 Task: Create new invoice with Date Opened :30-Apr-23, Select Customer: Lonestar Popcorn, Terms: Payment Term 2. Make invoice entry for item-1 with Date: 30-Apr-23, Description: Armour Vienna Sausage_x000D_
, Action: Material, Income Account: Income:Sales, Quantity: 1, Unit Price: 10.6, Discount $: 1.93. Make entry for item-2 with Date: 30-Apr-23, Description: Excedrin Extra Strength Caplets, Action: Material, Income Account: Income:Sales, Quantity: 1, Unit Price: 10.6, Discount $: 2.93. Make entry for item-3 with Date: 30-Apr-23, Description: CoverGirl Exhibitionist Lip Liner 230 Mauvelous, Action: Material, Income Account: Income:Sales, Quantity: 1, Unit Price: 11.6, Discount $: 3.43. Write Notes: 'Looking forward to serving you again.'. Post Invoice with Post Date: 30-Apr-23, Post to Accounts: Assets:Accounts Receivable. Pay / Process Payment with Transaction Date: 15-May-23, Amount: 24.51, Transfer Account: Checking Account. Print Invoice, display notes by going to Option, then go to Display Tab and check 'Invoice Notes'.
Action: Mouse moved to (163, 30)
Screenshot: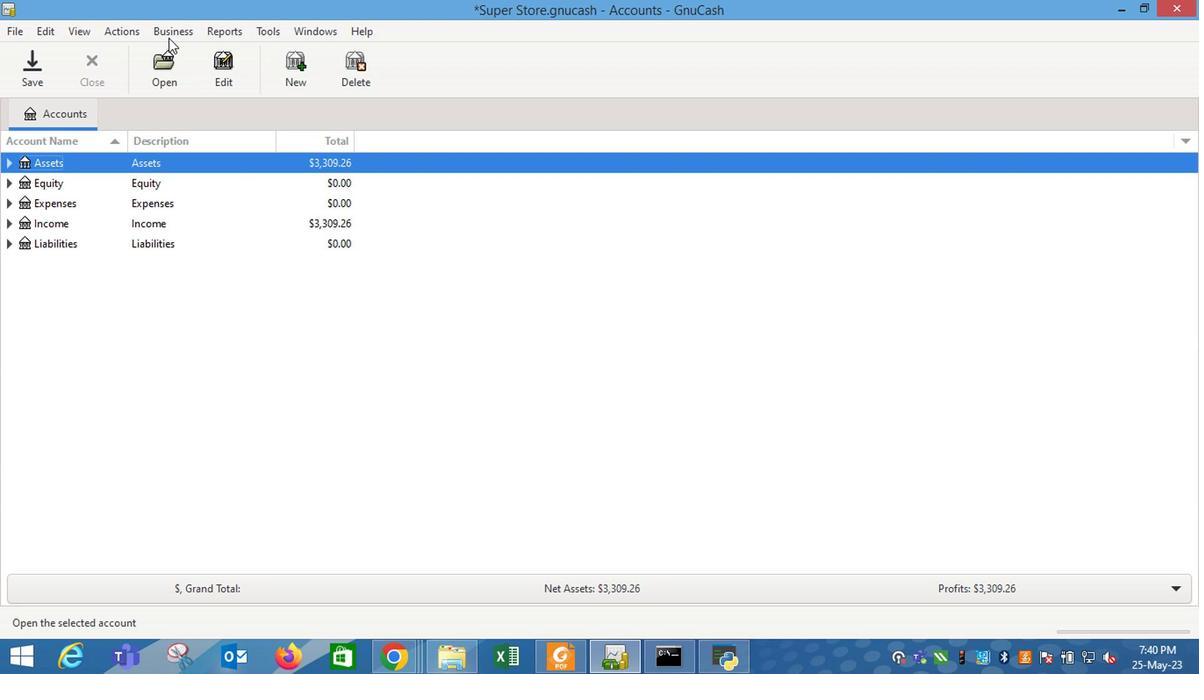 
Action: Mouse pressed left at (163, 30)
Screenshot: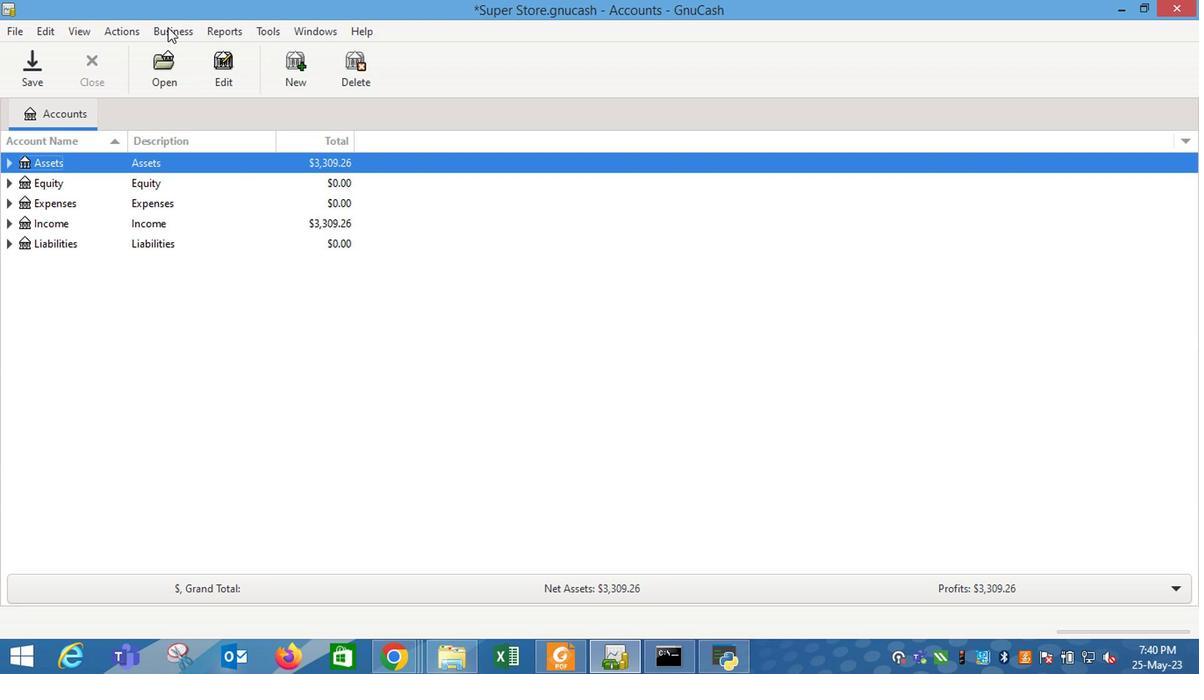 
Action: Mouse moved to (364, 123)
Screenshot: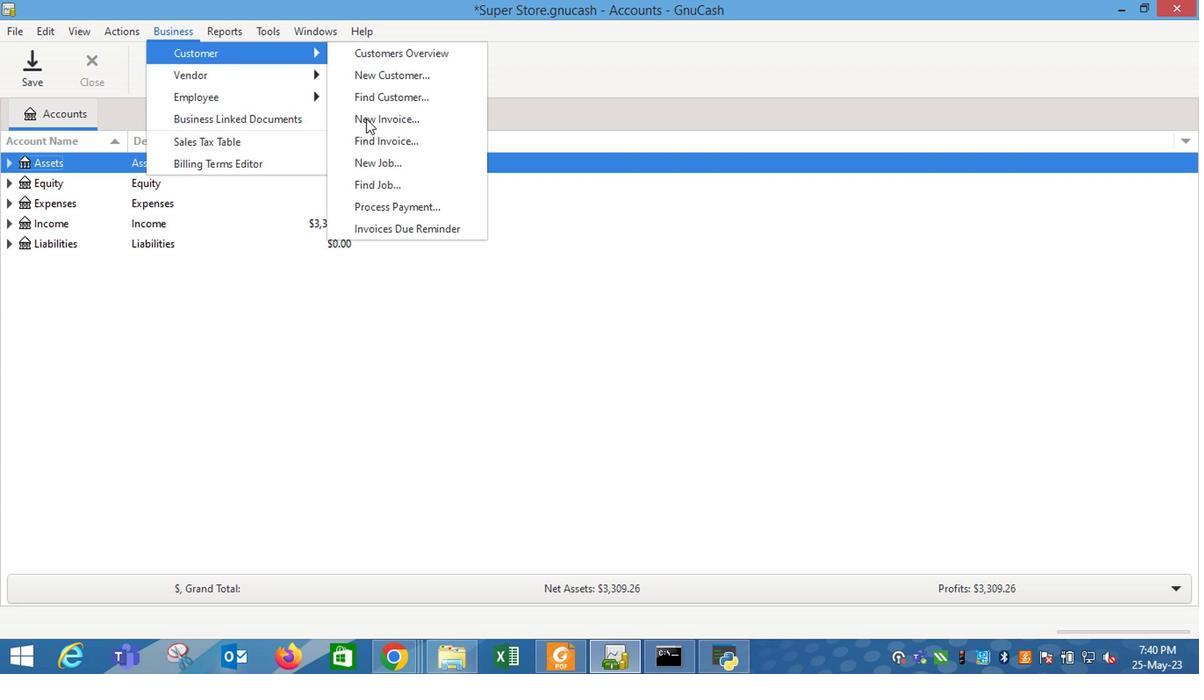 
Action: Mouse pressed left at (364, 123)
Screenshot: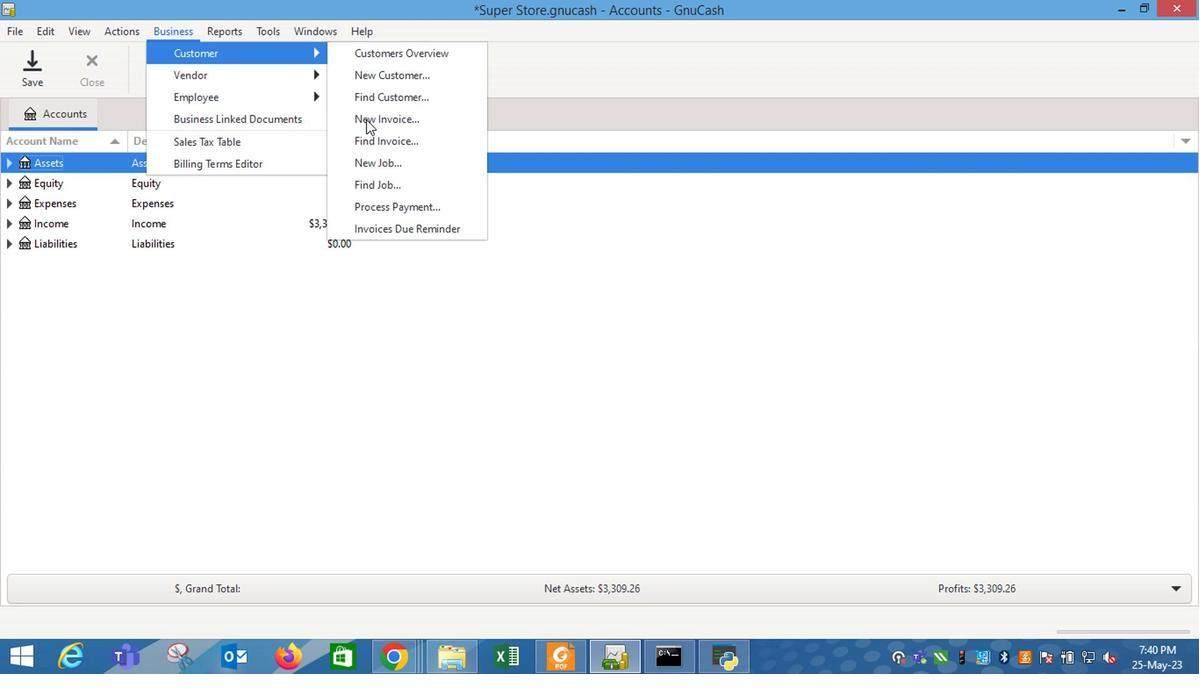 
Action: Mouse moved to (720, 264)
Screenshot: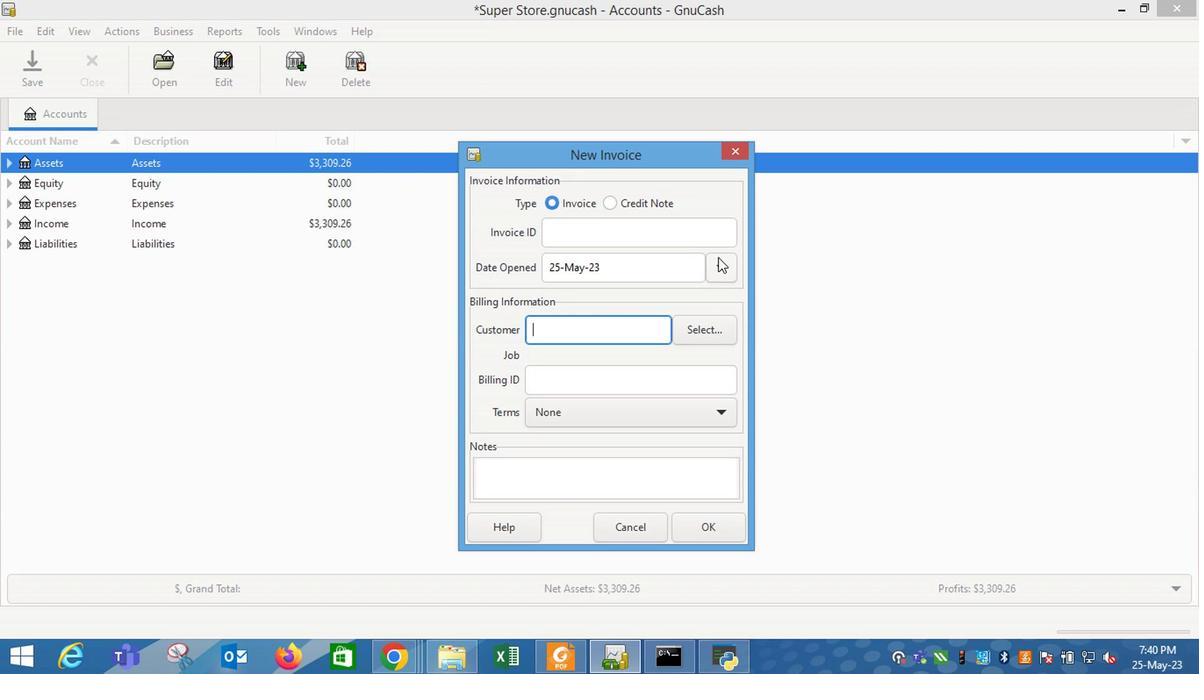 
Action: Mouse pressed left at (720, 264)
Screenshot: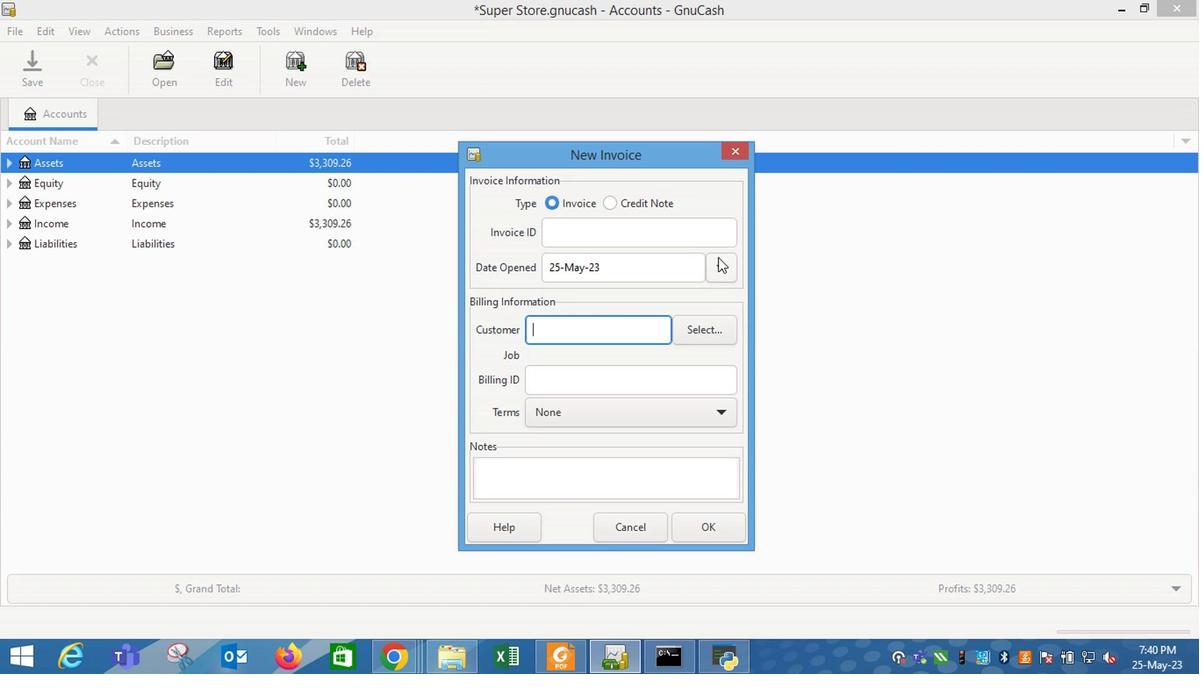
Action: Mouse moved to (587, 296)
Screenshot: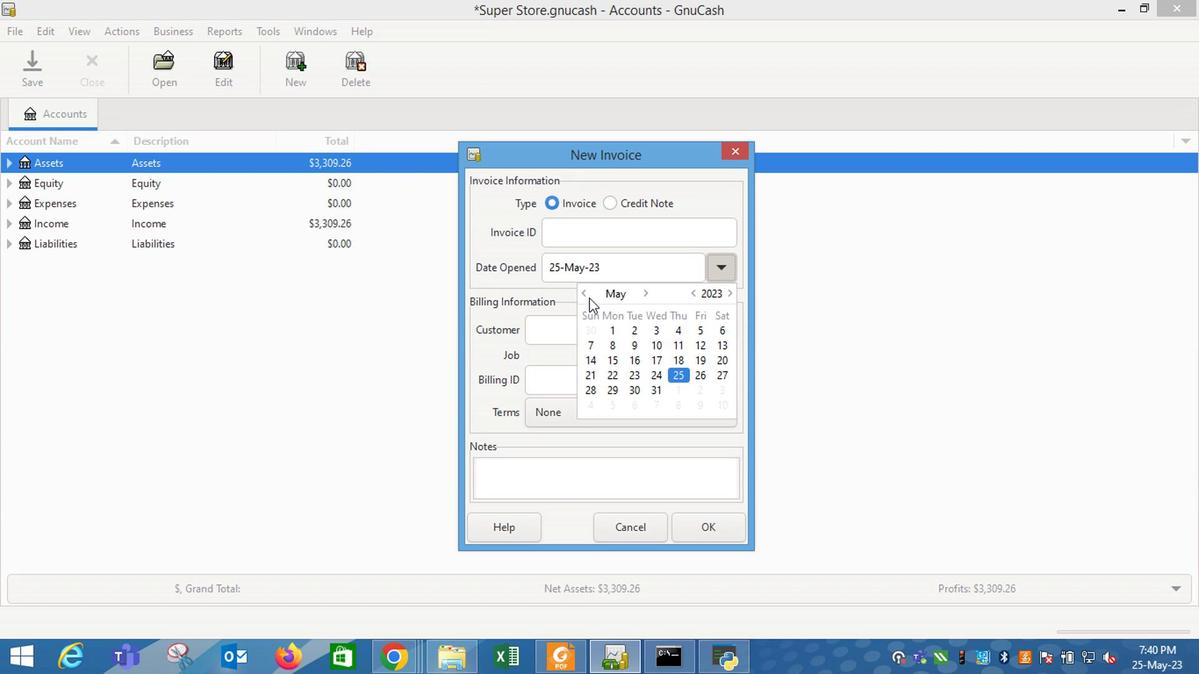 
Action: Mouse pressed left at (587, 296)
Screenshot: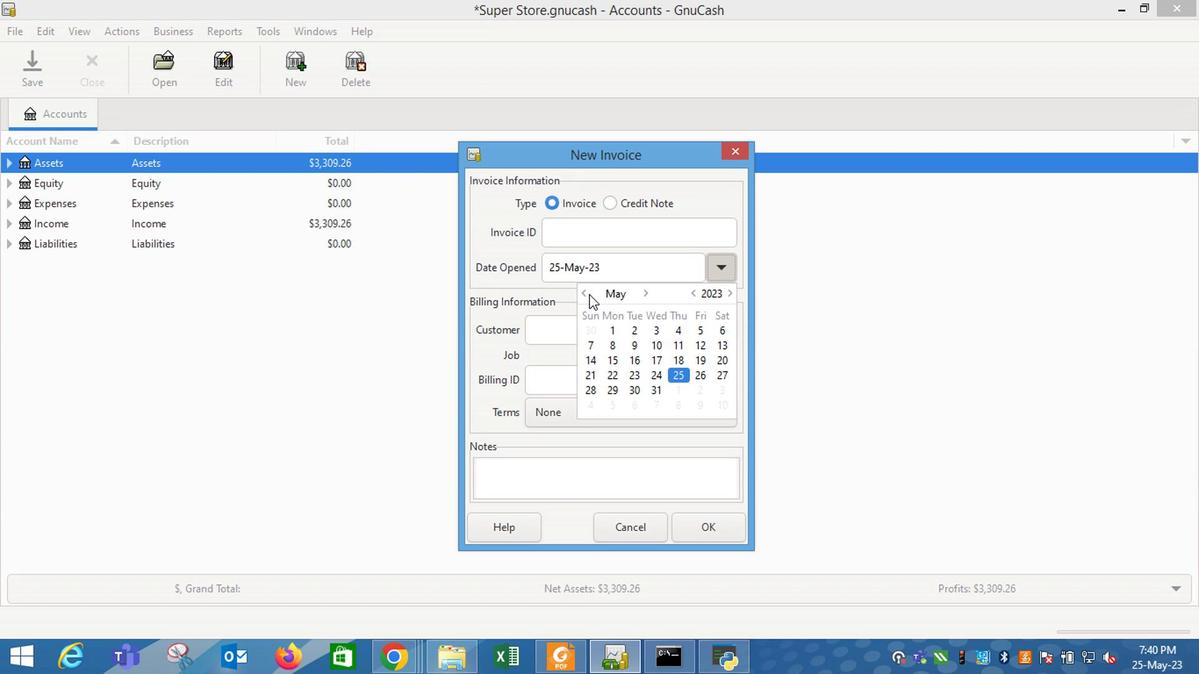 
Action: Mouse moved to (712, 269)
Screenshot: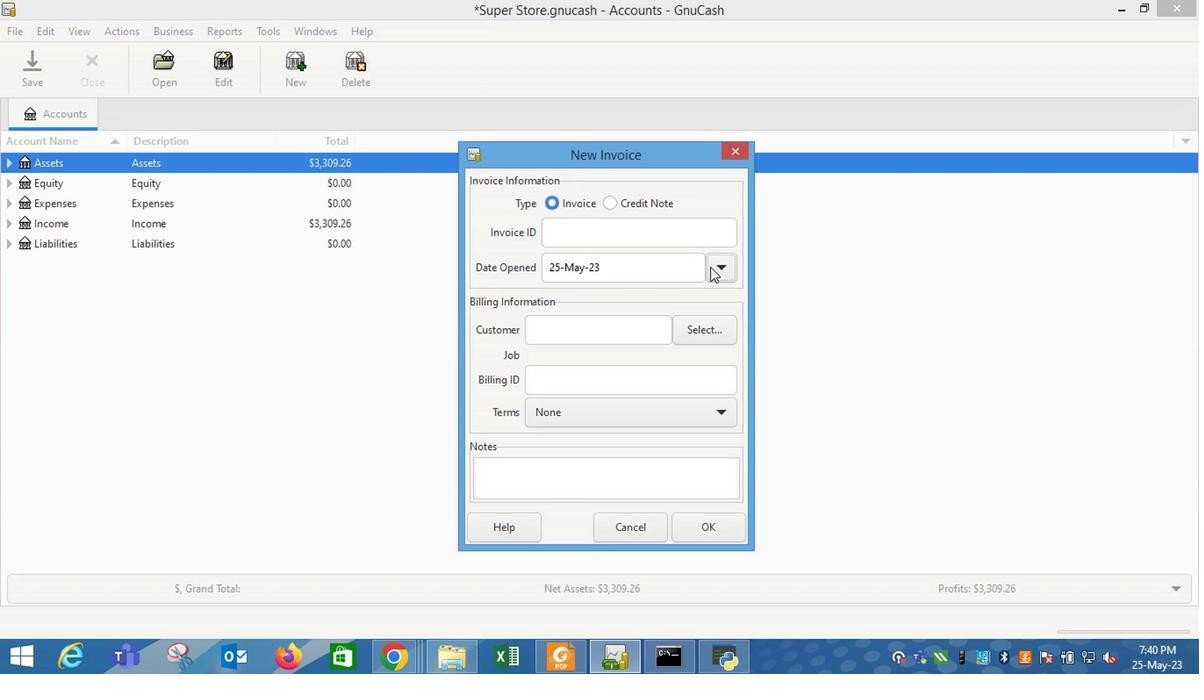 
Action: Mouse pressed left at (712, 269)
Screenshot: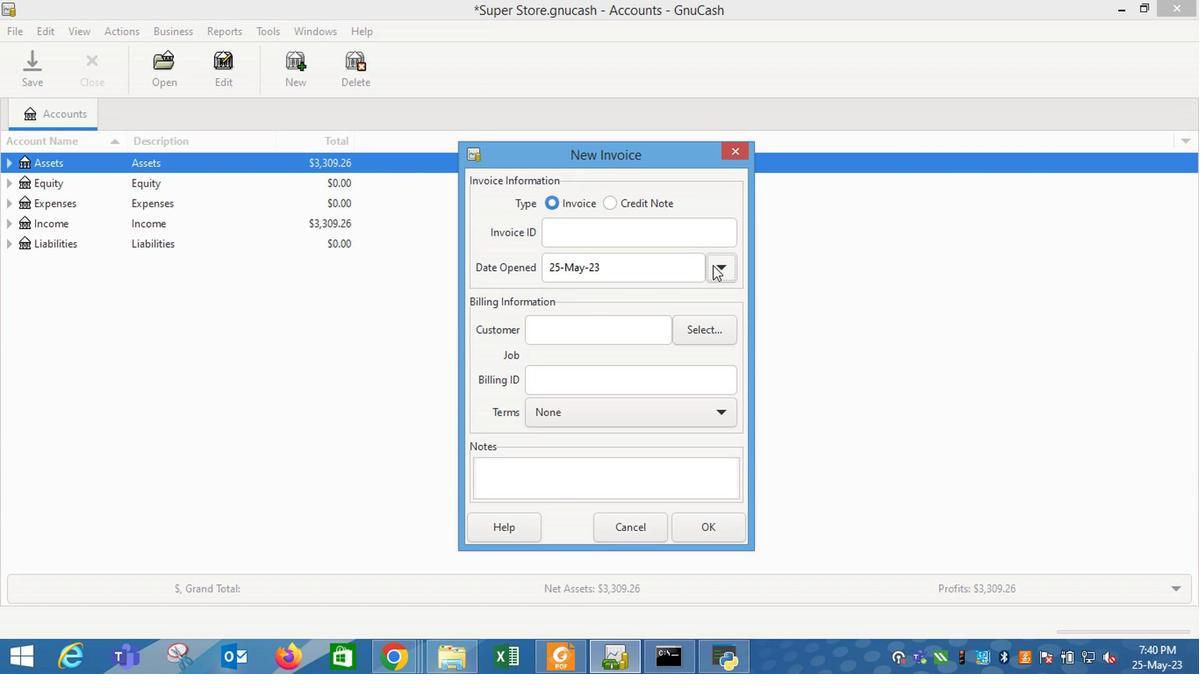 
Action: Mouse moved to (579, 296)
Screenshot: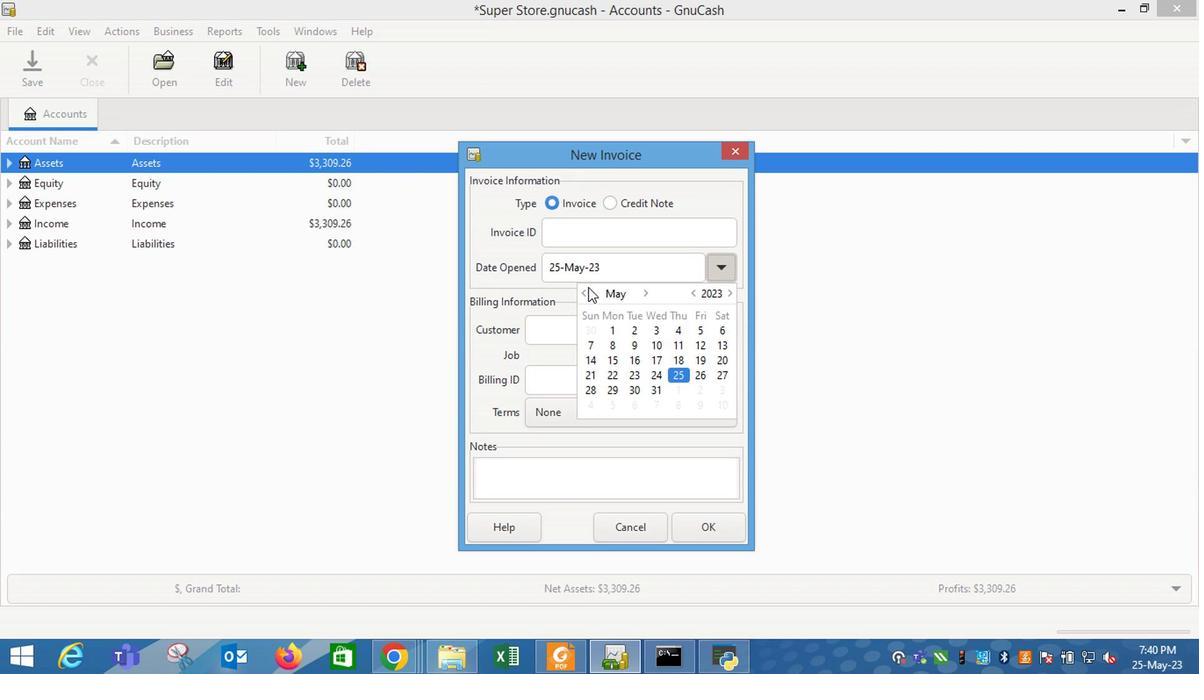 
Action: Mouse pressed left at (579, 296)
Screenshot: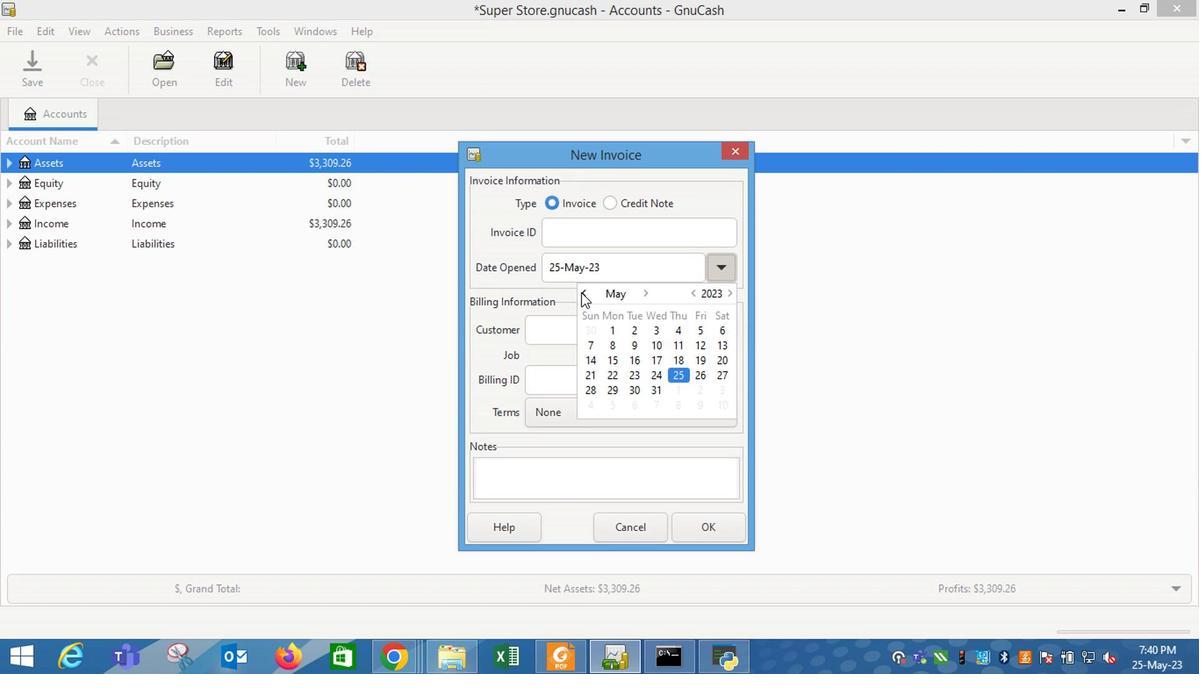 
Action: Mouse moved to (591, 415)
Screenshot: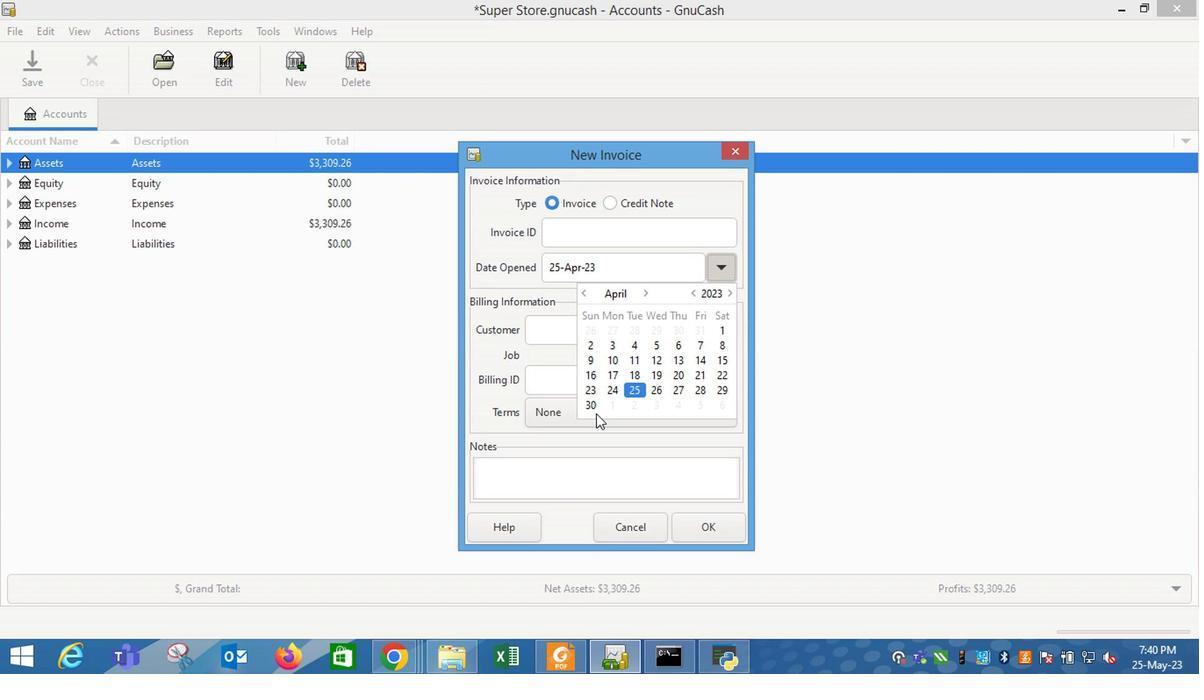 
Action: Mouse pressed left at (591, 415)
Screenshot: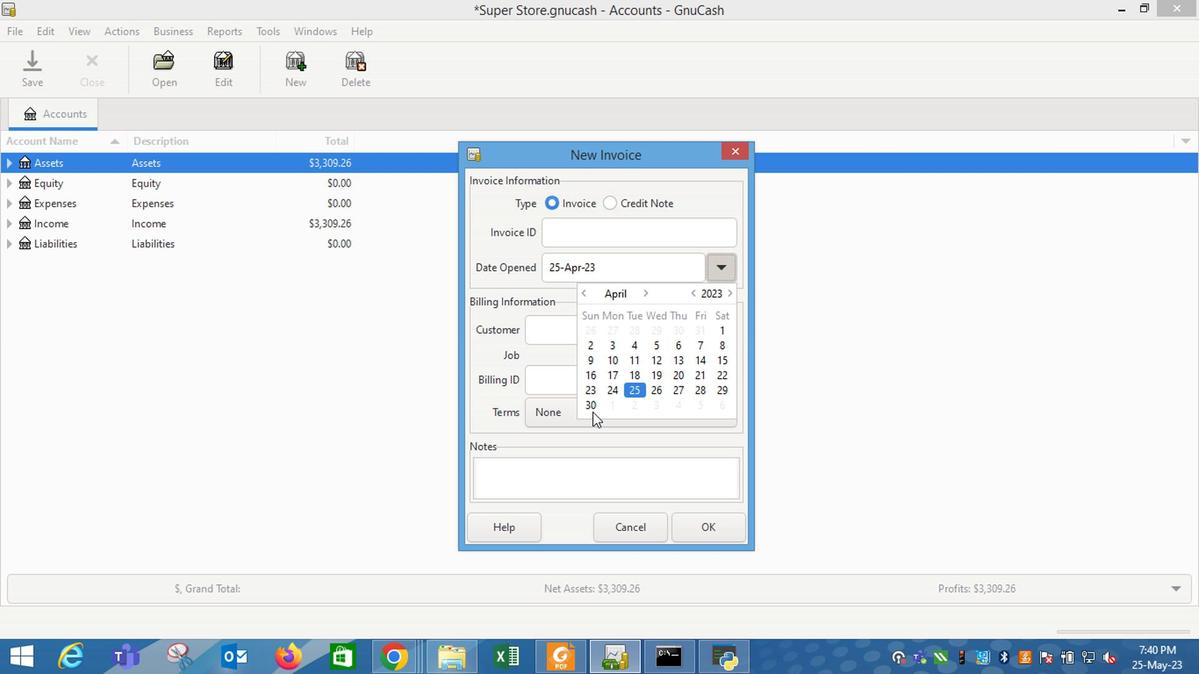 
Action: Mouse moved to (542, 344)
Screenshot: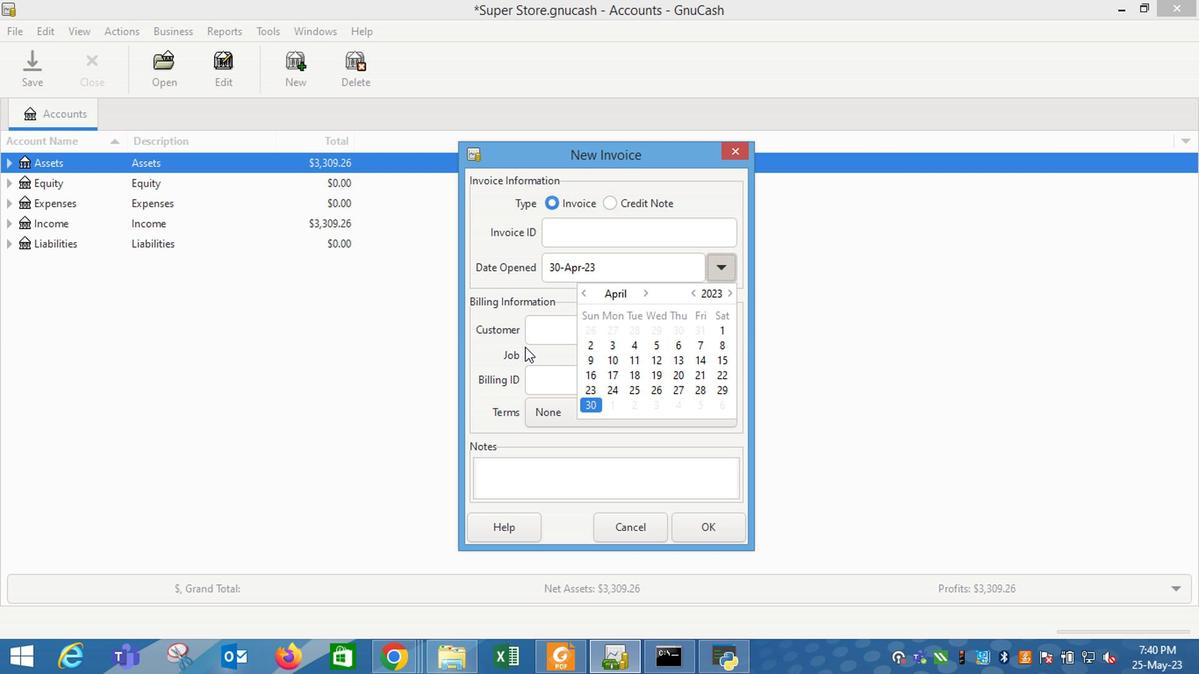 
Action: Mouse pressed left at (542, 344)
Screenshot: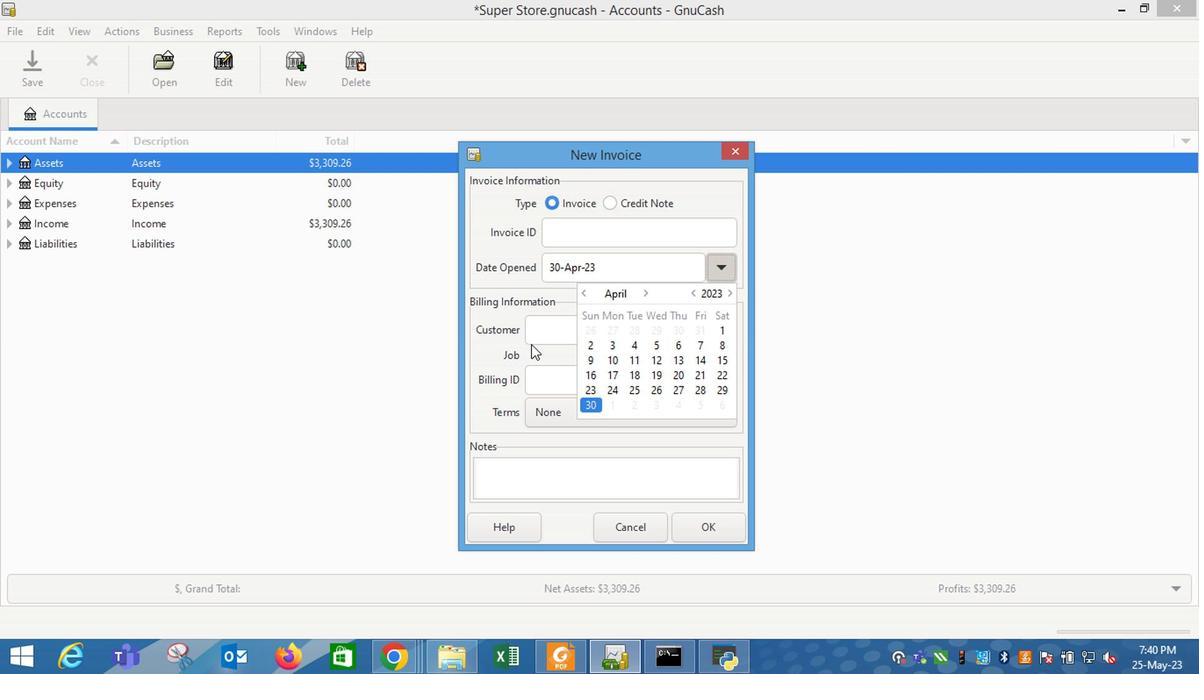 
Action: Mouse moved to (562, 338)
Screenshot: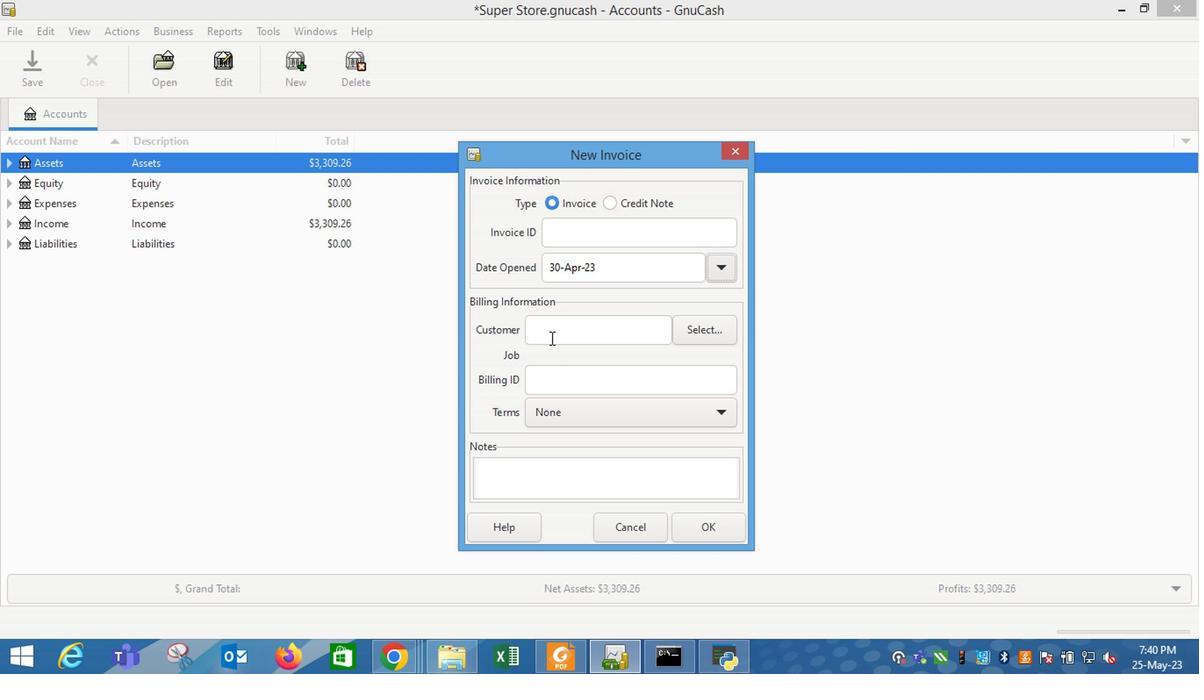 
Action: Mouse pressed left at (562, 338)
Screenshot: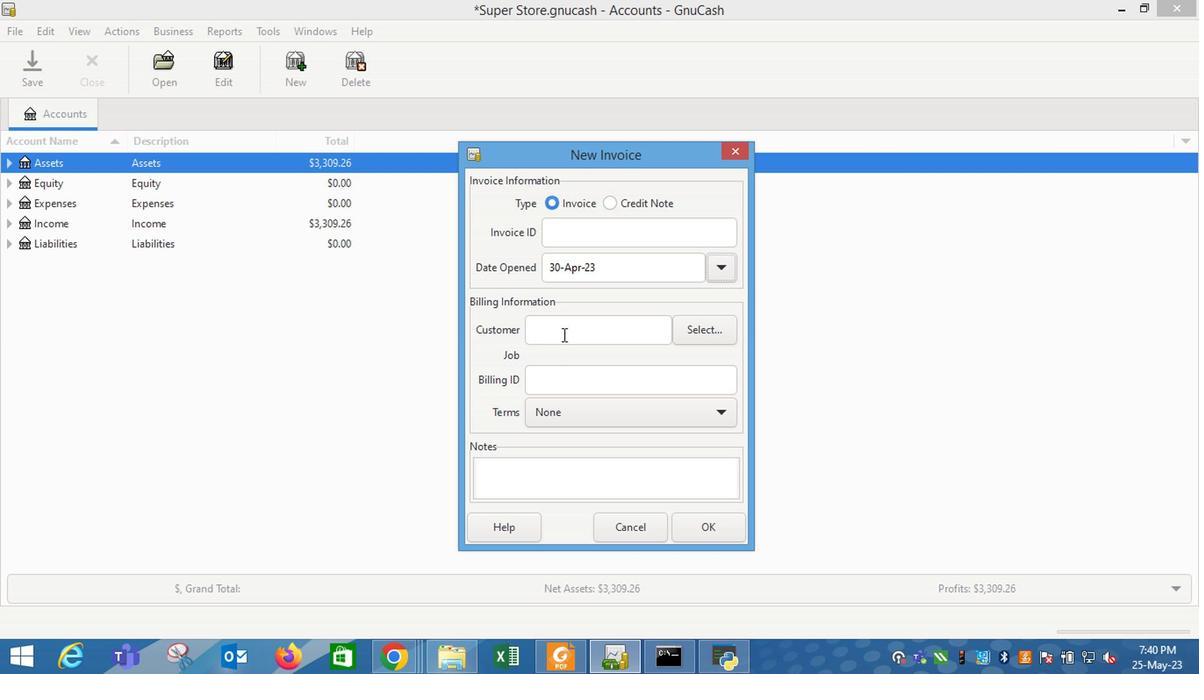 
Action: Key pressed lon
Screenshot: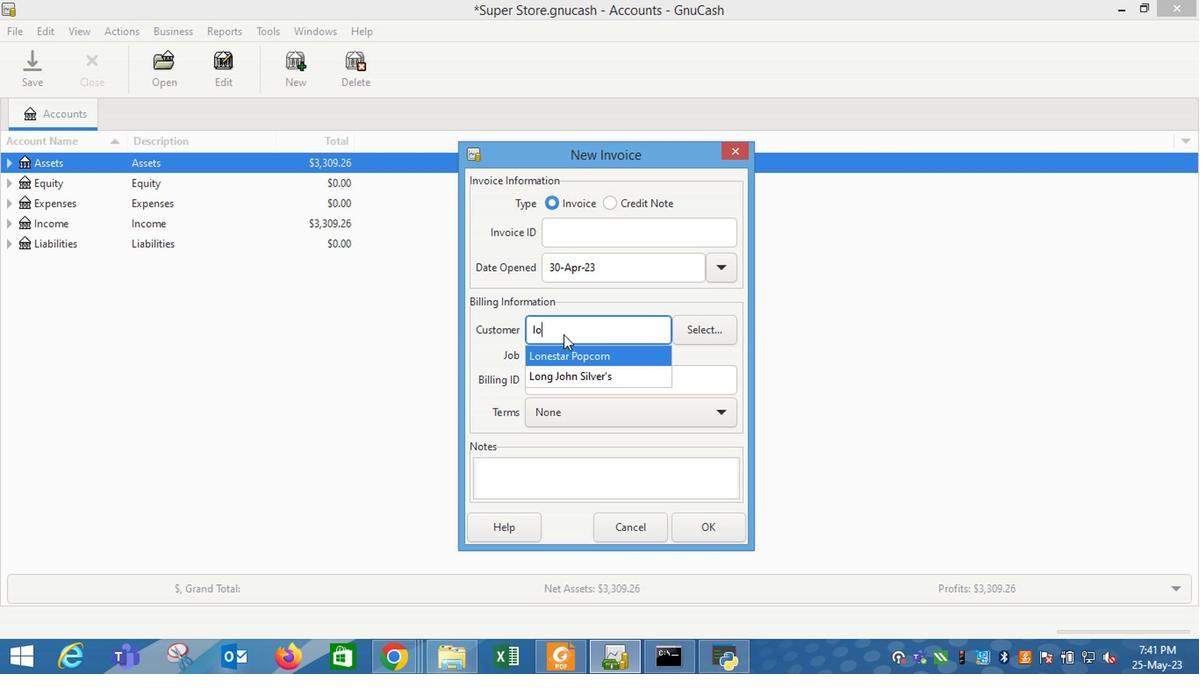 
Action: Mouse moved to (557, 366)
Screenshot: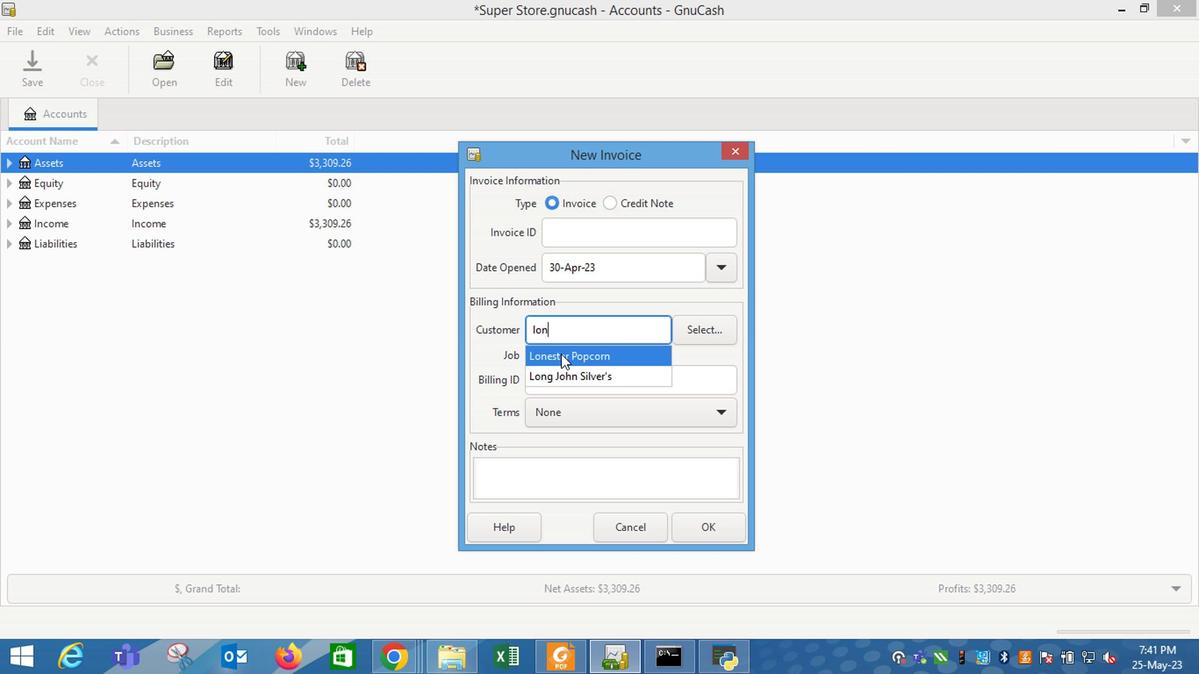
Action: Mouse pressed left at (557, 366)
Screenshot: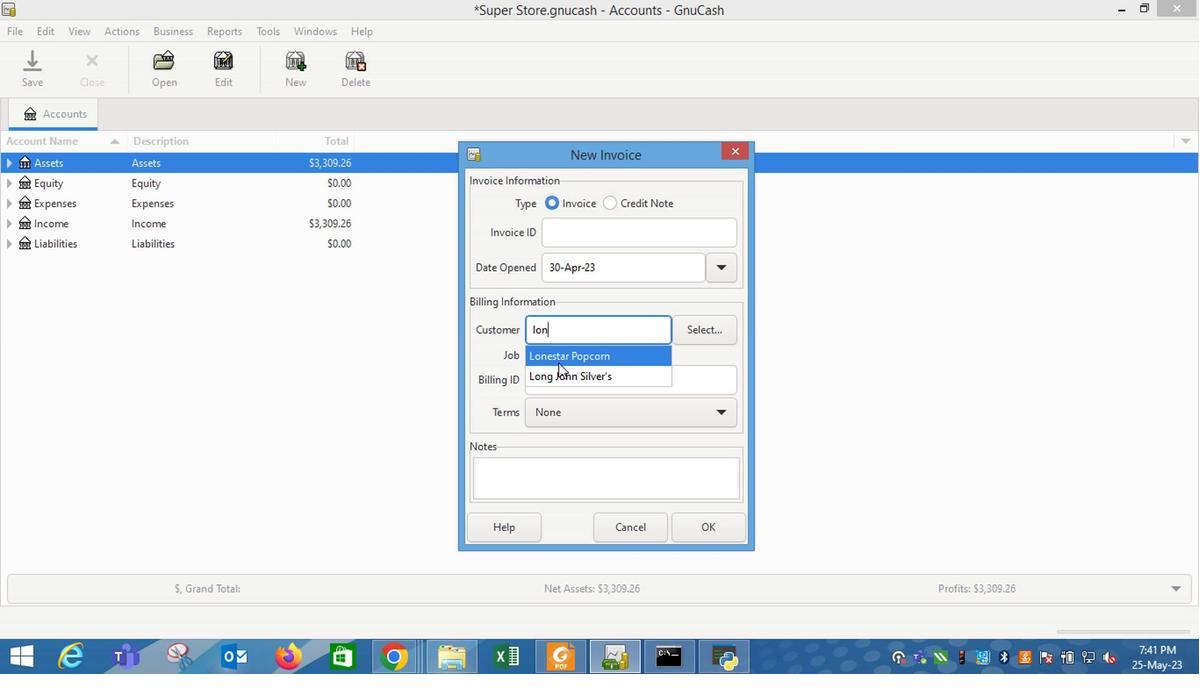 
Action: Mouse moved to (545, 422)
Screenshot: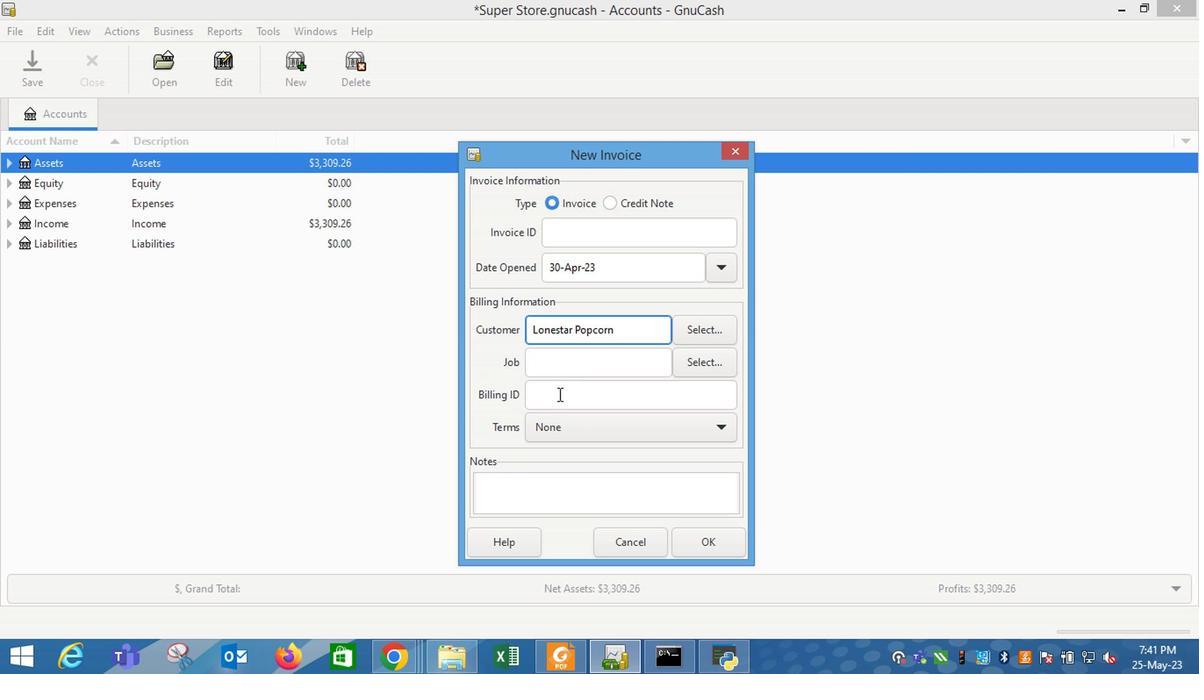 
Action: Mouse pressed left at (545, 422)
Screenshot: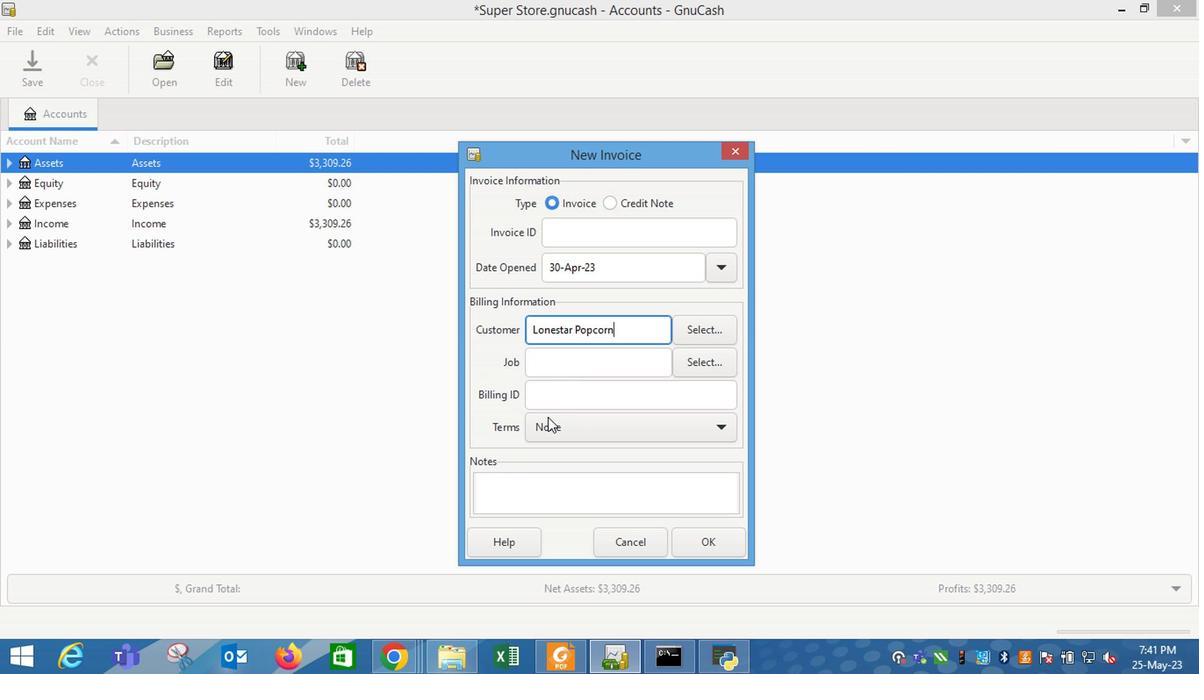 
Action: Mouse moved to (564, 480)
Screenshot: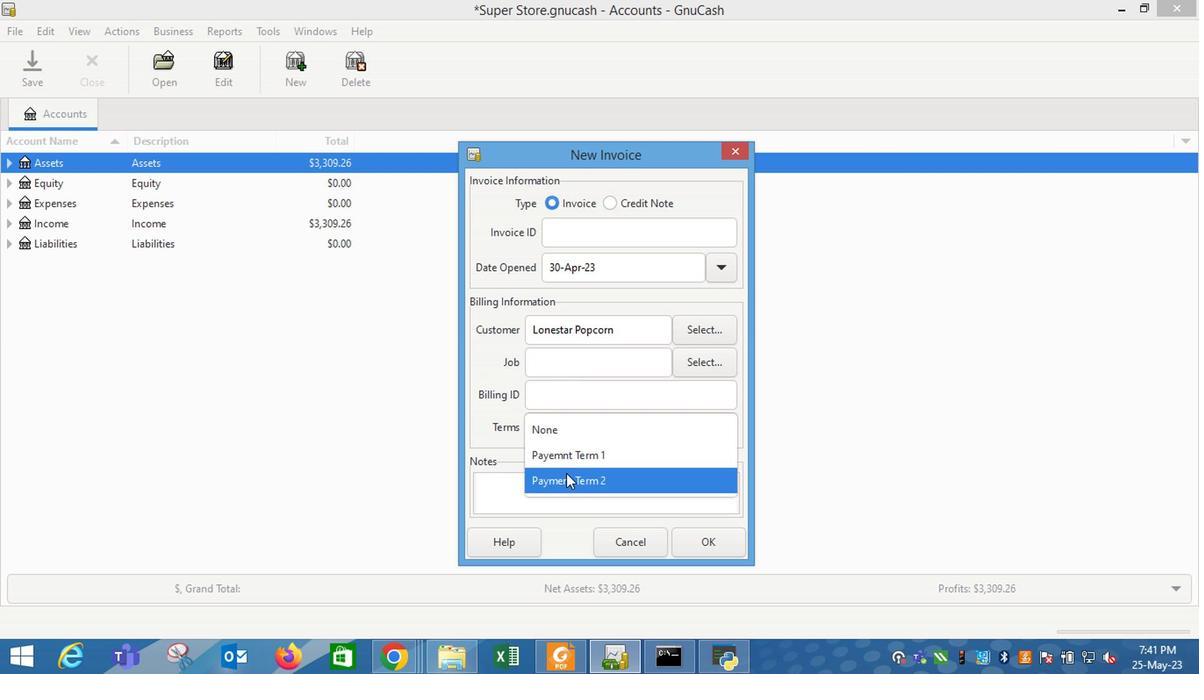 
Action: Mouse pressed left at (564, 480)
Screenshot: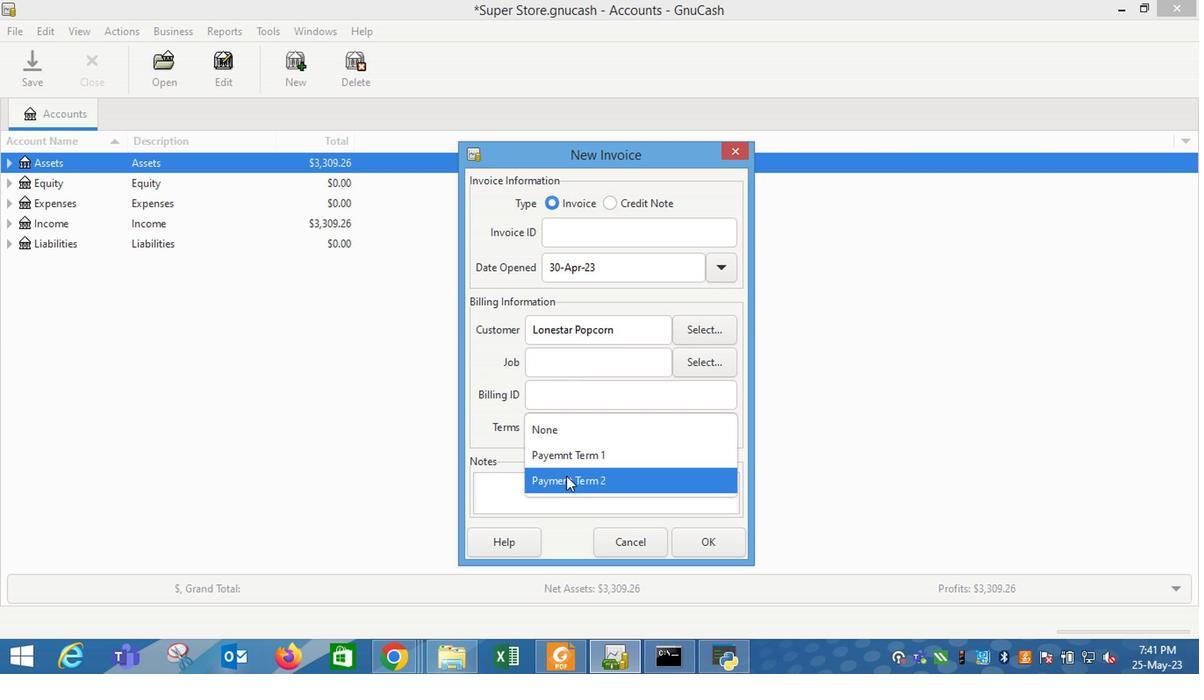 
Action: Mouse moved to (710, 541)
Screenshot: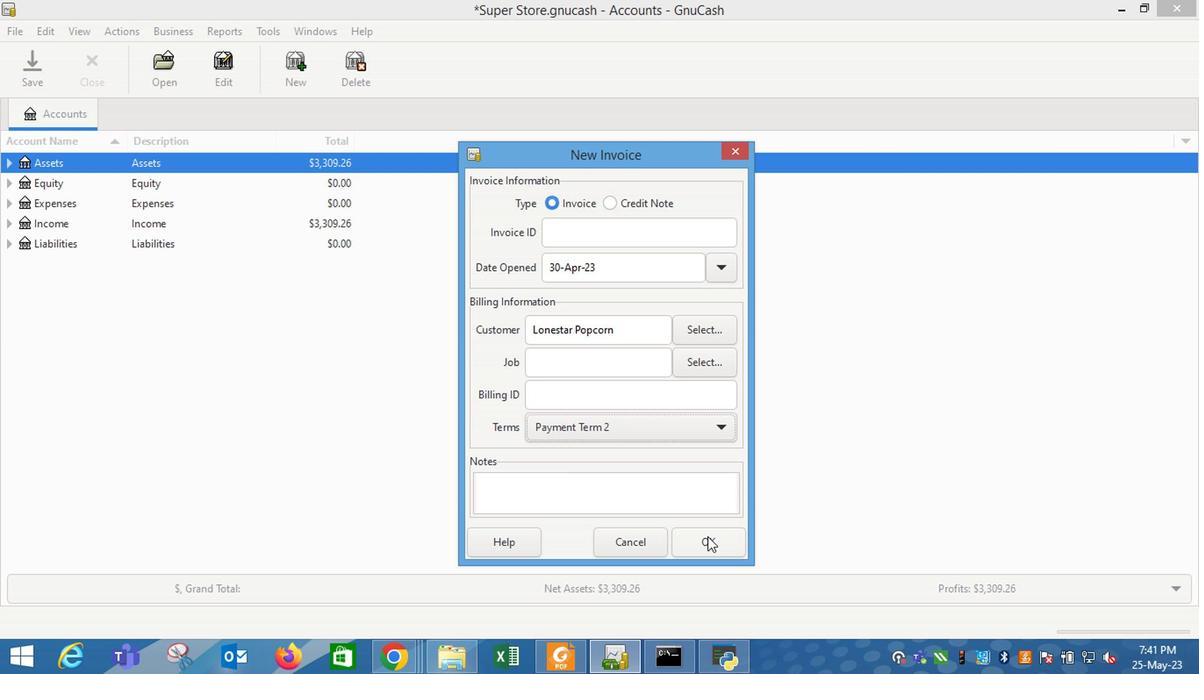 
Action: Mouse pressed left at (710, 541)
Screenshot: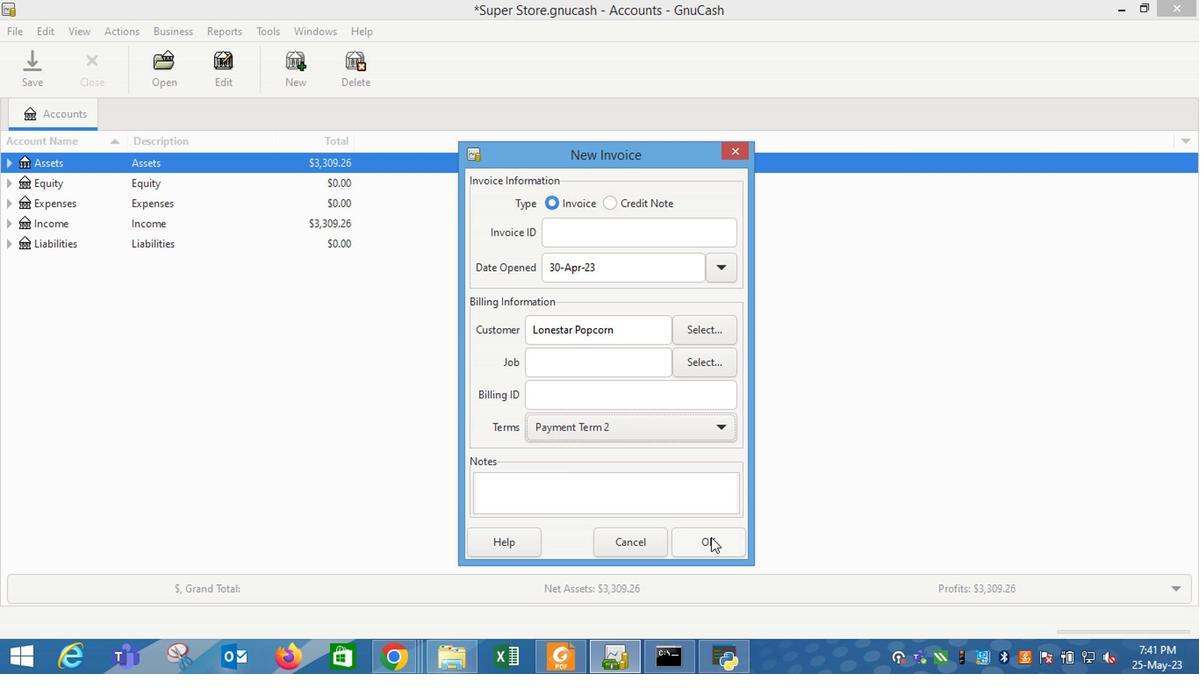
Action: Mouse moved to (73, 347)
Screenshot: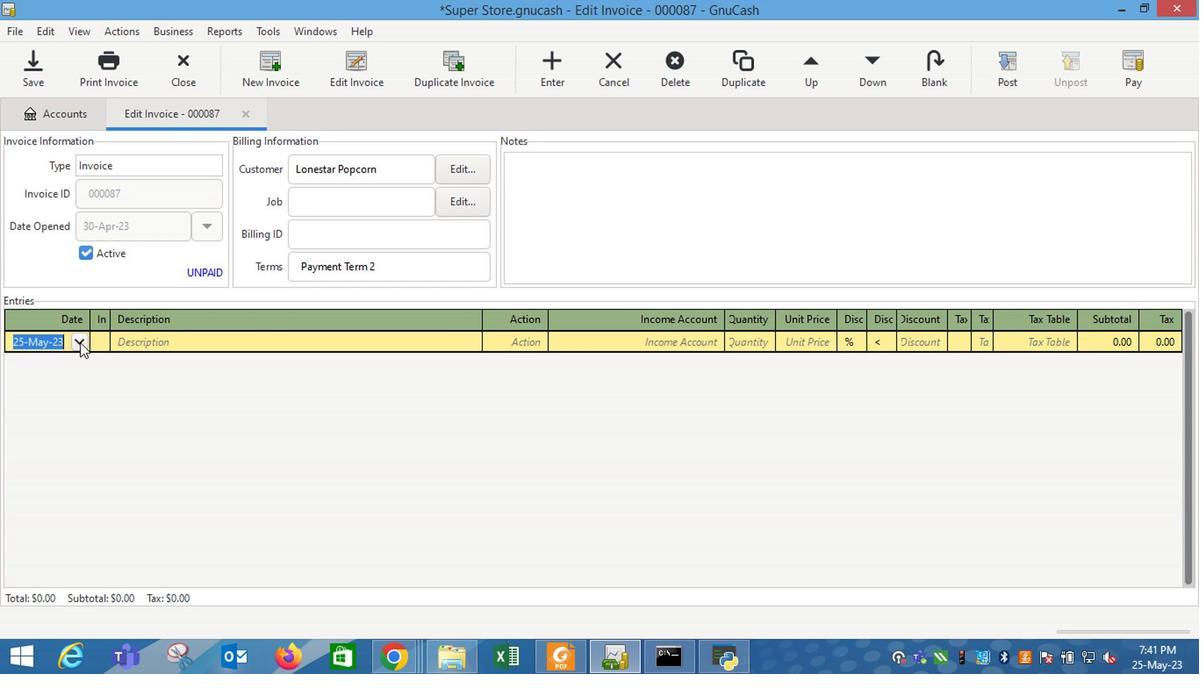 
Action: Mouse pressed left at (73, 347)
Screenshot: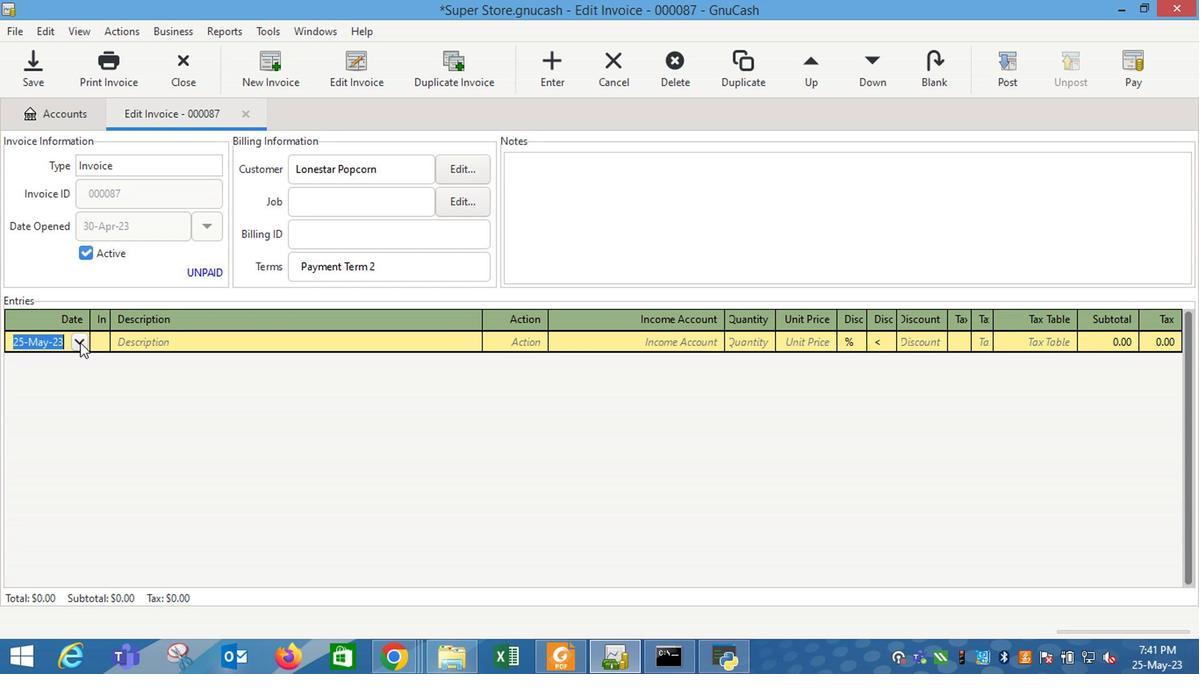 
Action: Mouse moved to (8, 369)
Screenshot: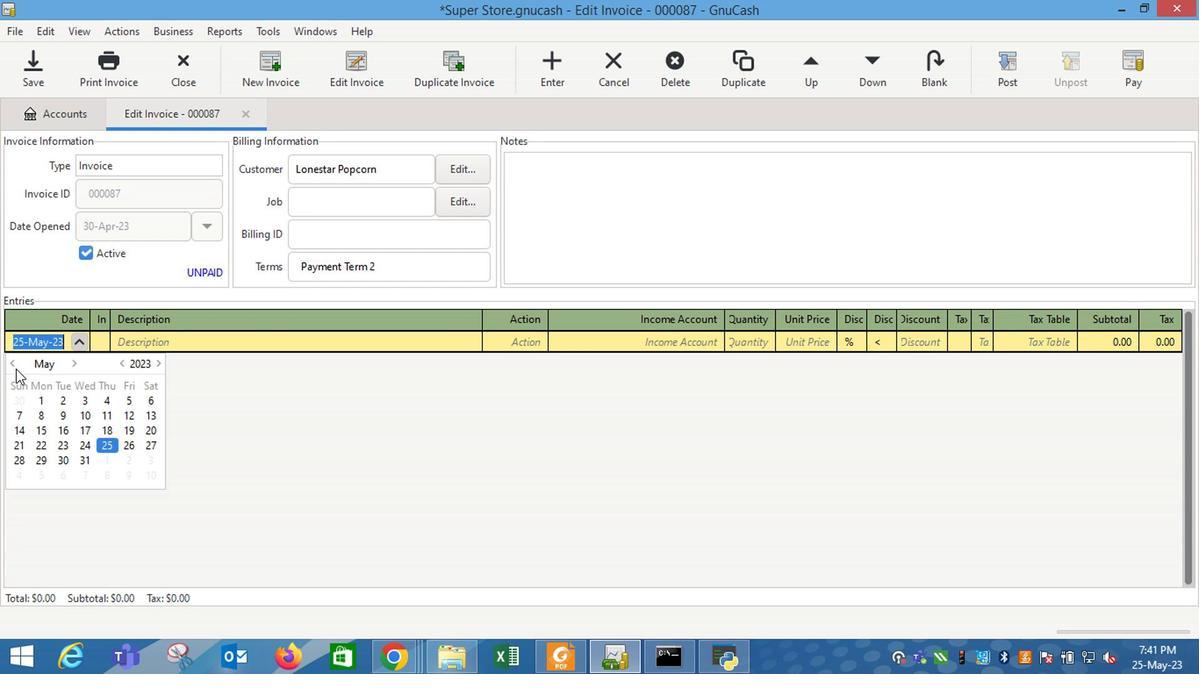 
Action: Mouse pressed left at (8, 369)
Screenshot: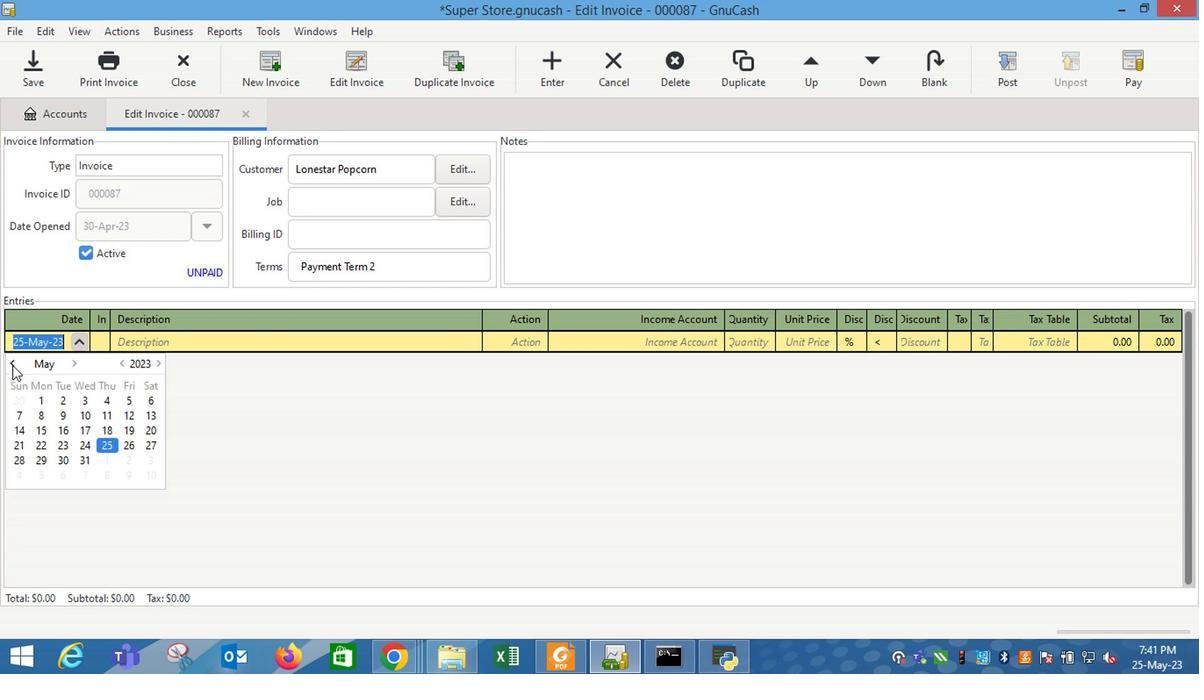 
Action: Mouse moved to (13, 477)
Screenshot: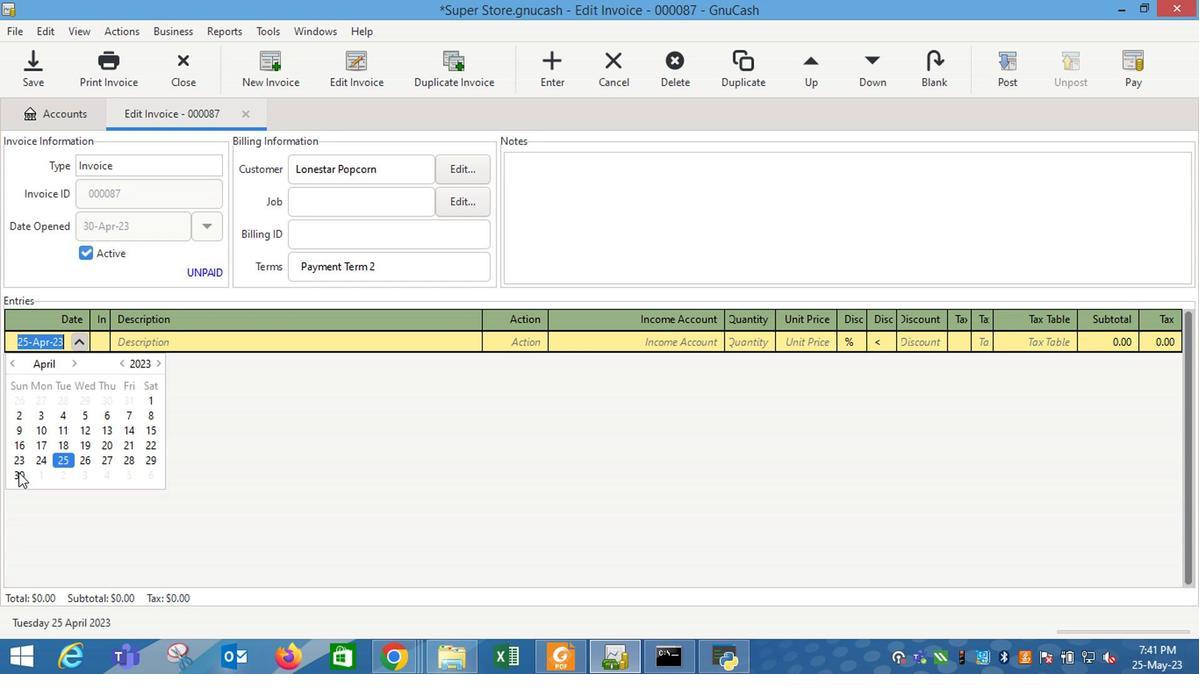 
Action: Mouse pressed left at (13, 477)
Screenshot: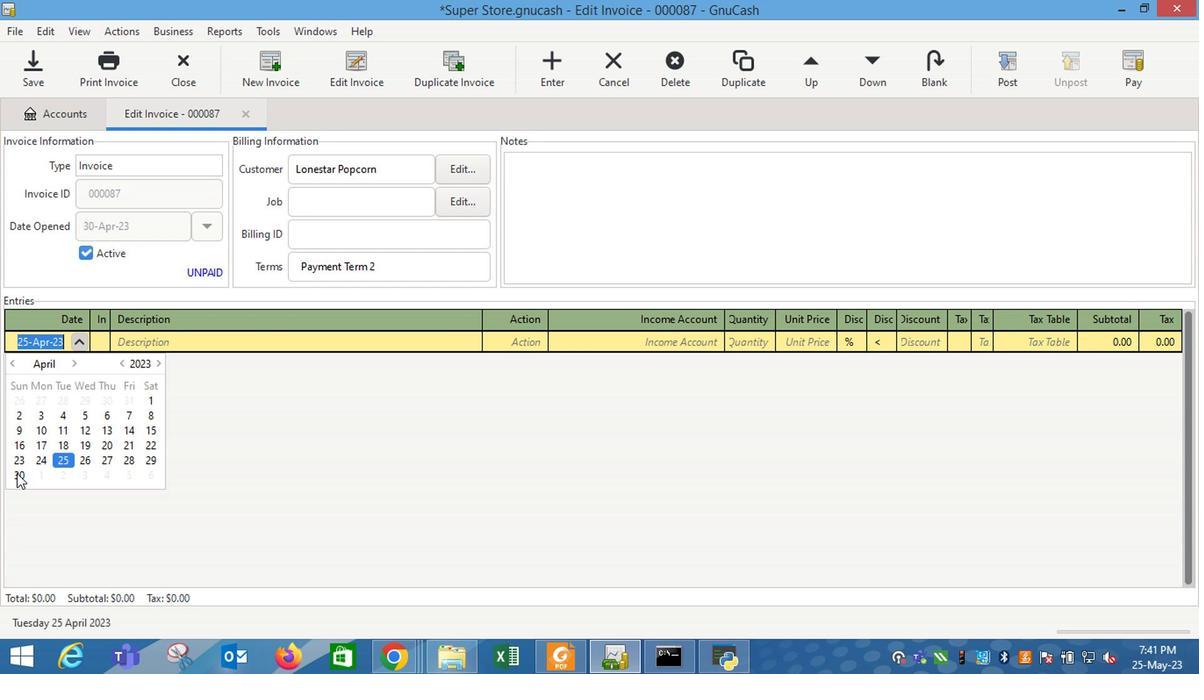 
Action: Mouse moved to (79, 430)
Screenshot: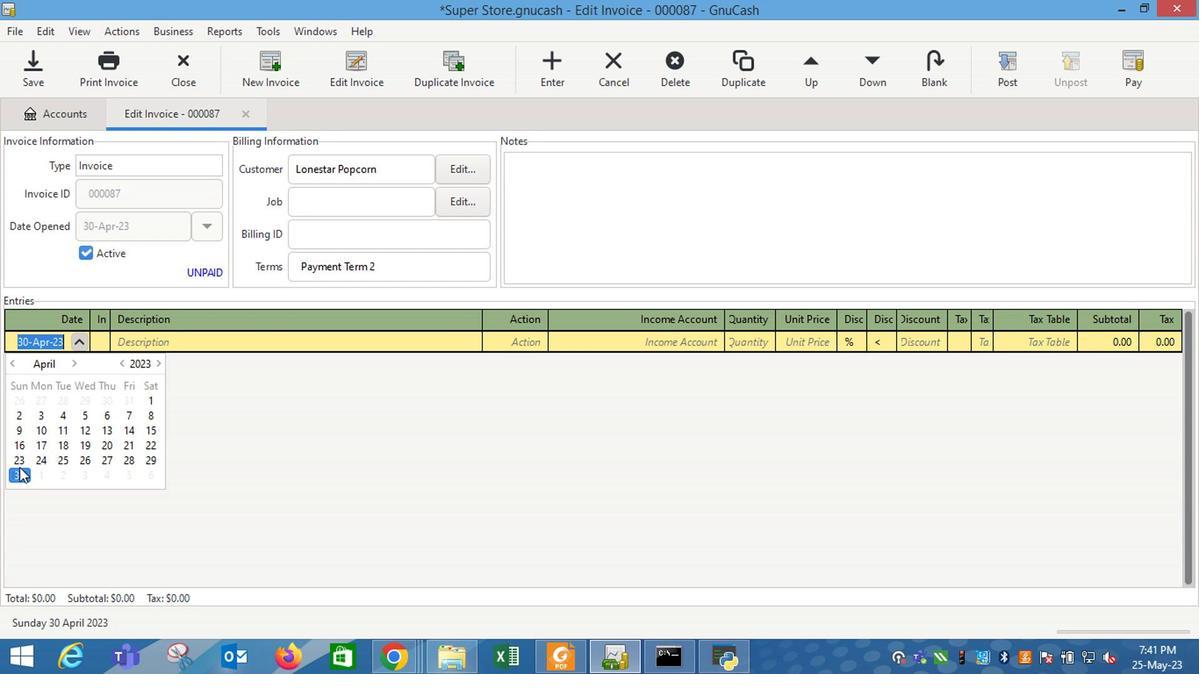 
Action: Key pressed <Key.tab><Key.shift_r>Excedrin<Key.space><Key.shift_r>Extra<Key.space><Key.shift_r>Strength<Key.space><Key.shift_r>Caplets
Screenshot: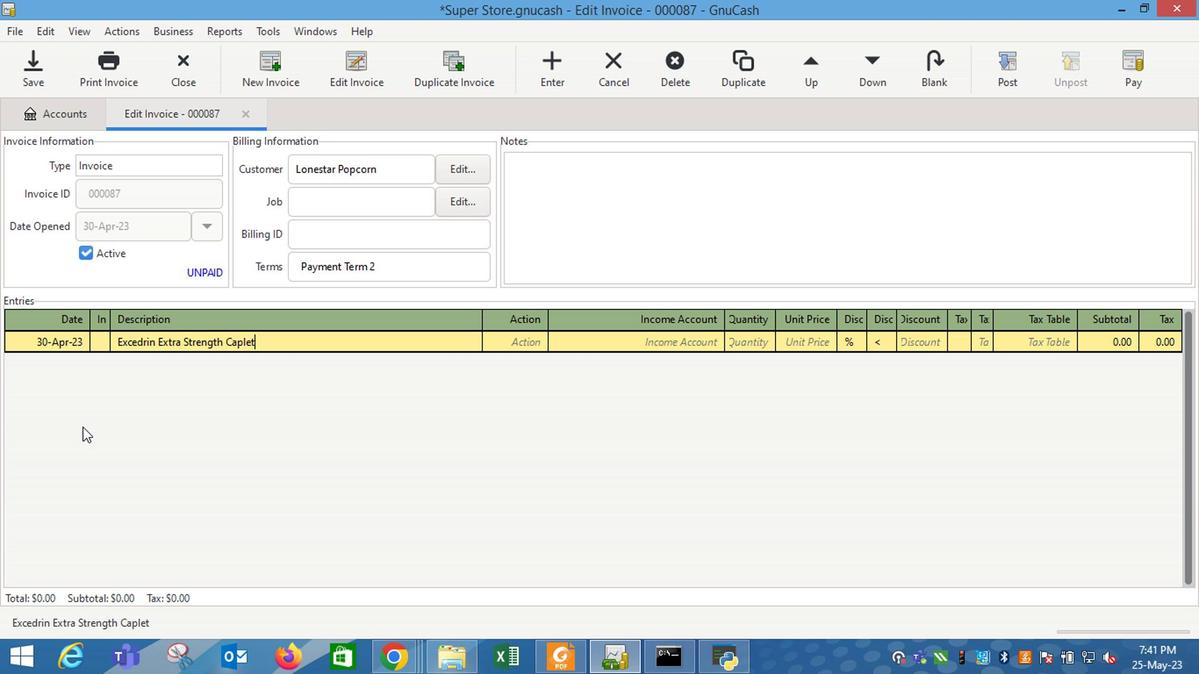 
Action: Mouse moved to (357, 402)
Screenshot: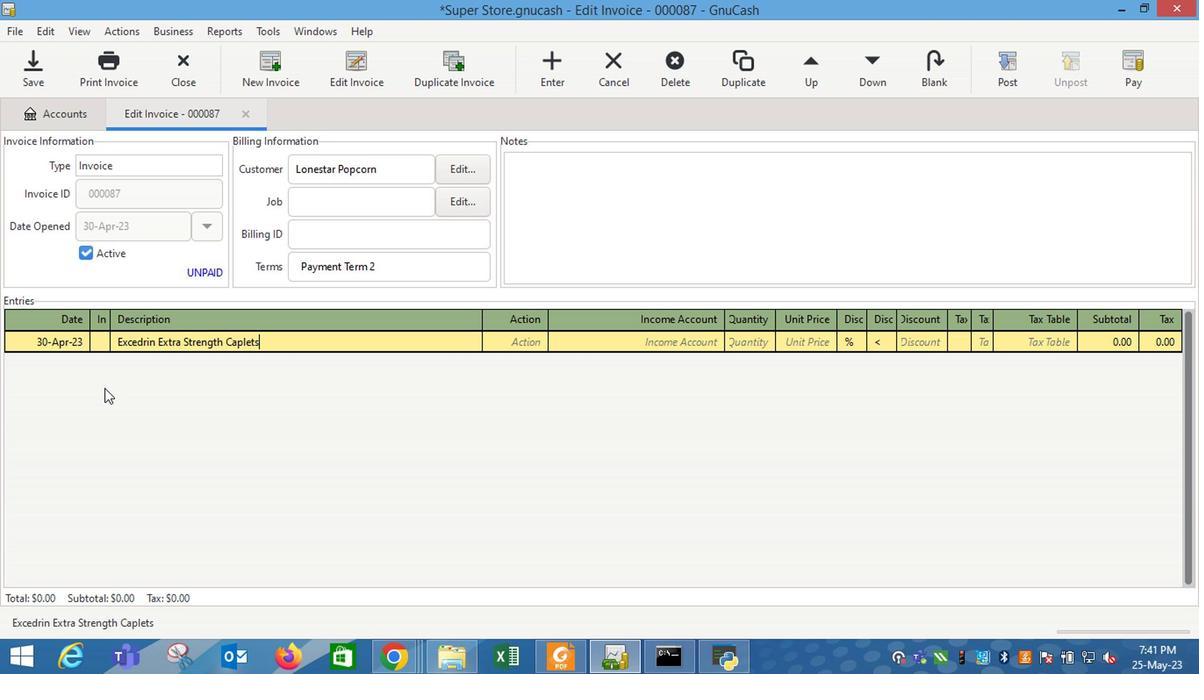 
Action: Key pressed <Key.tab>
Screenshot: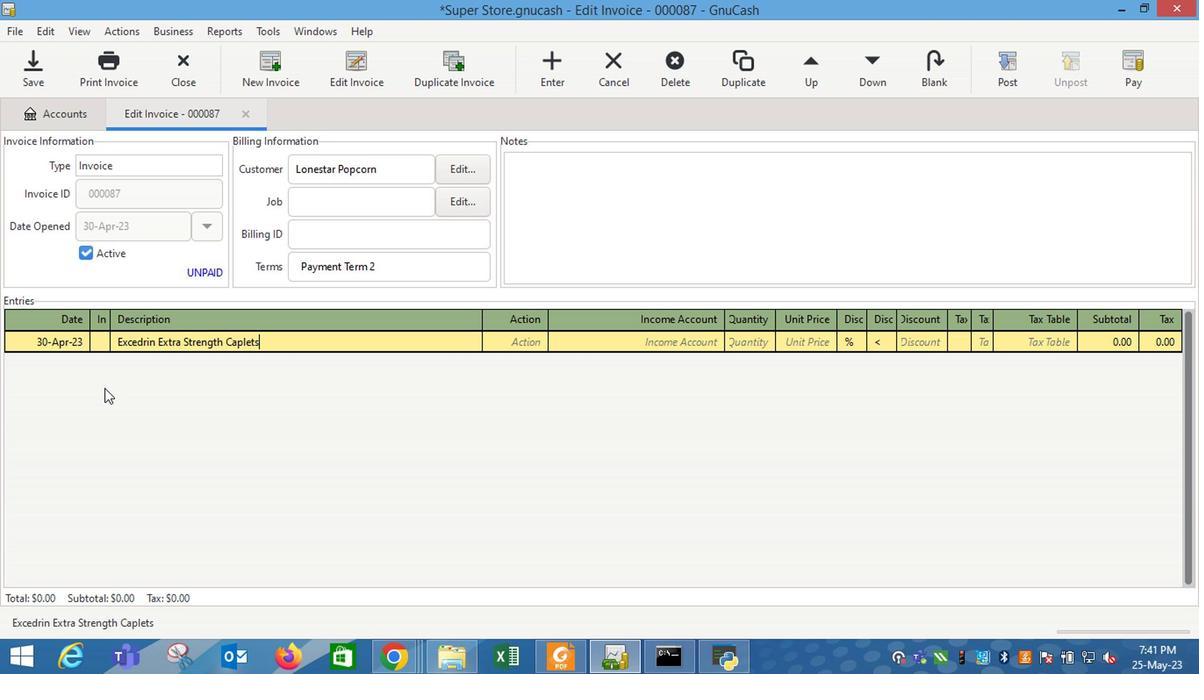 
Action: Mouse moved to (543, 344)
Screenshot: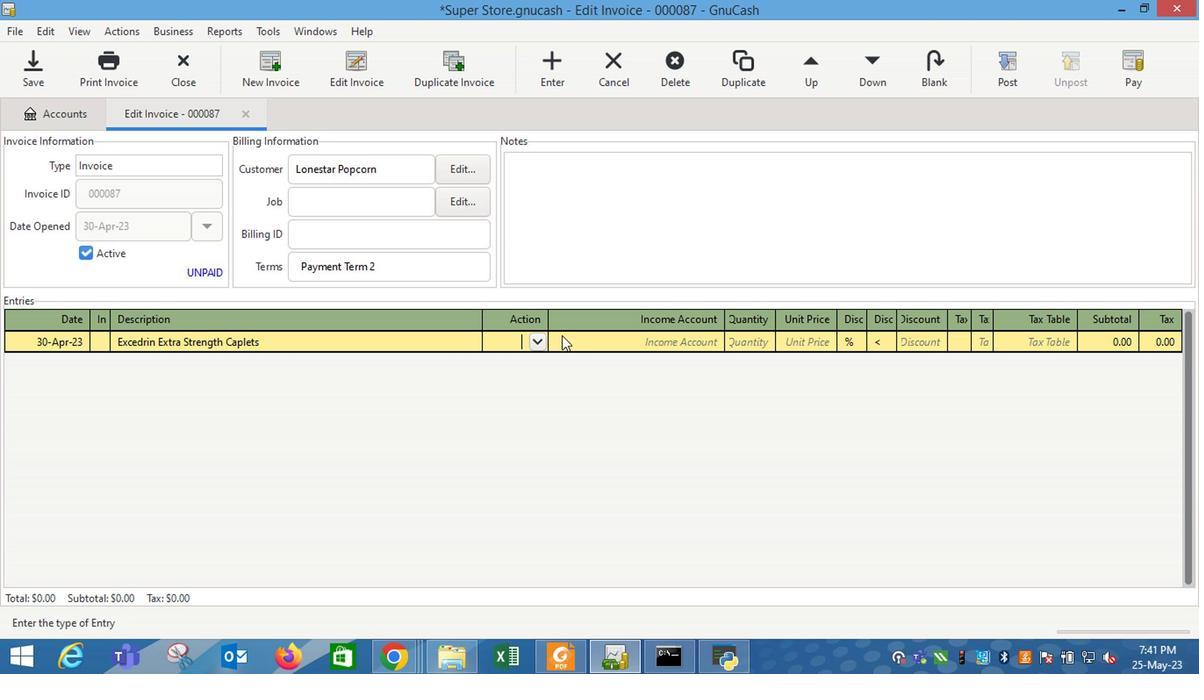 
Action: Mouse pressed left at (543, 344)
Screenshot: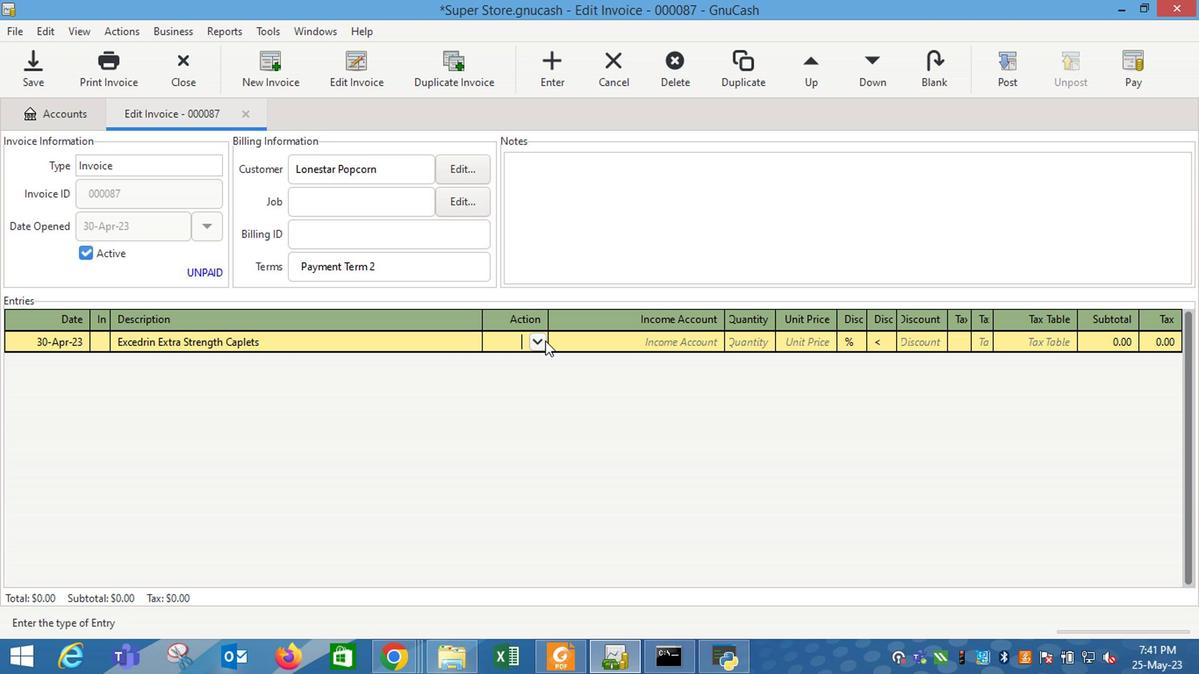 
Action: Mouse moved to (509, 390)
Screenshot: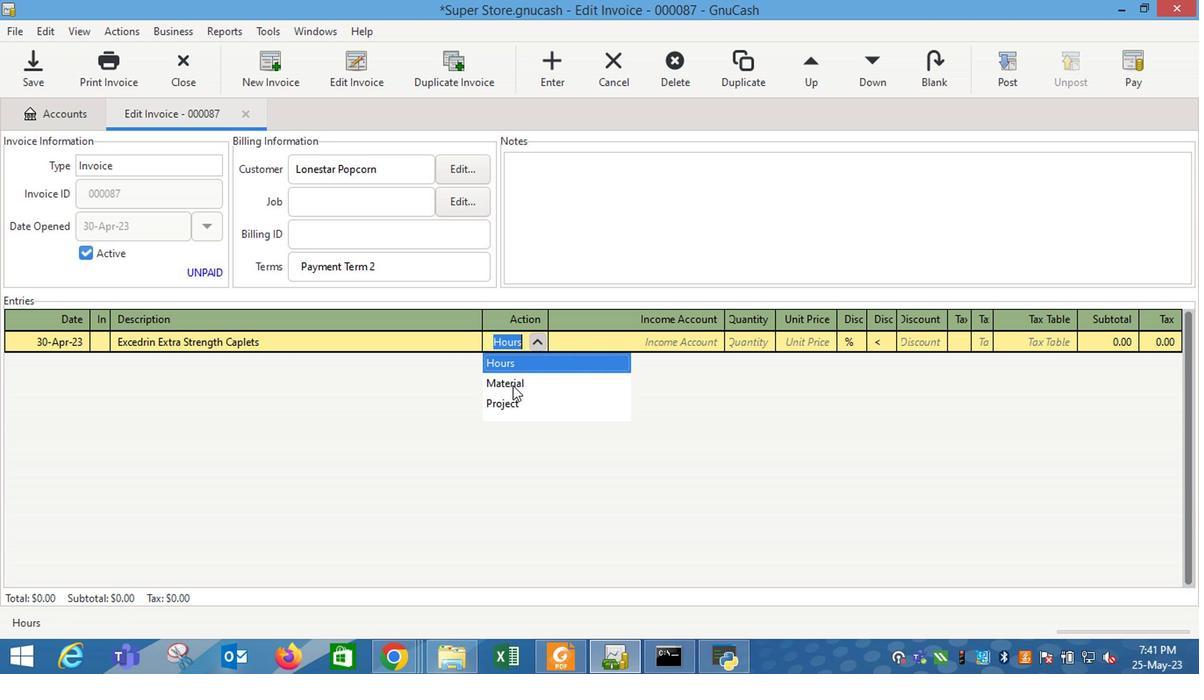 
Action: Mouse pressed left at (509, 390)
Screenshot: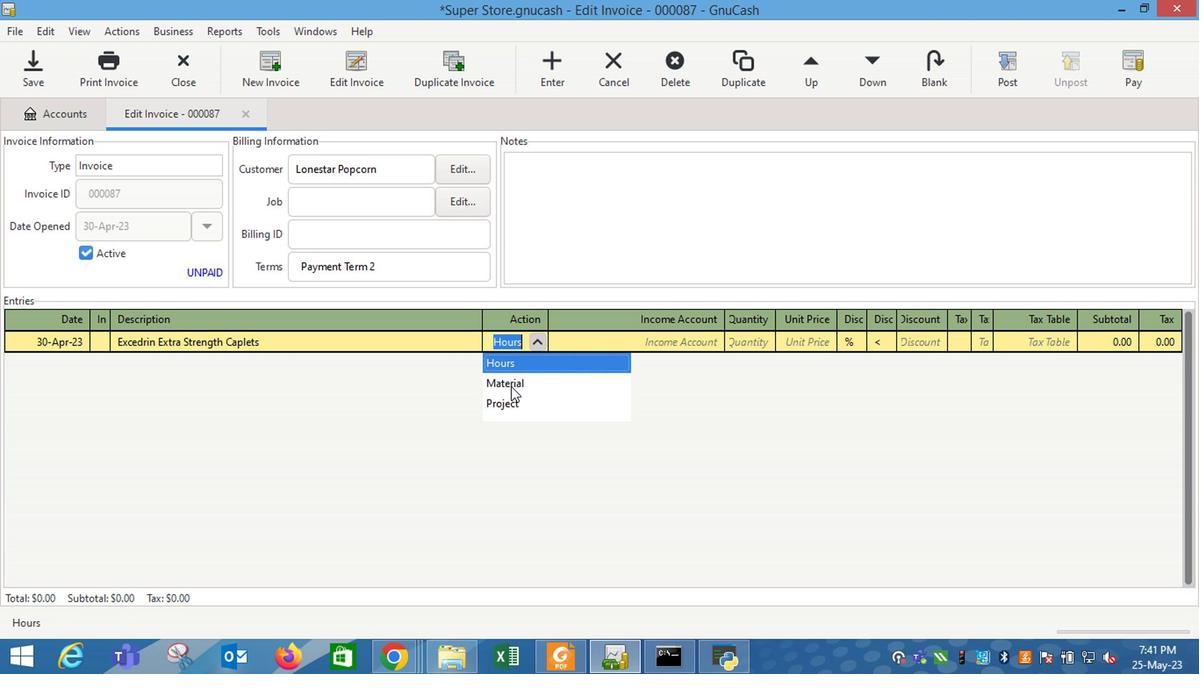
Action: Mouse moved to (570, 390)
Screenshot: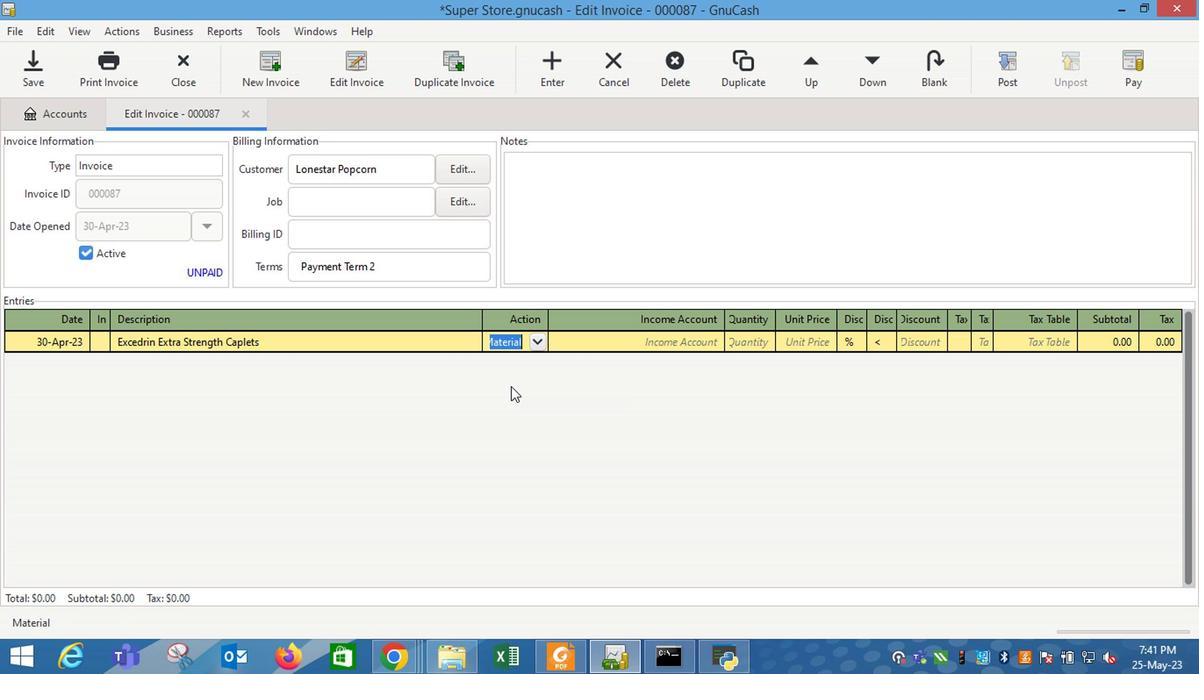 
Action: Key pressed <Key.tab>
Screenshot: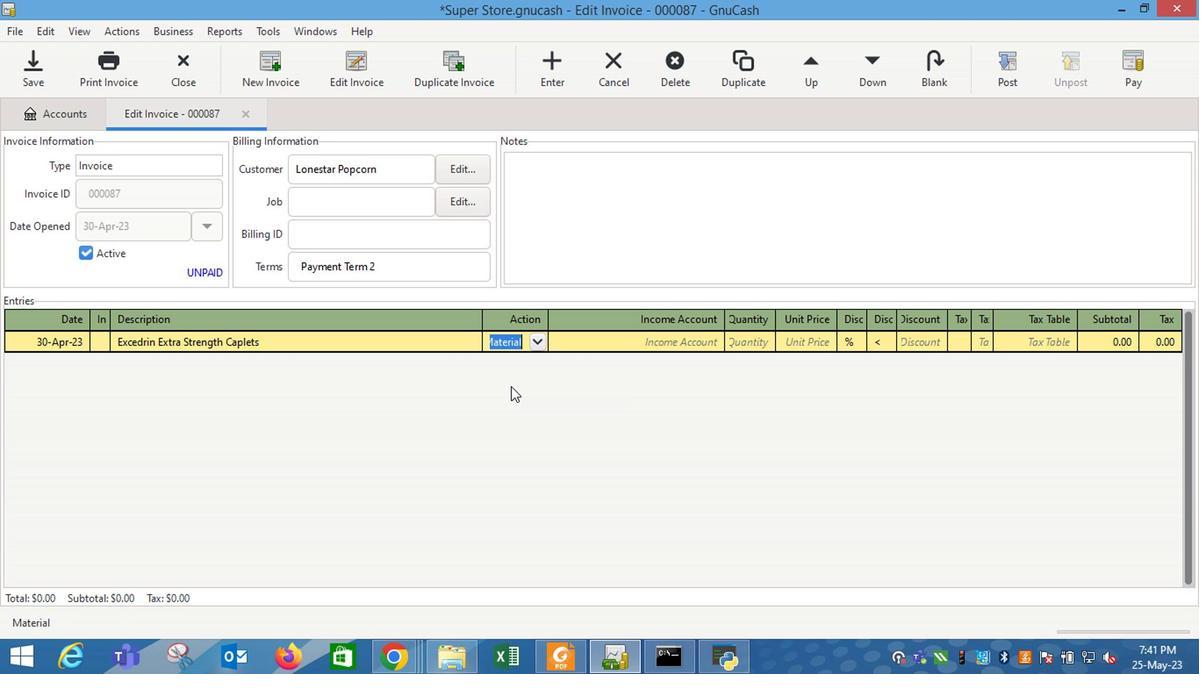 
Action: Mouse moved to (716, 347)
Screenshot: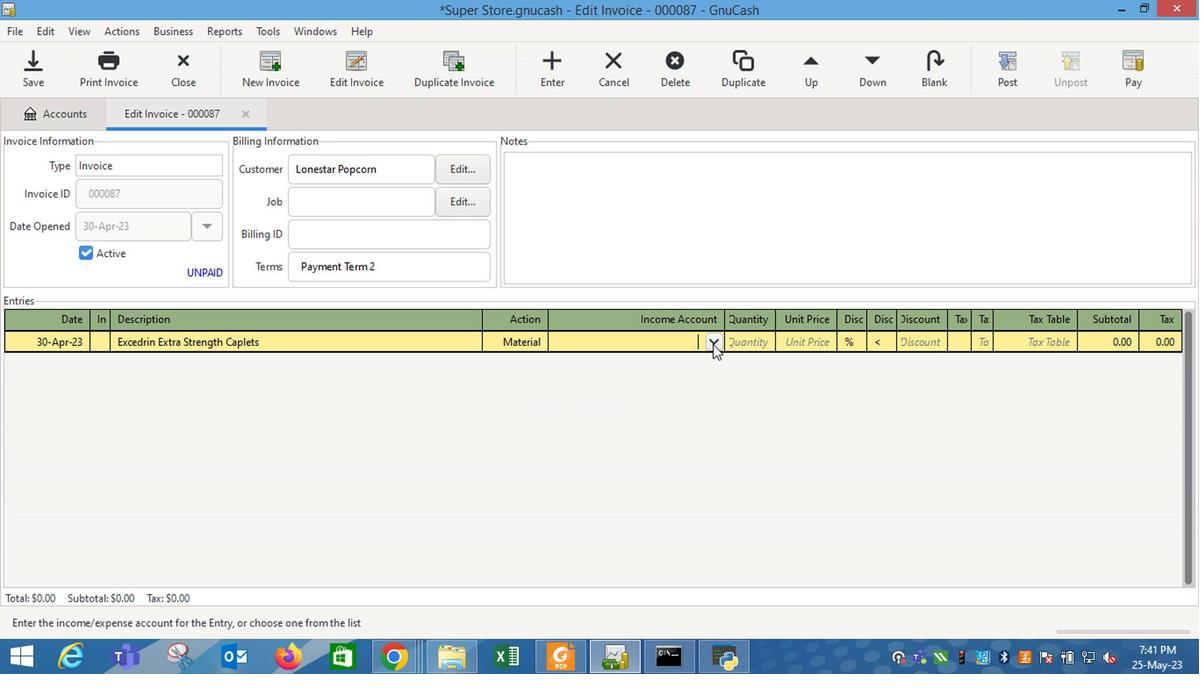 
Action: Mouse pressed left at (716, 347)
Screenshot: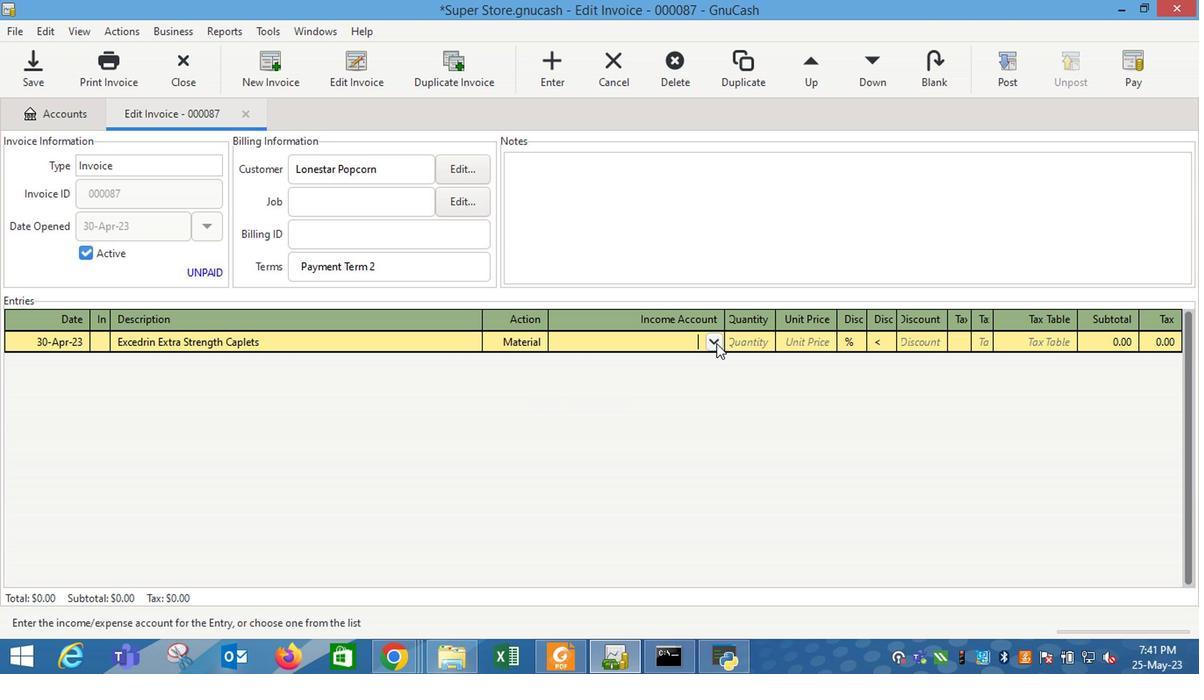 
Action: Mouse moved to (615, 432)
Screenshot: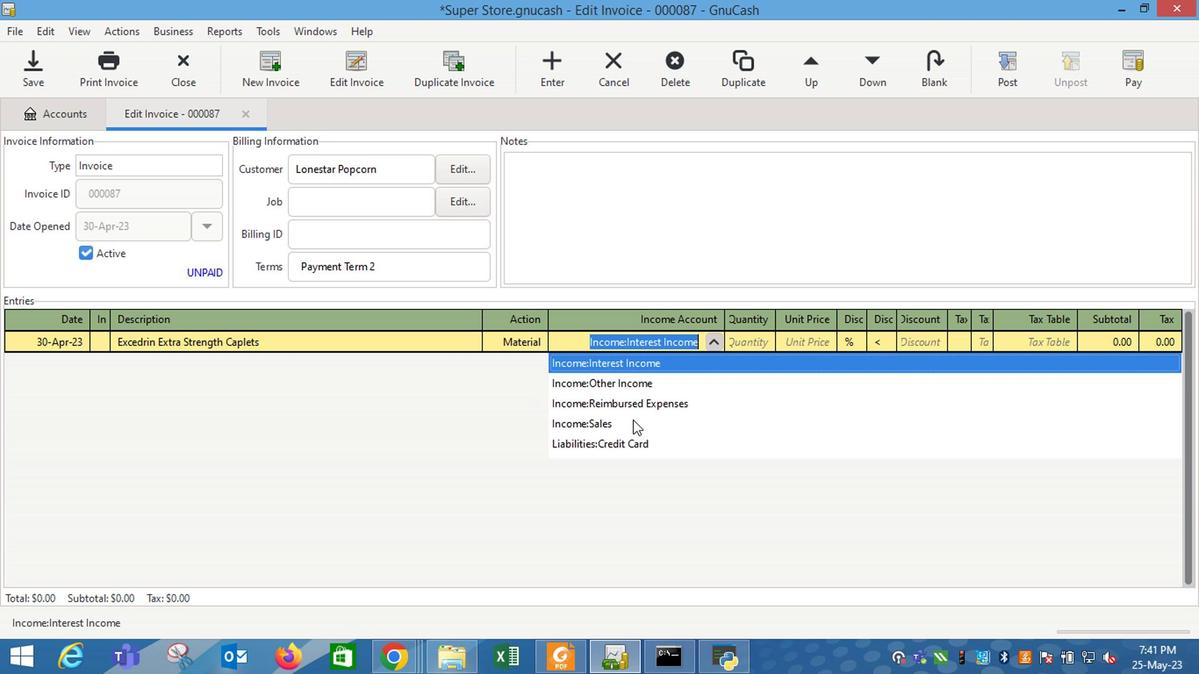 
Action: Mouse pressed left at (615, 432)
Screenshot: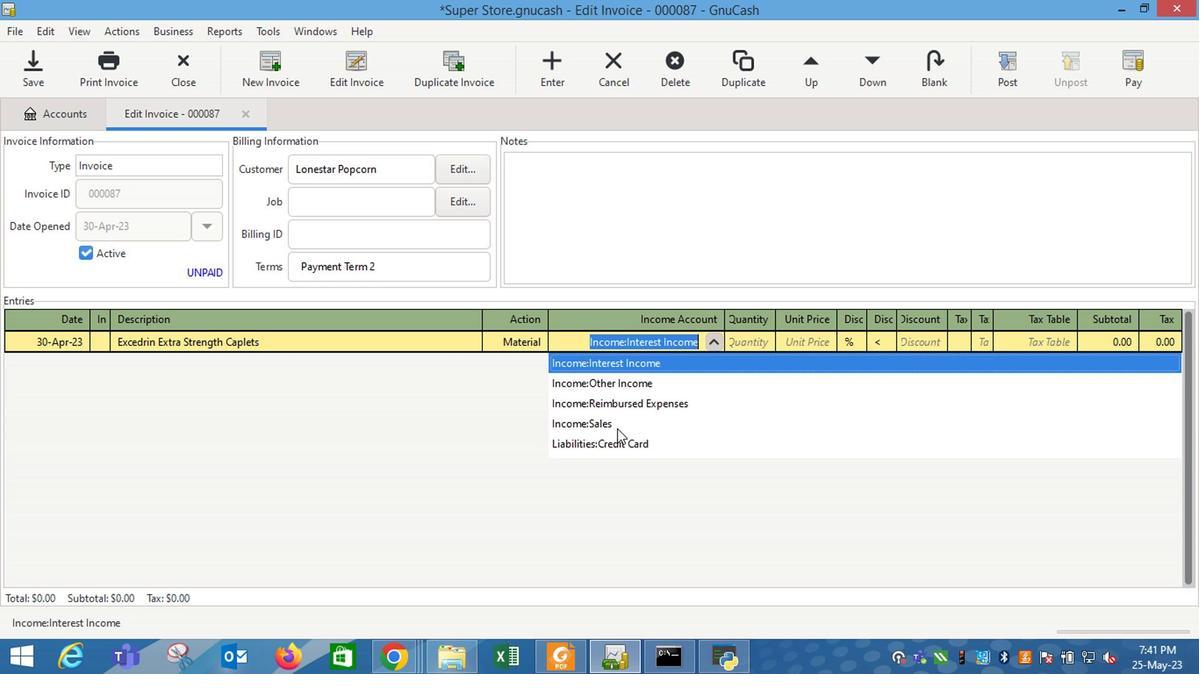 
Action: Mouse moved to (624, 428)
Screenshot: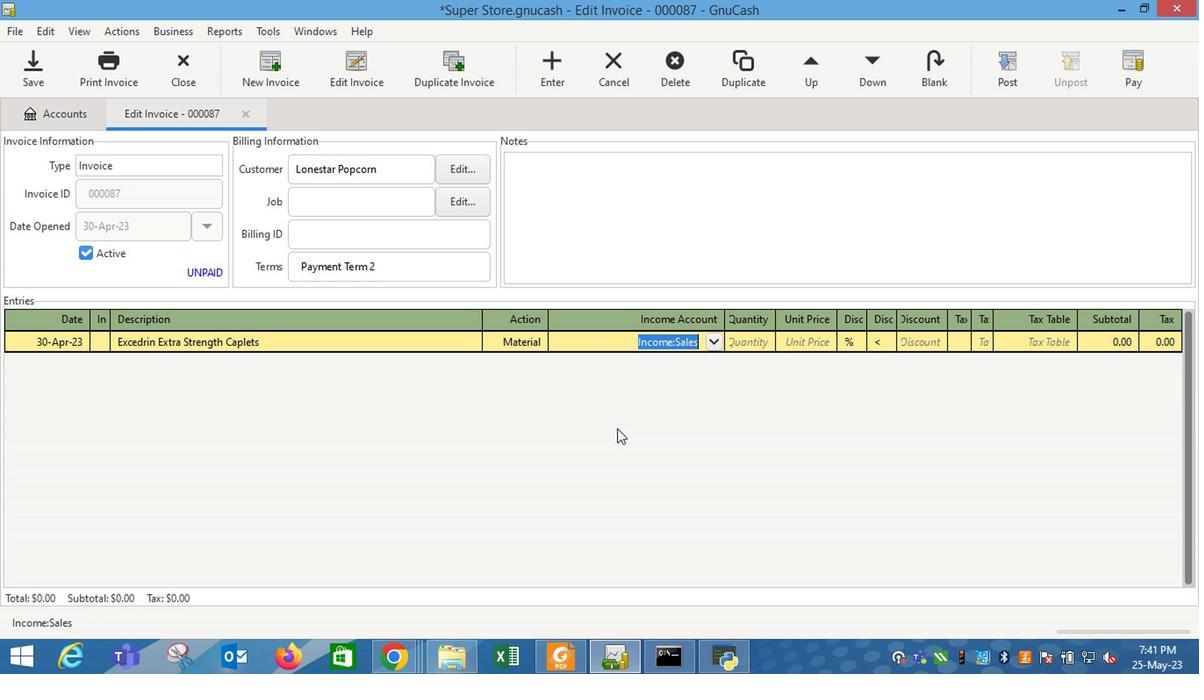 
Action: Key pressed <Key.tab>1<Key.tab>10.6
Screenshot: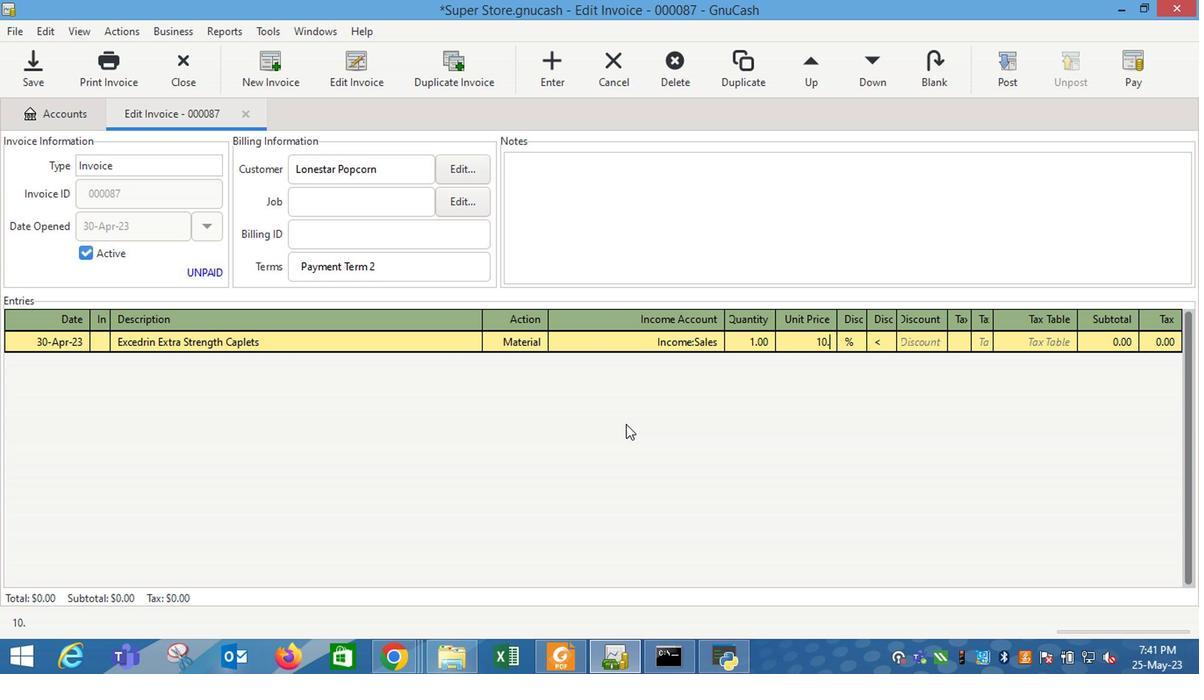
Action: Mouse moved to (841, 344)
Screenshot: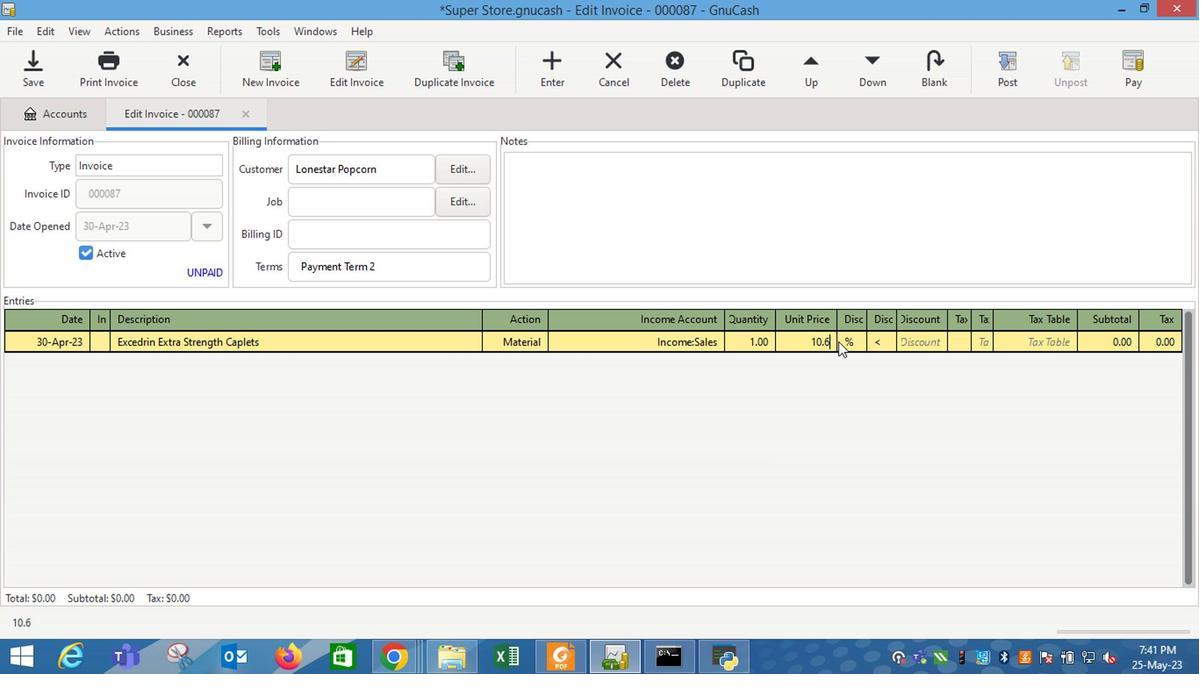 
Action: Mouse pressed left at (841, 344)
Screenshot: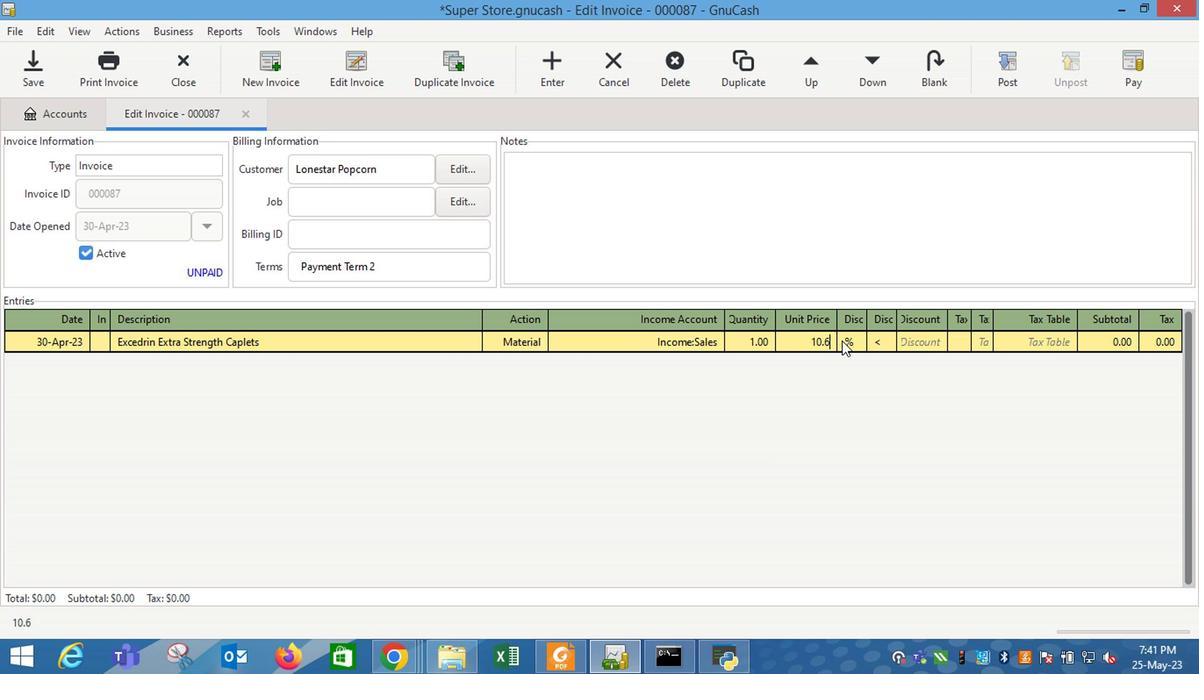 
Action: Mouse moved to (881, 342)
Screenshot: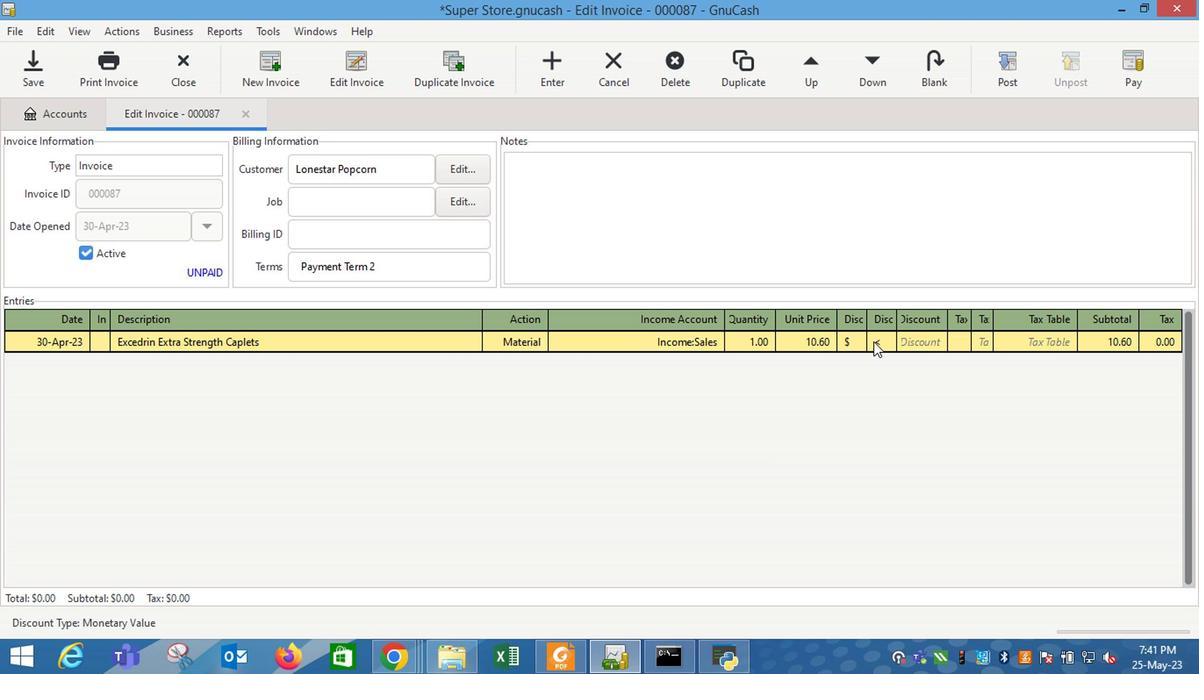 
Action: Mouse pressed left at (881, 342)
Screenshot: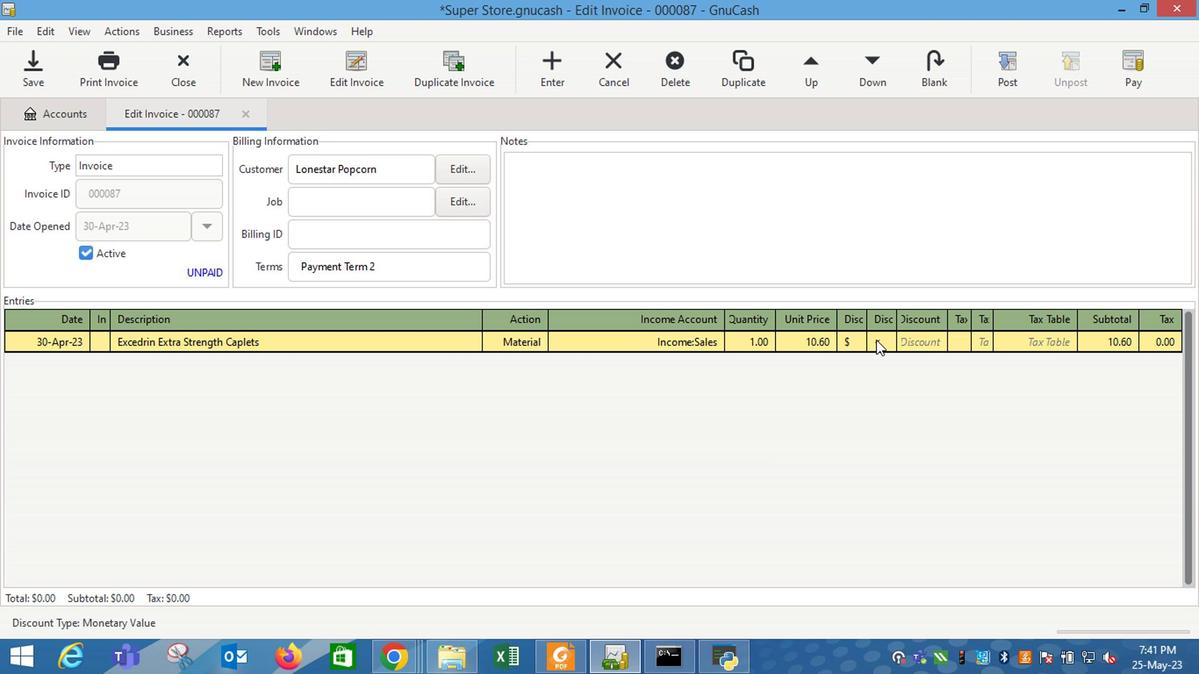 
Action: Mouse moved to (918, 347)
Screenshot: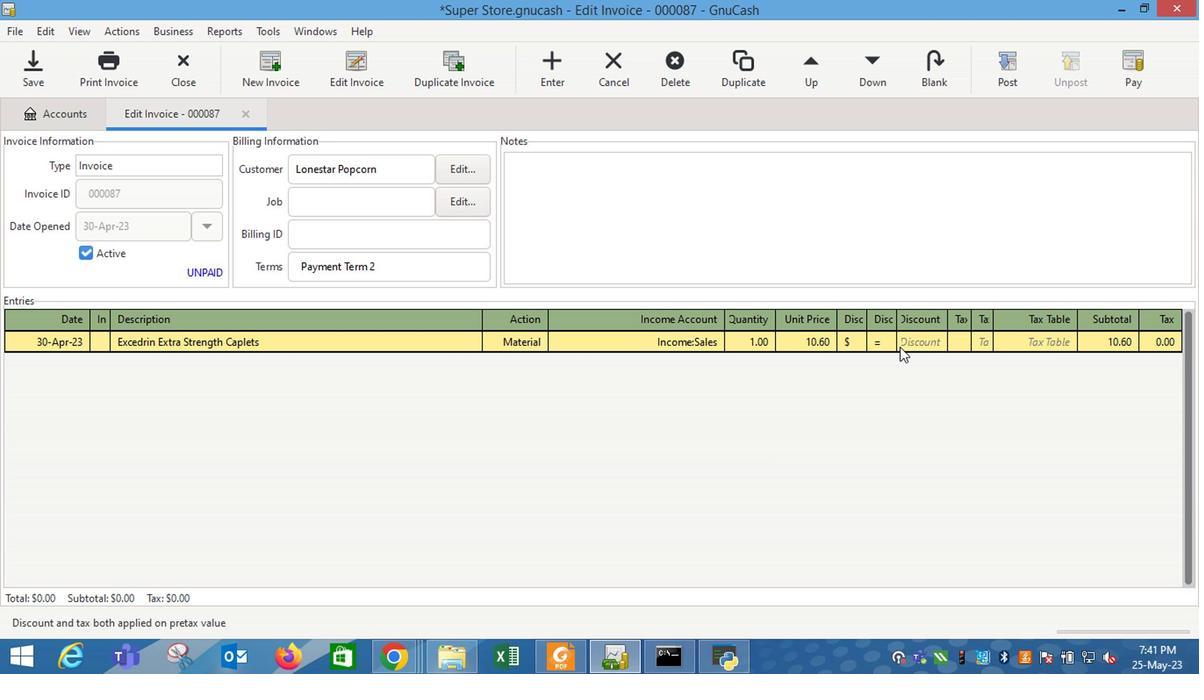 
Action: Mouse pressed left at (918, 347)
Screenshot: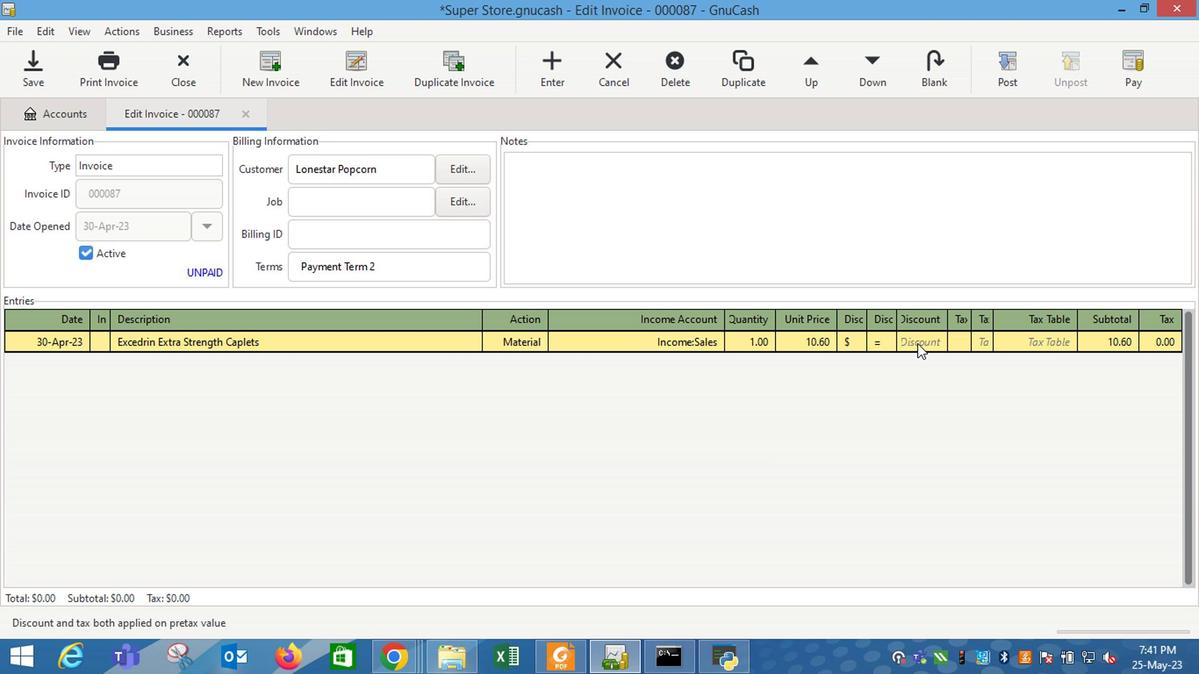 
Action: Key pressed 1.
Screenshot: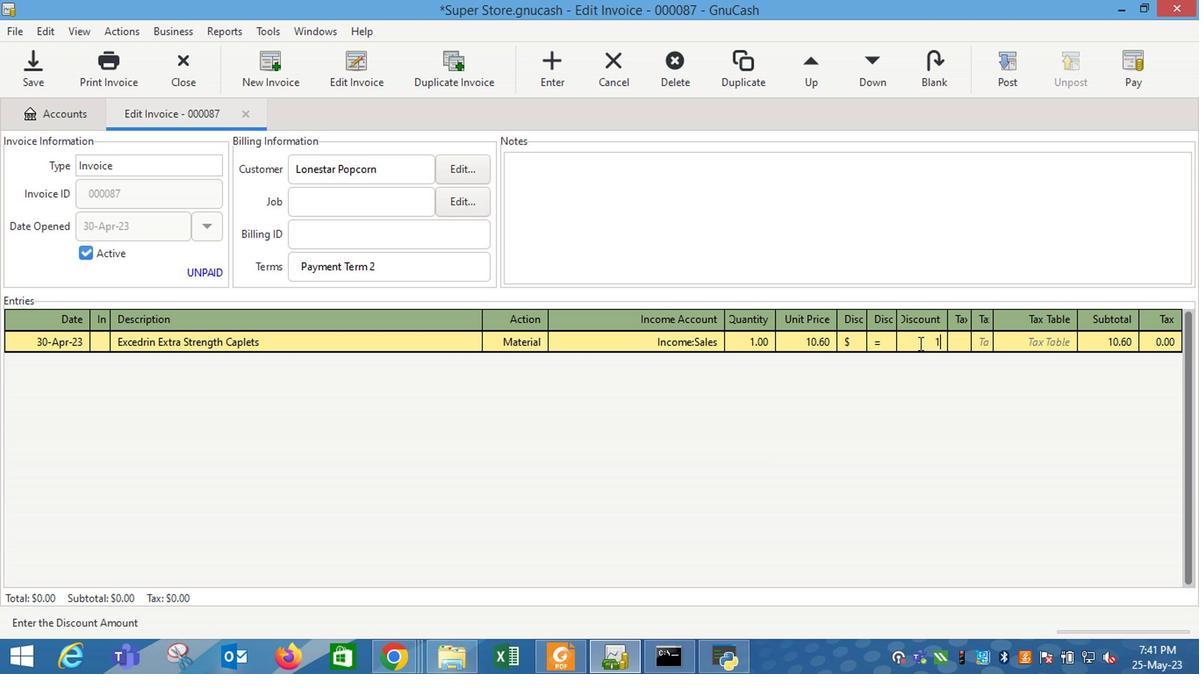 
Action: Mouse moved to (918, 347)
Screenshot: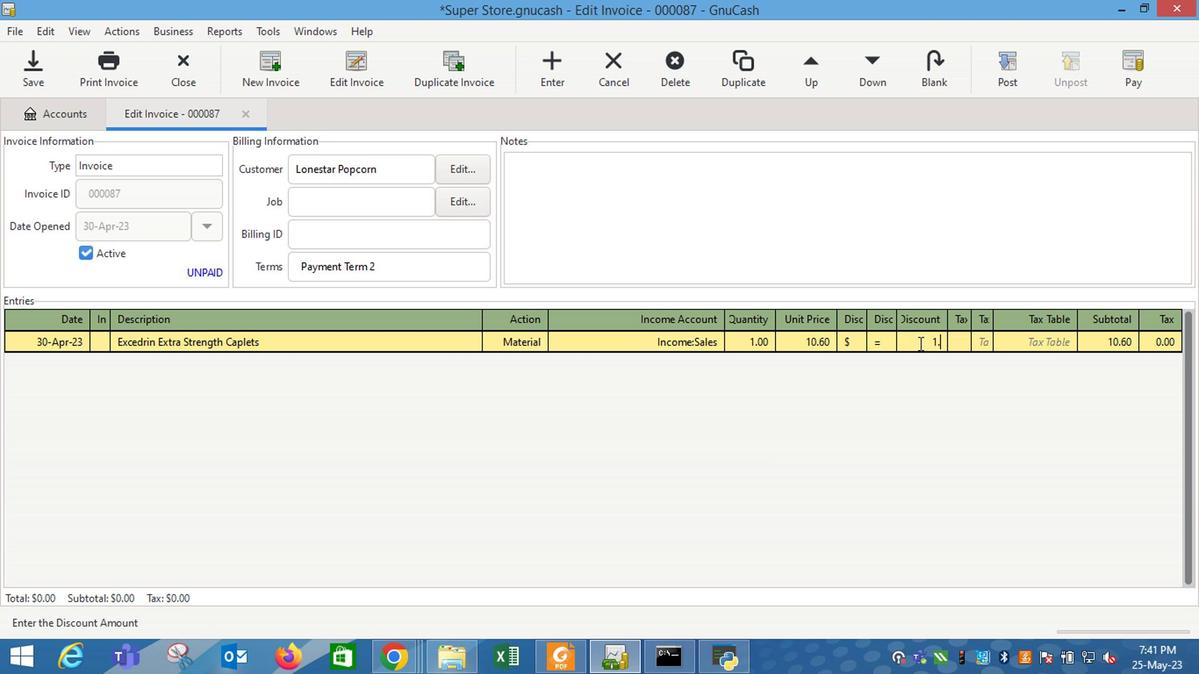 
Action: Key pressed 93<Key.enter><Key.tab><Key.shift_r>Ex
Screenshot: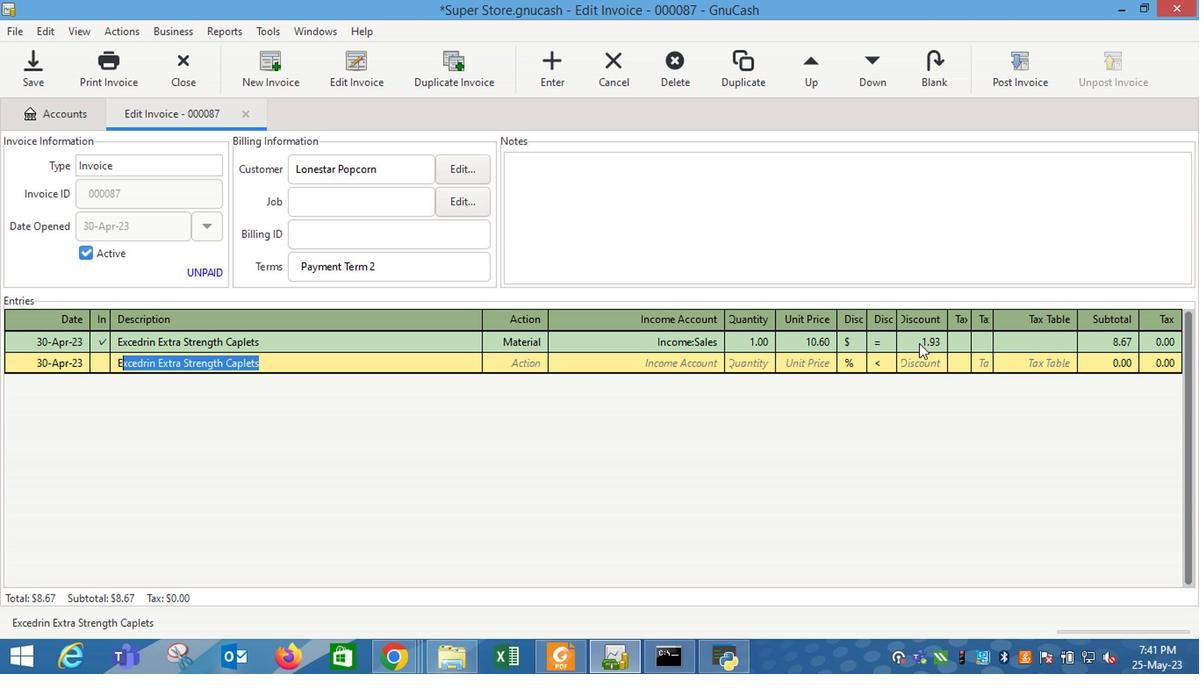 
Action: Mouse moved to (280, 374)
Screenshot: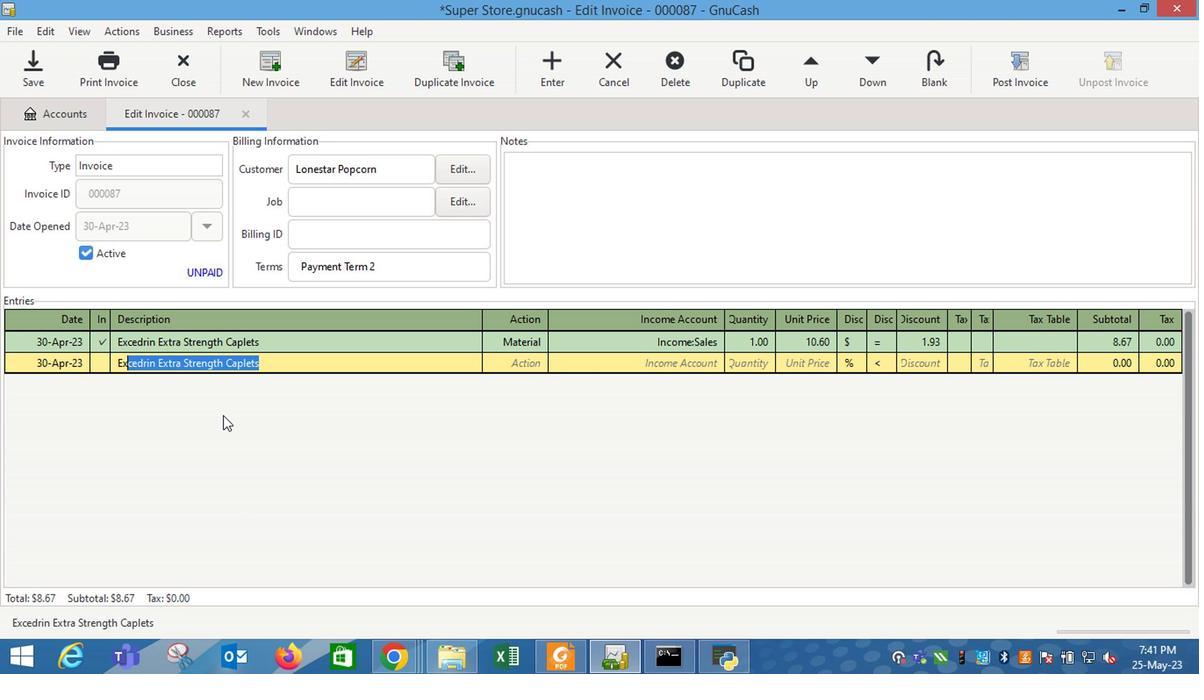 
Action: Key pressed <Key.tab>
Screenshot: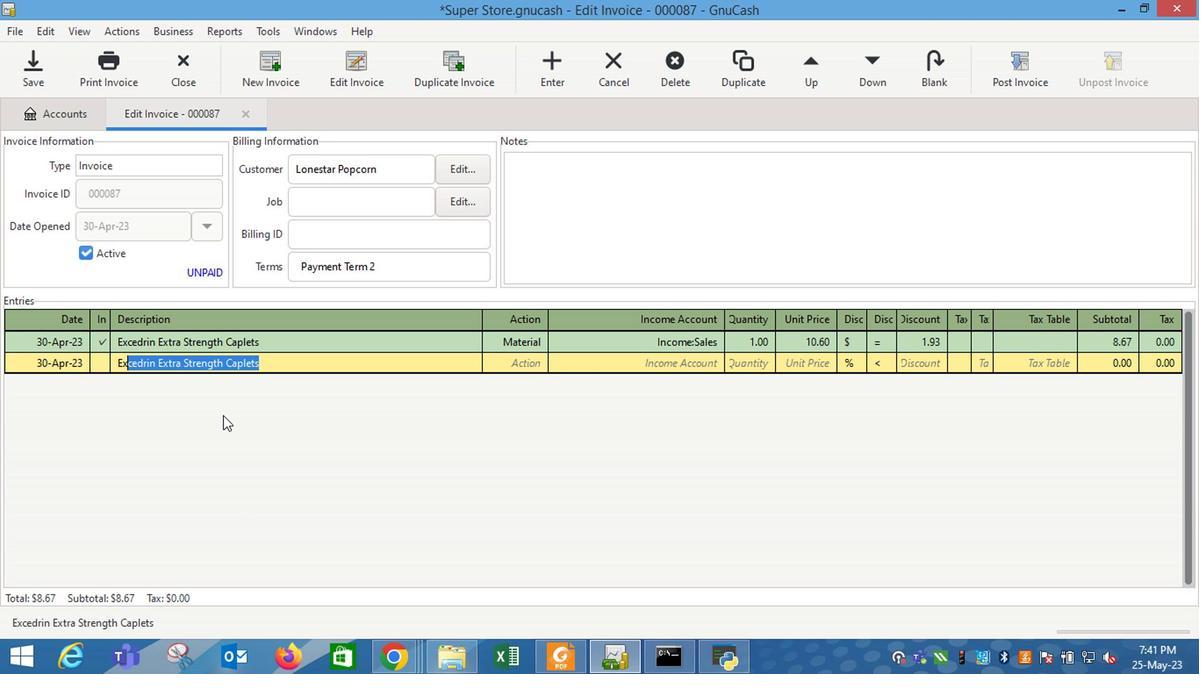 
Action: Mouse moved to (289, 350)
Screenshot: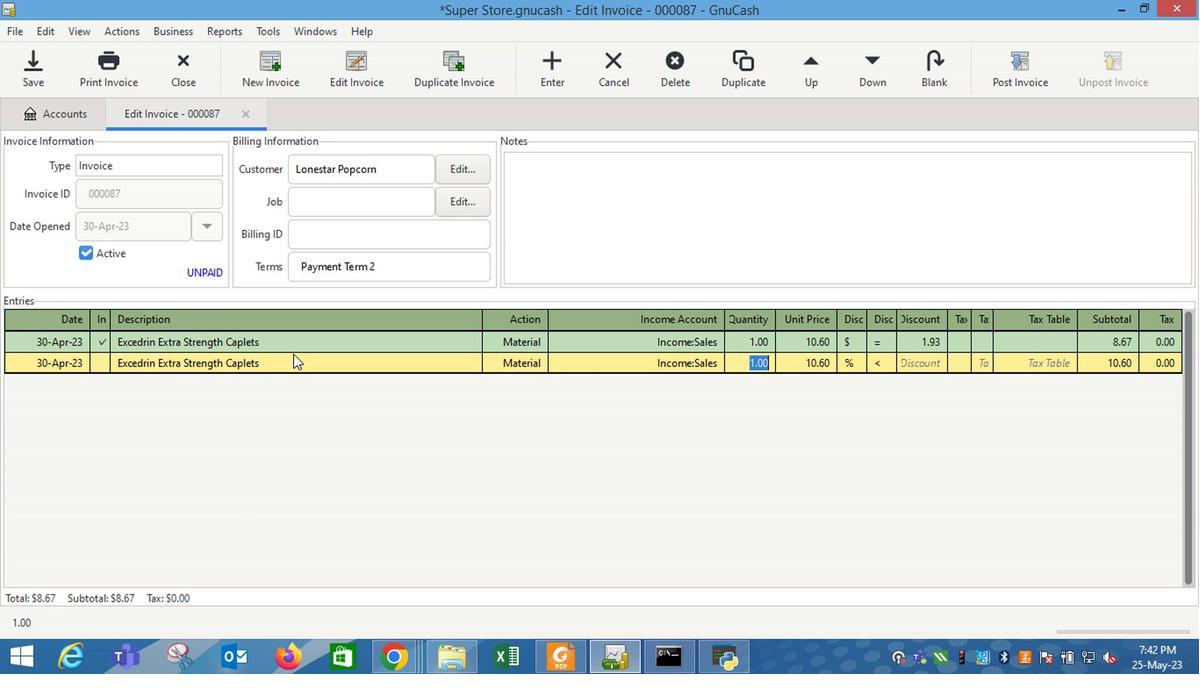 
Action: Mouse pressed left at (289, 350)
Screenshot: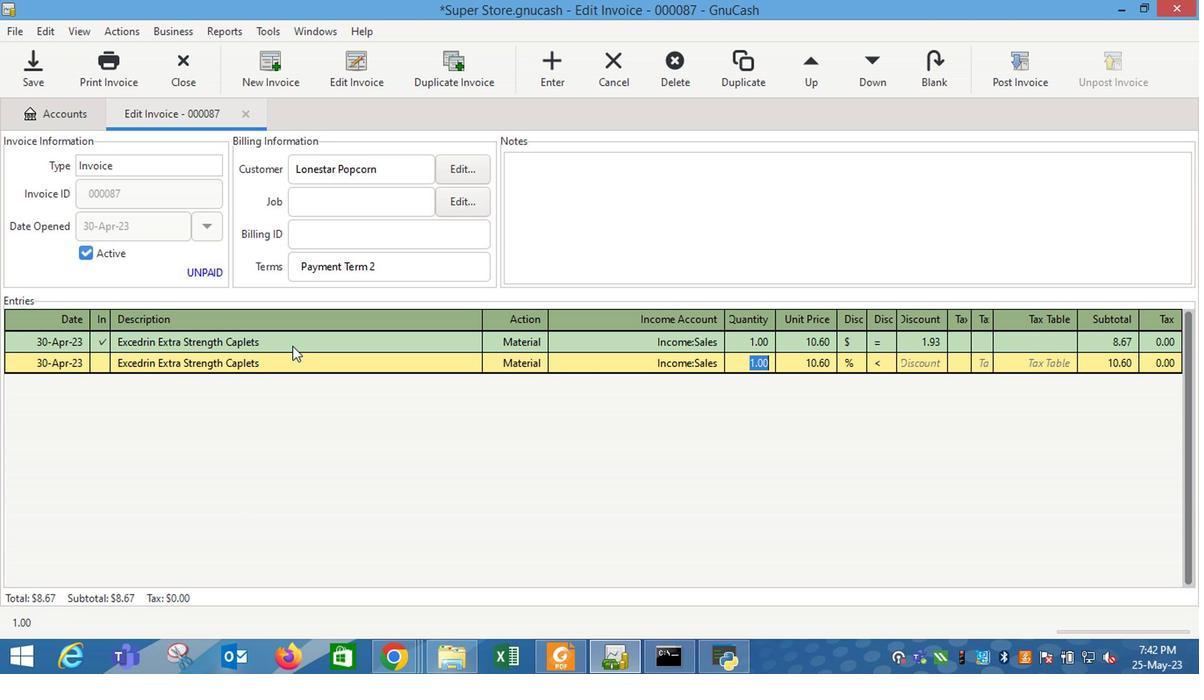 
Action: Mouse moved to (316, 337)
Screenshot: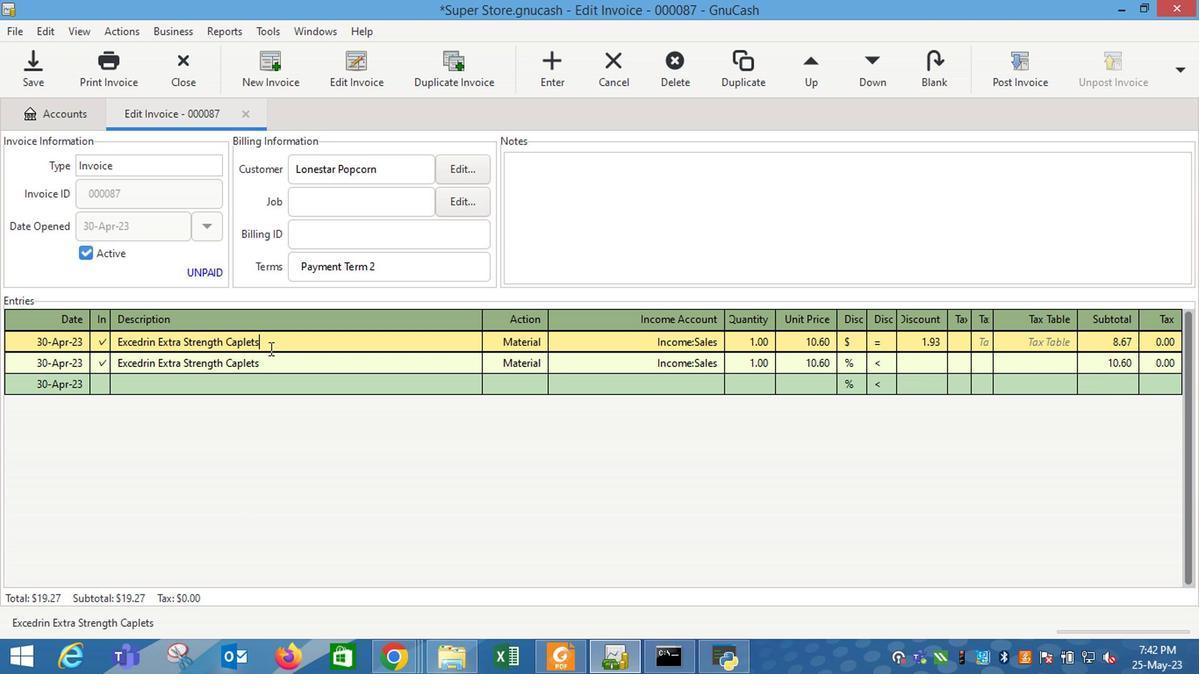 
Action: Key pressed <Key.backspace><Key.backspace><Key.backspace><Key.backspace><Key.backspace><Key.backspace><Key.backspace><Key.backspace><Key.backspace><Key.backspace><Key.backspace><Key.backspace><Key.backspace><Key.backspace><Key.backspace><Key.backspace><Key.backspace><Key.backspace><Key.backspace><Key.backspace><Key.backspace><Key.backspace><Key.backspace><Key.backspace><Key.backspace><Key.backspace><Key.backspace><Key.backspace><Key.backspace><Key.backspace><Key.backspace><Key.backspace><Key.backspace><Key.backspace><Key.backspace><Key.backspace><Key.backspace><Key.backspace><Key.backspace><Key.backspace><Key.backspace><Key.backspace><Key.shift_r>Armour<Key.space><Key.shift_r>V
Screenshot: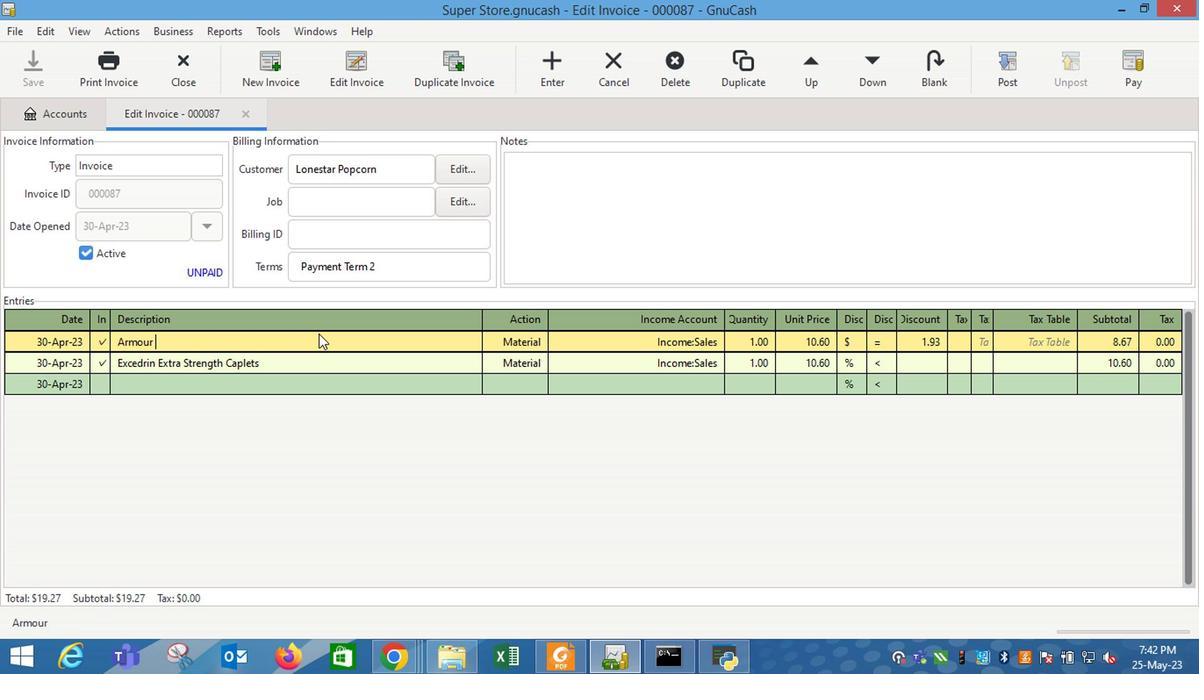 
Action: Mouse moved to (317, 339)
Screenshot: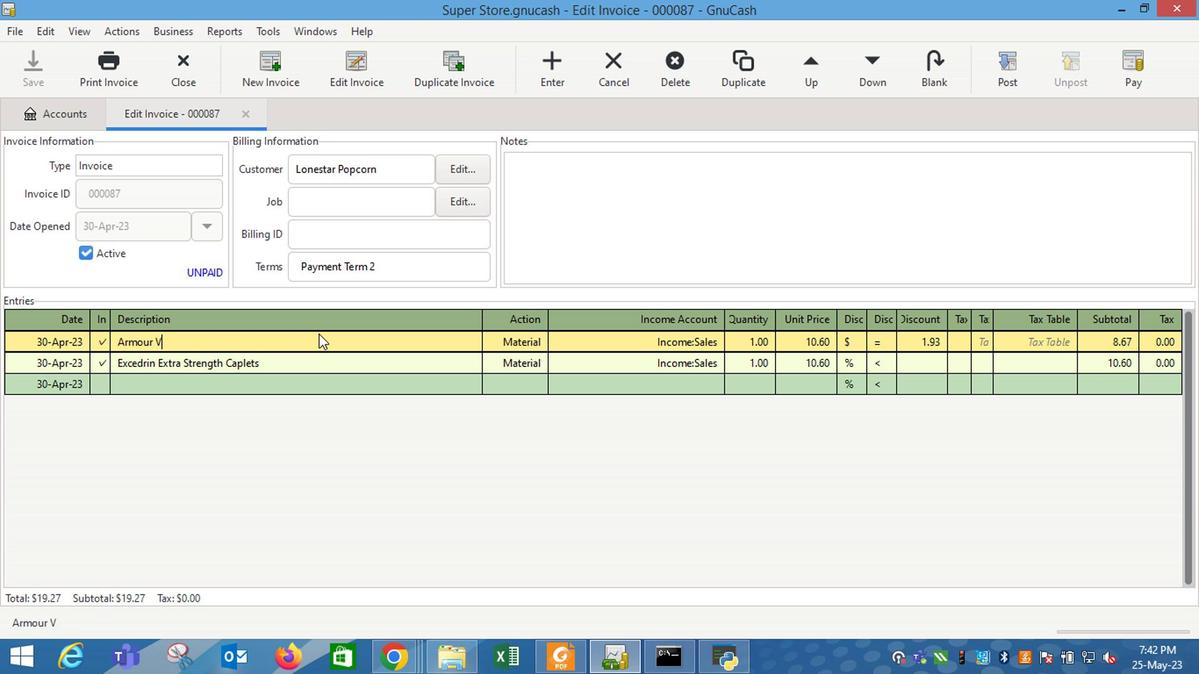 
Action: Key pressed ienna<Key.space><Key.shift_r>Sausage<Key.tab>
Screenshot: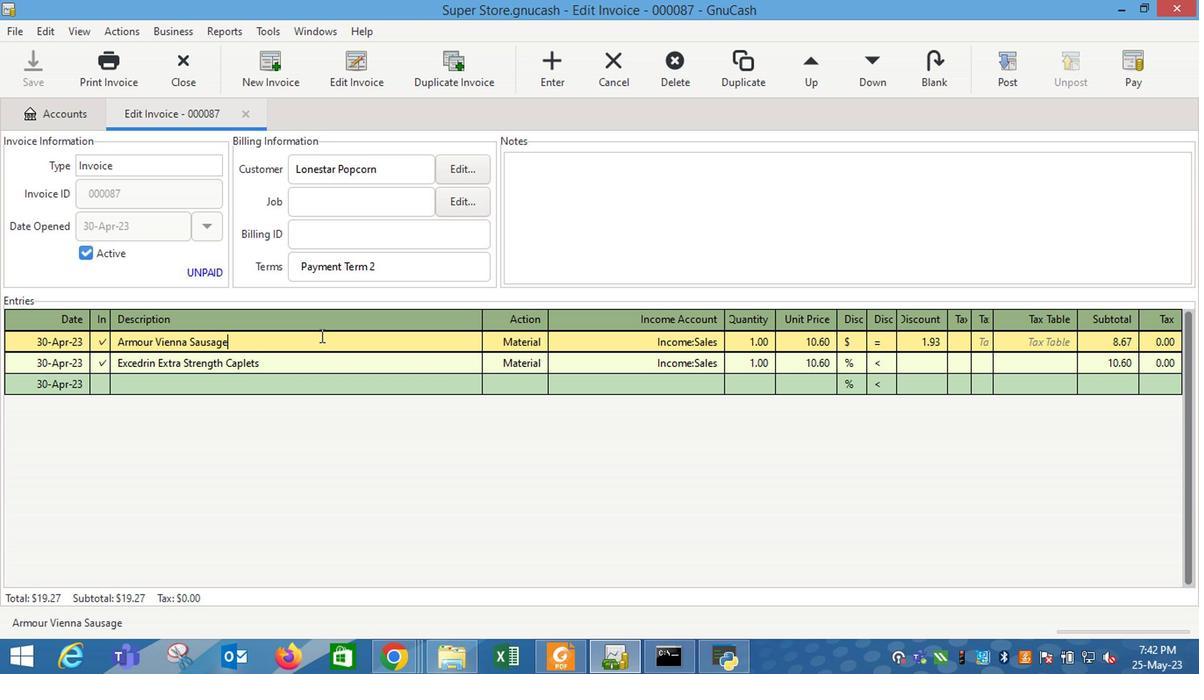 
Action: Mouse moved to (328, 375)
Screenshot: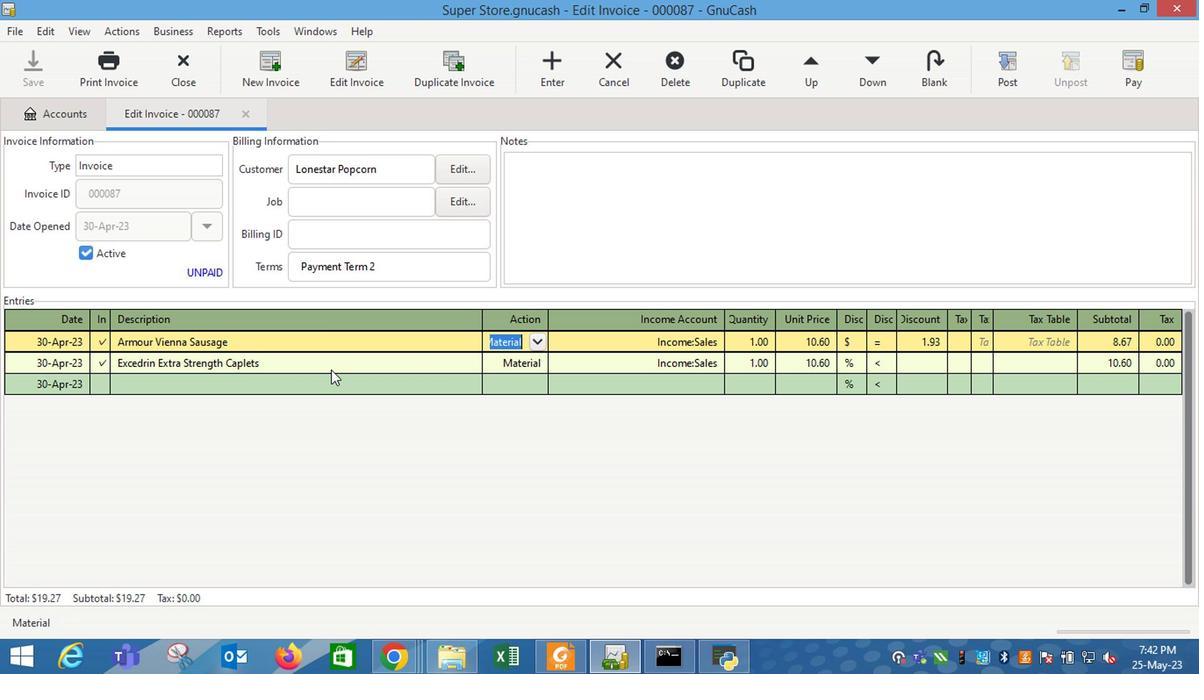 
Action: Key pressed <Key.tab><Key.tab><Key.tab><Key.tab><Key.tab><Key.tab>
Screenshot: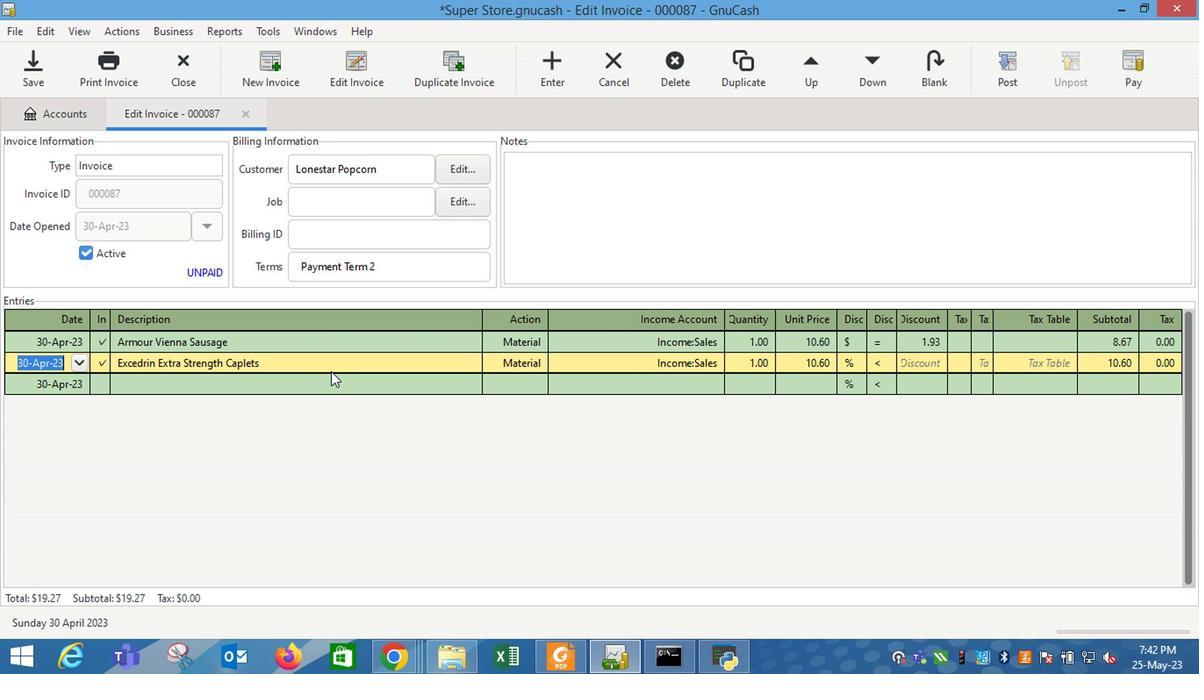 
Action: Mouse moved to (328, 364)
Screenshot: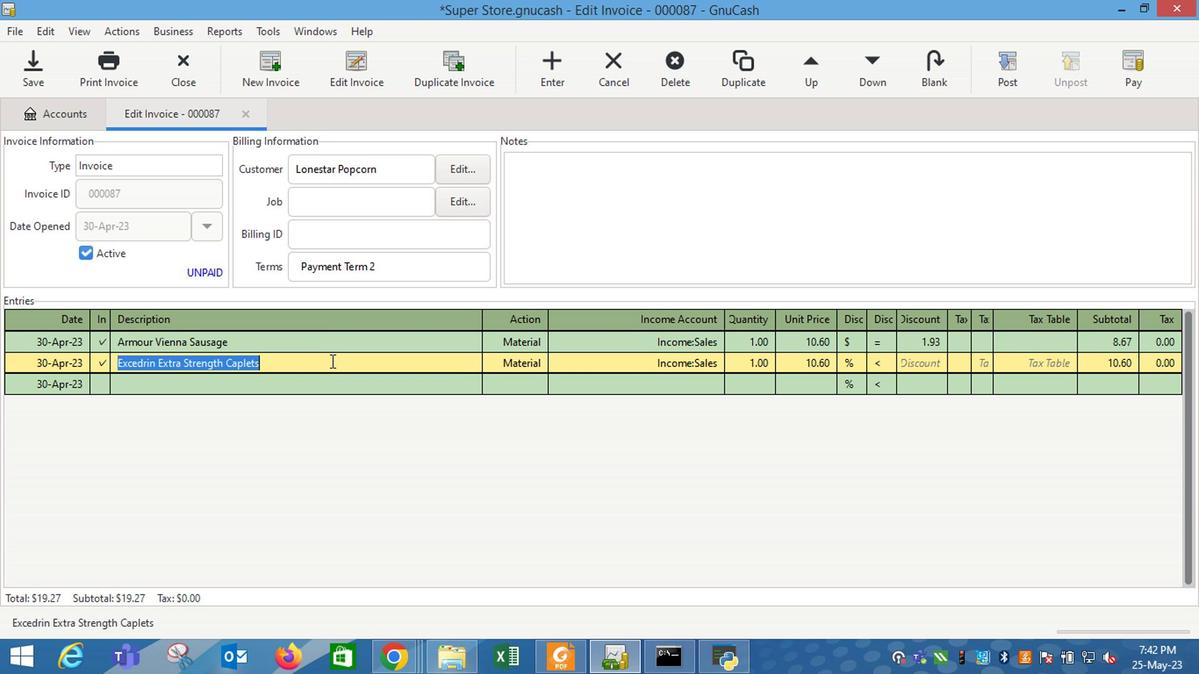 
Action: Mouse pressed left at (328, 364)
Screenshot: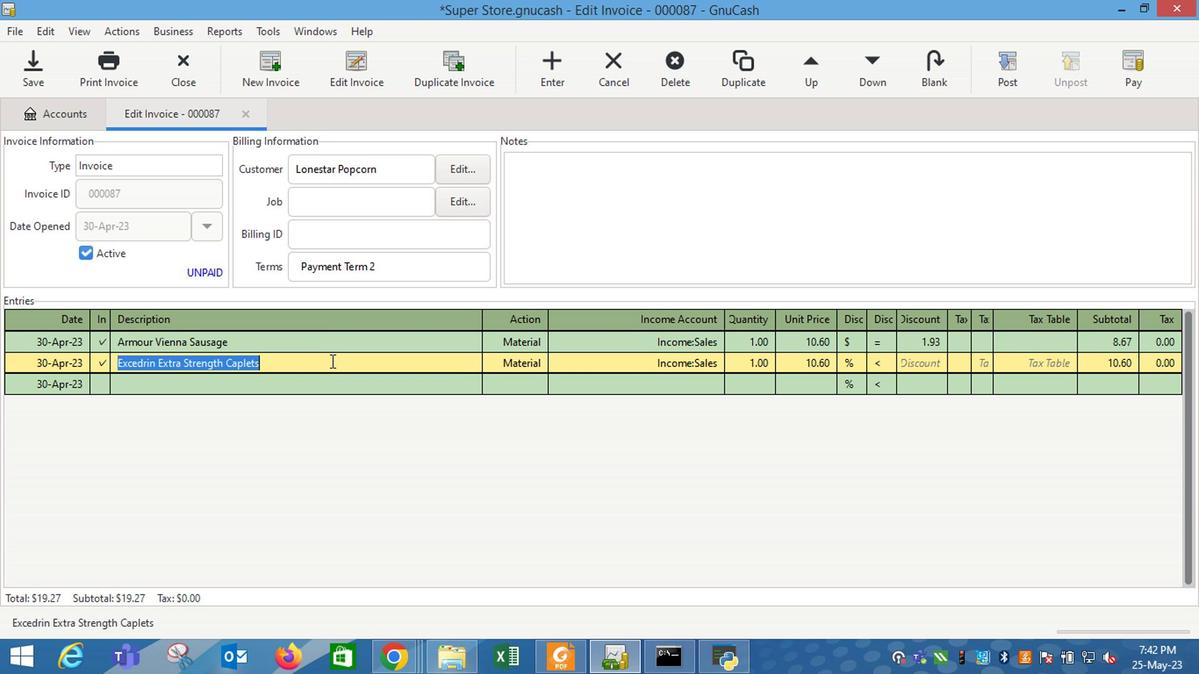 
Action: Key pressed <Key.tab><Key.tab><Key.tab><Key.tab><Key.tab>2.93
Screenshot: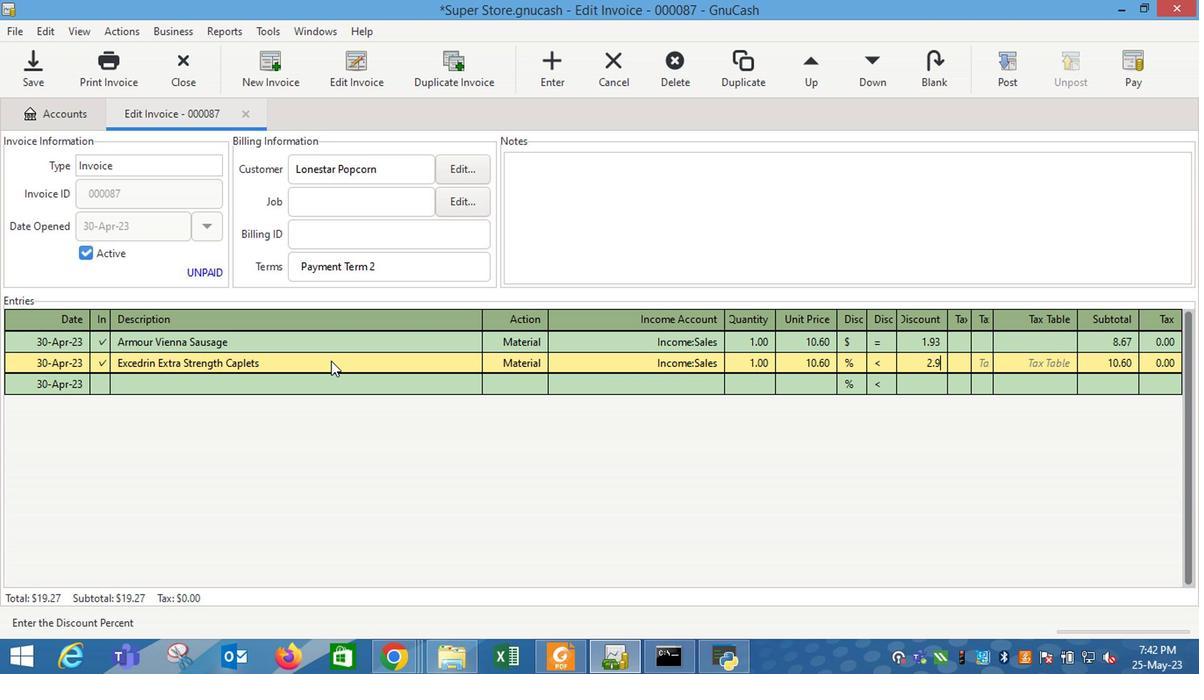 
Action: Mouse moved to (878, 367)
Screenshot: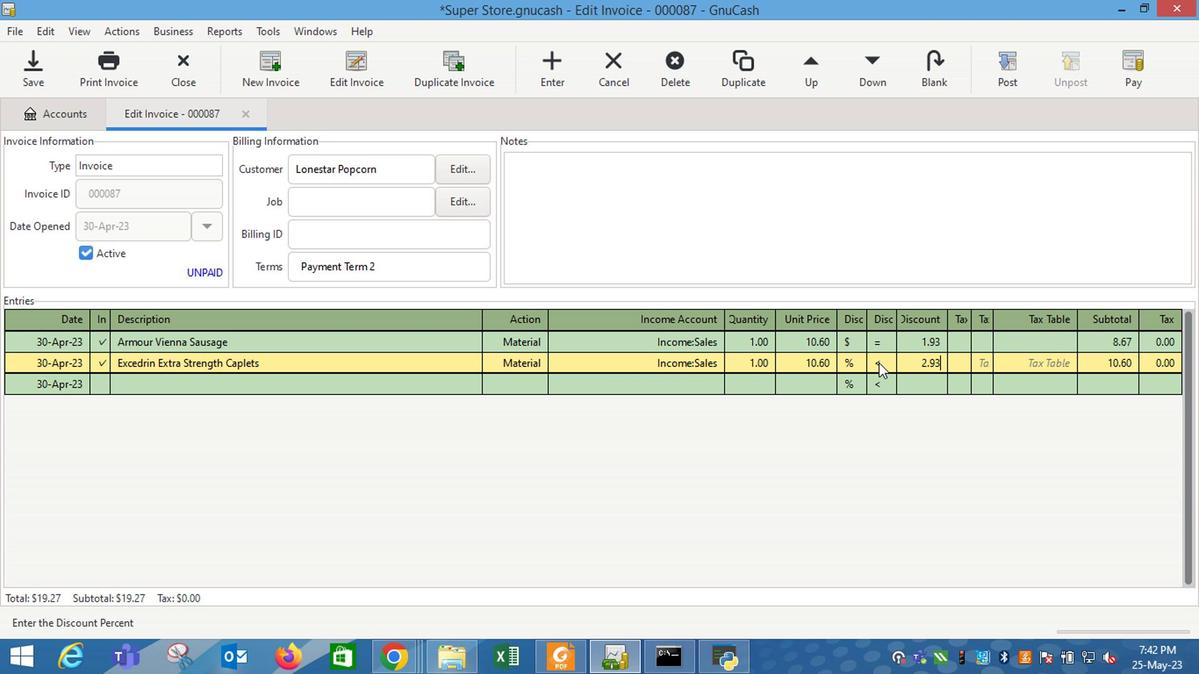 
Action: Mouse pressed left at (878, 367)
Screenshot: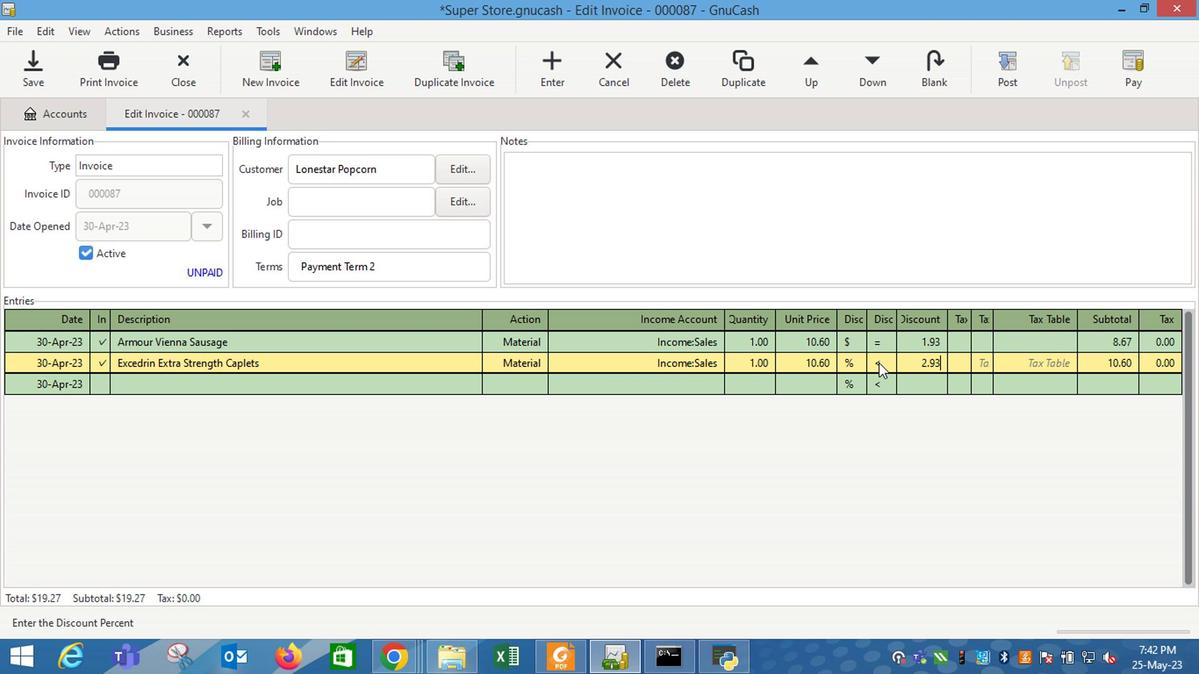 
Action: Mouse moved to (935, 359)
Screenshot: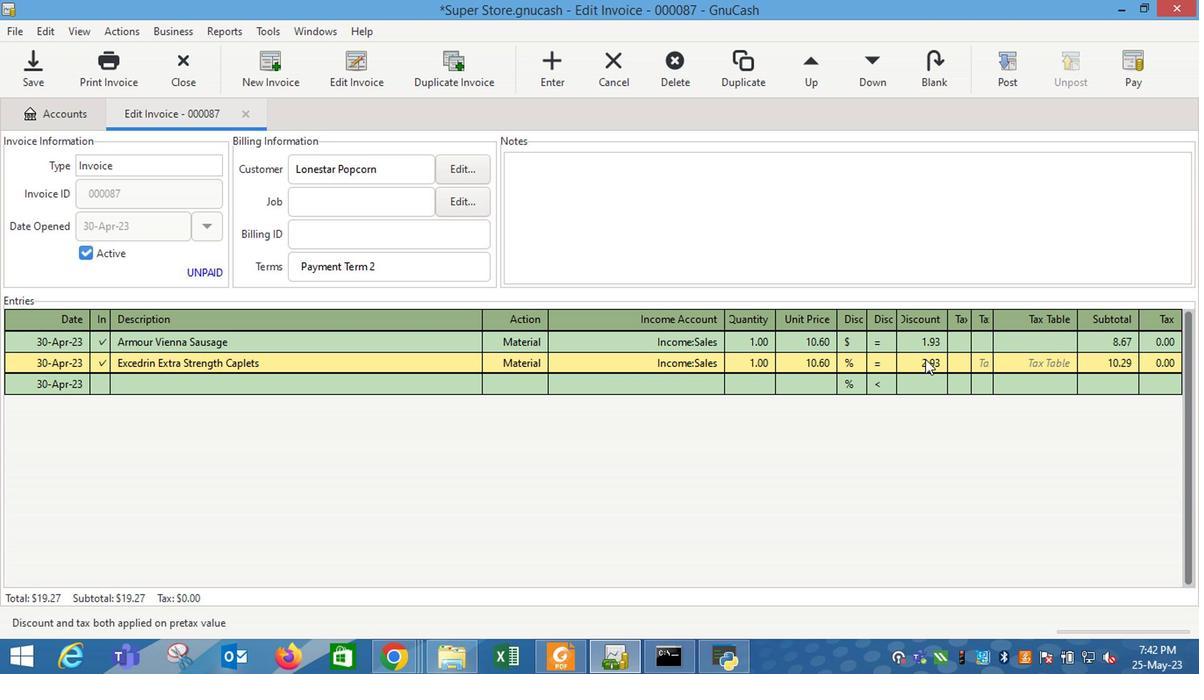 
Action: Mouse pressed left at (935, 359)
Screenshot: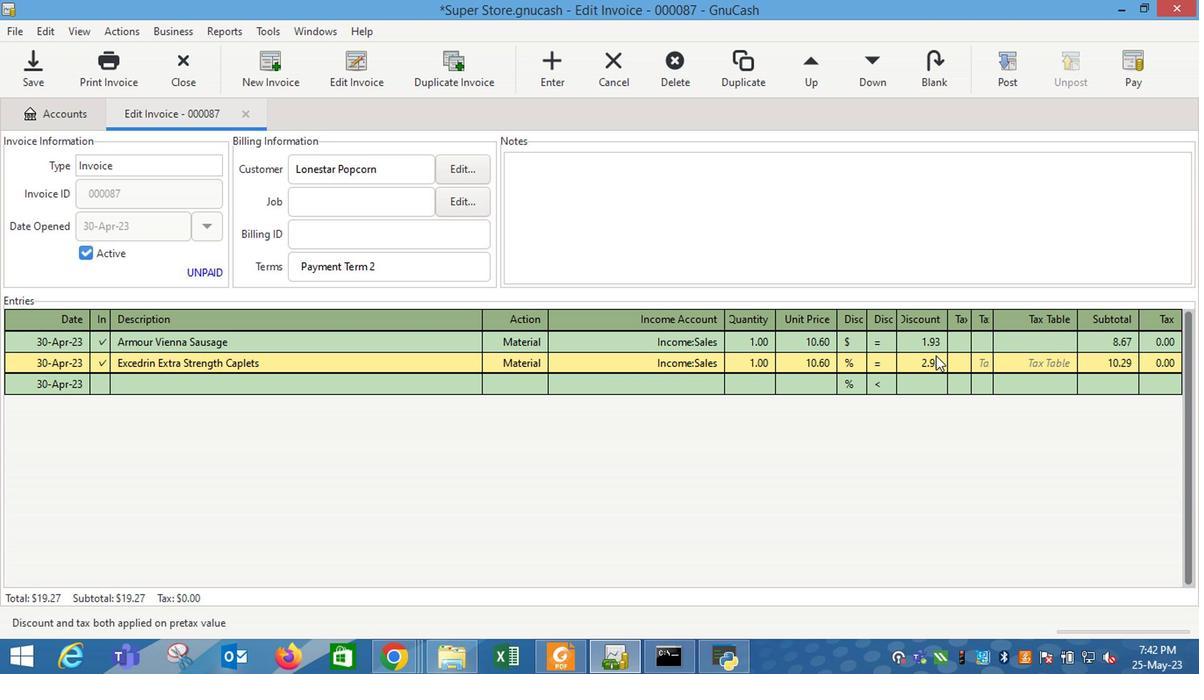 
Action: Mouse moved to (986, 409)
Screenshot: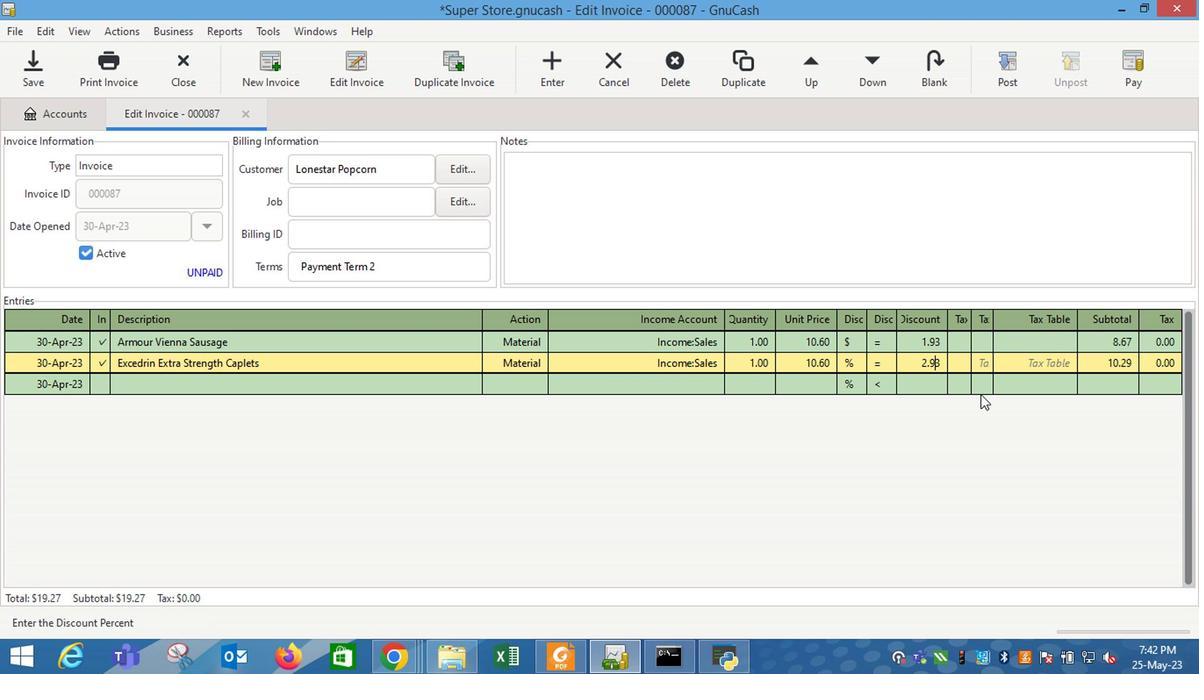 
Action: Key pressed <Key.right>
Screenshot: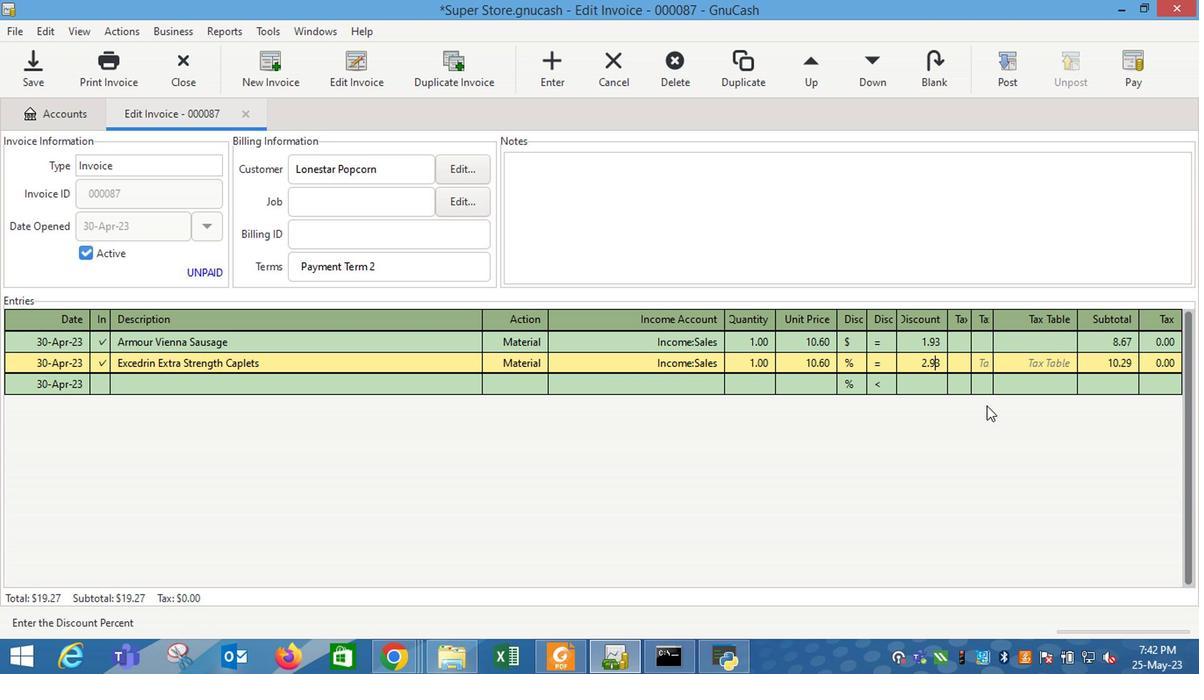 
Action: Mouse moved to (845, 374)
Screenshot: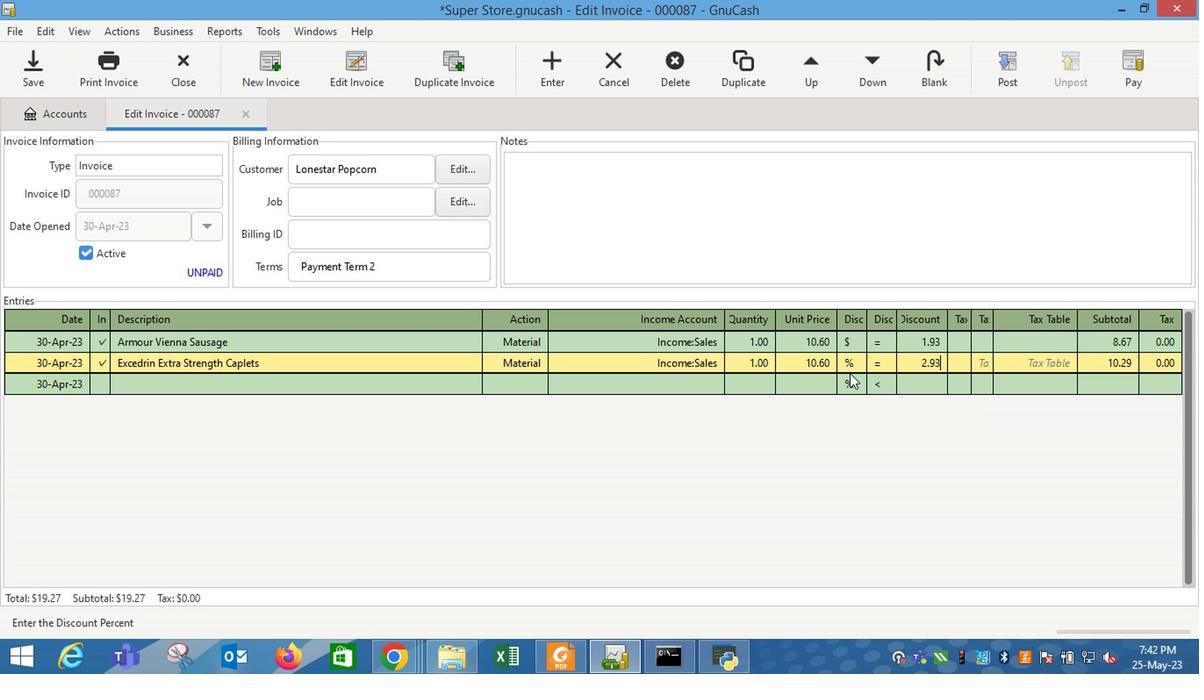 
Action: Mouse pressed left at (845, 374)
Screenshot: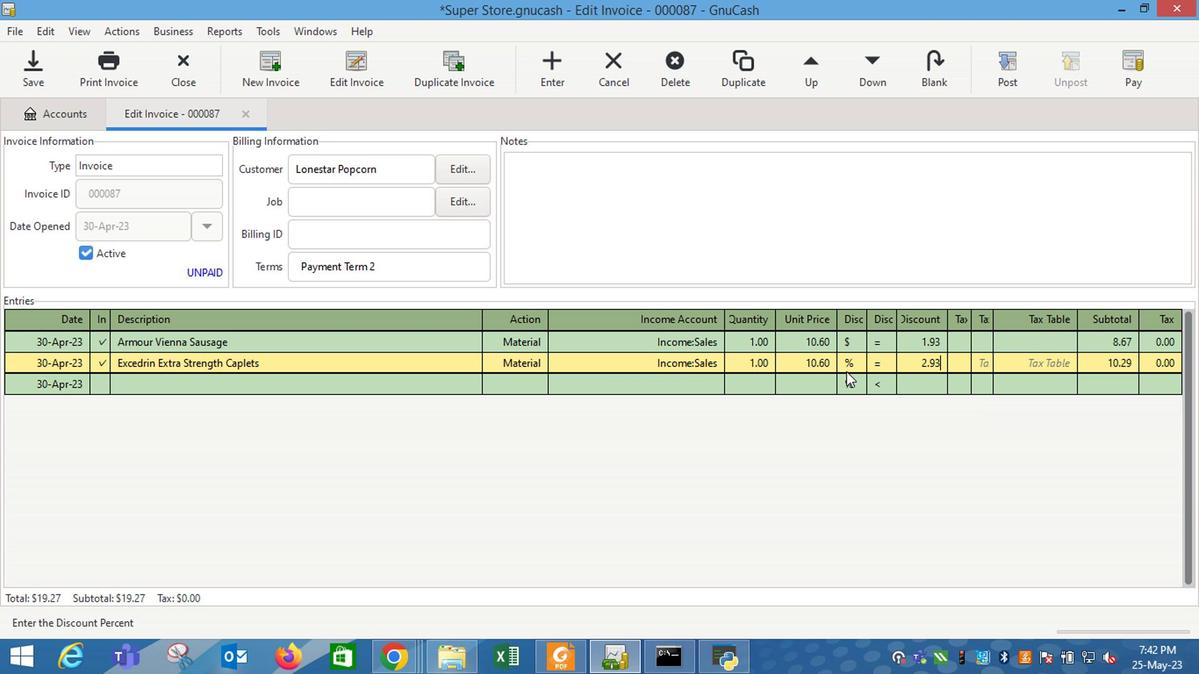 
Action: Mouse moved to (938, 366)
Screenshot: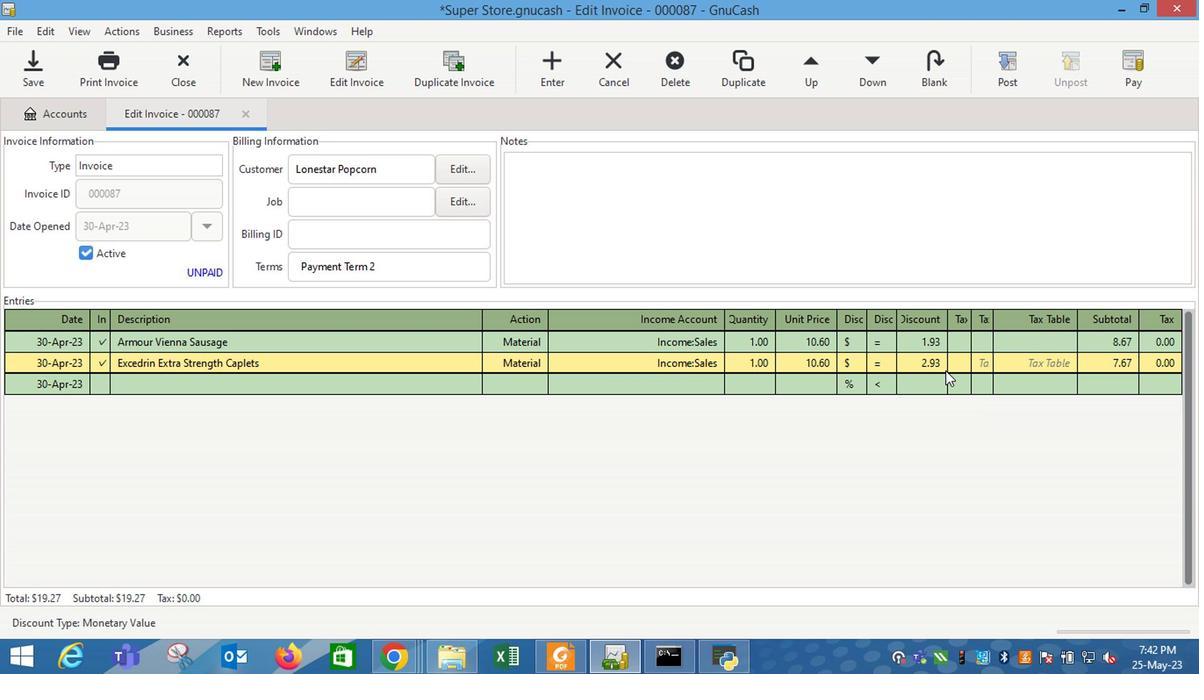 
Action: Mouse pressed left at (938, 366)
Screenshot: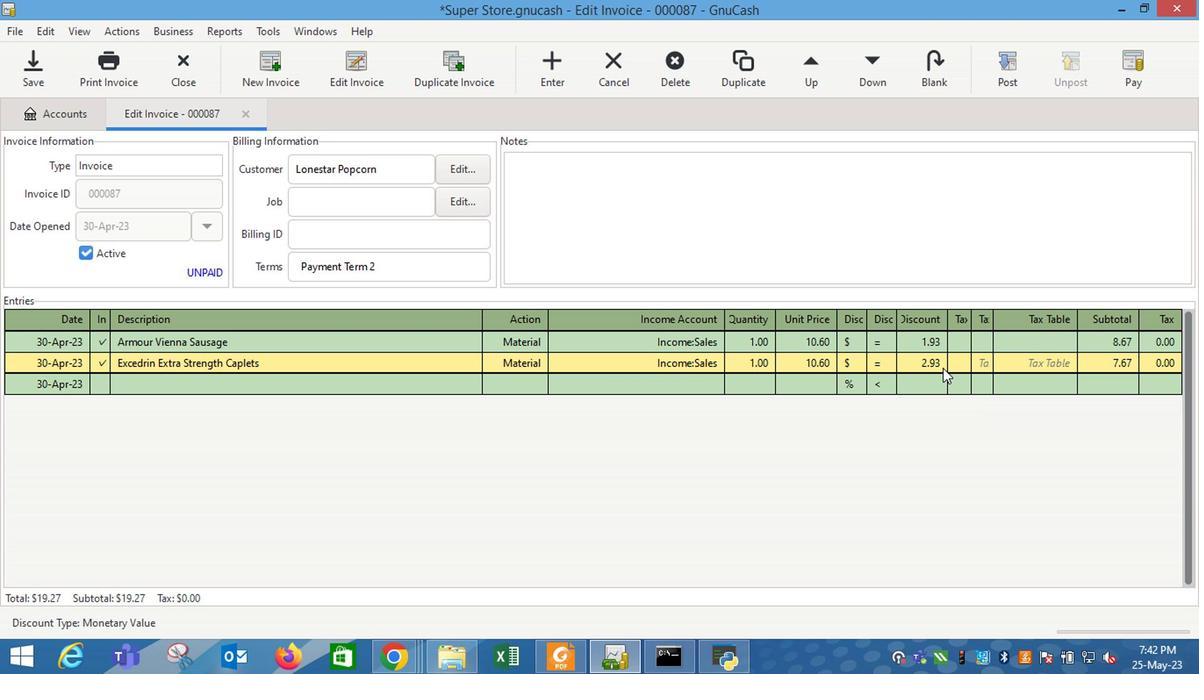 
Action: Mouse moved to (961, 402)
Screenshot: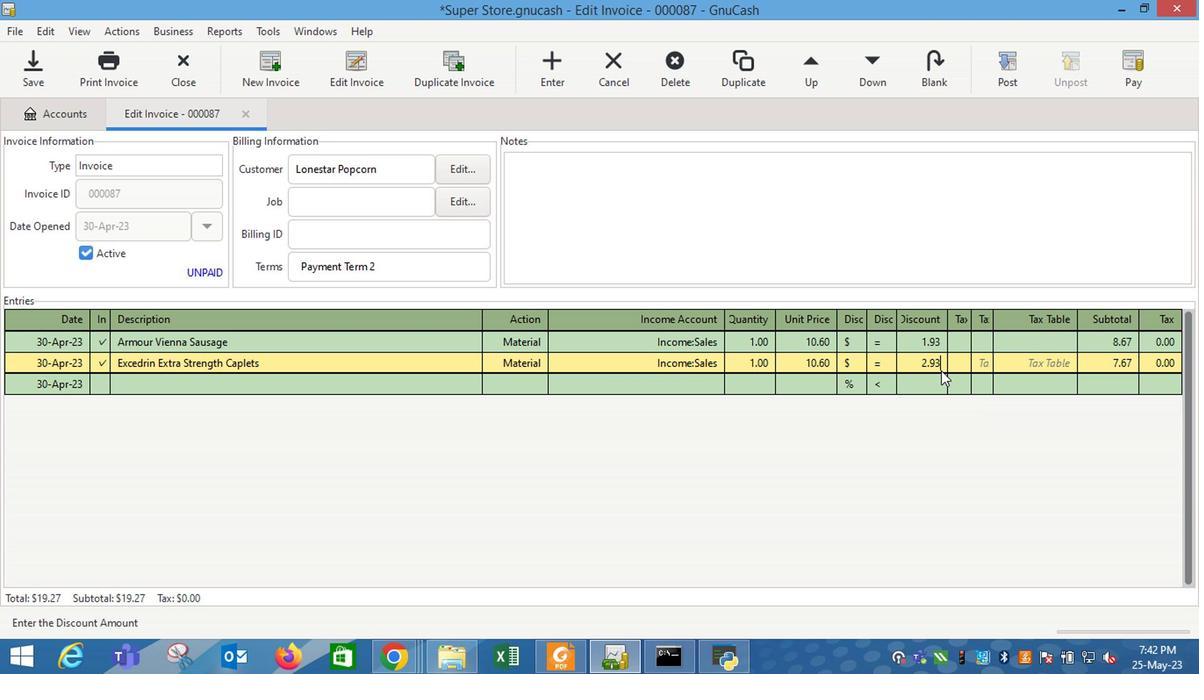 
Action: Key pressed <Key.enter>
Screenshot: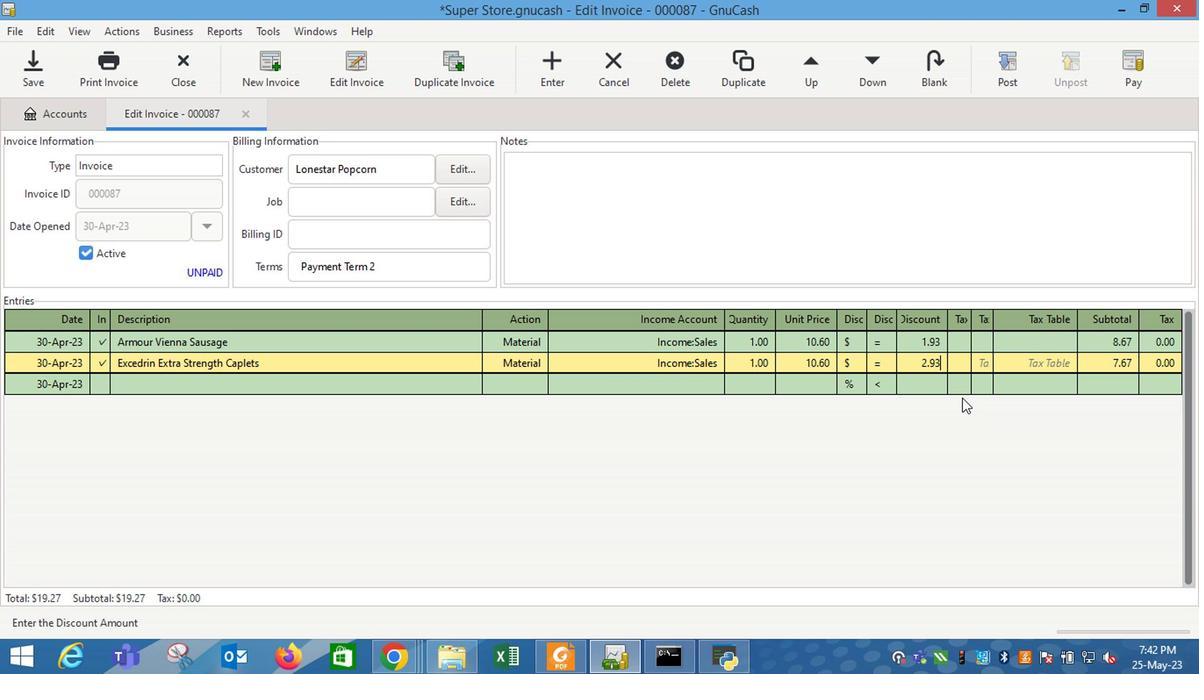 
Action: Mouse moved to (961, 402)
Screenshot: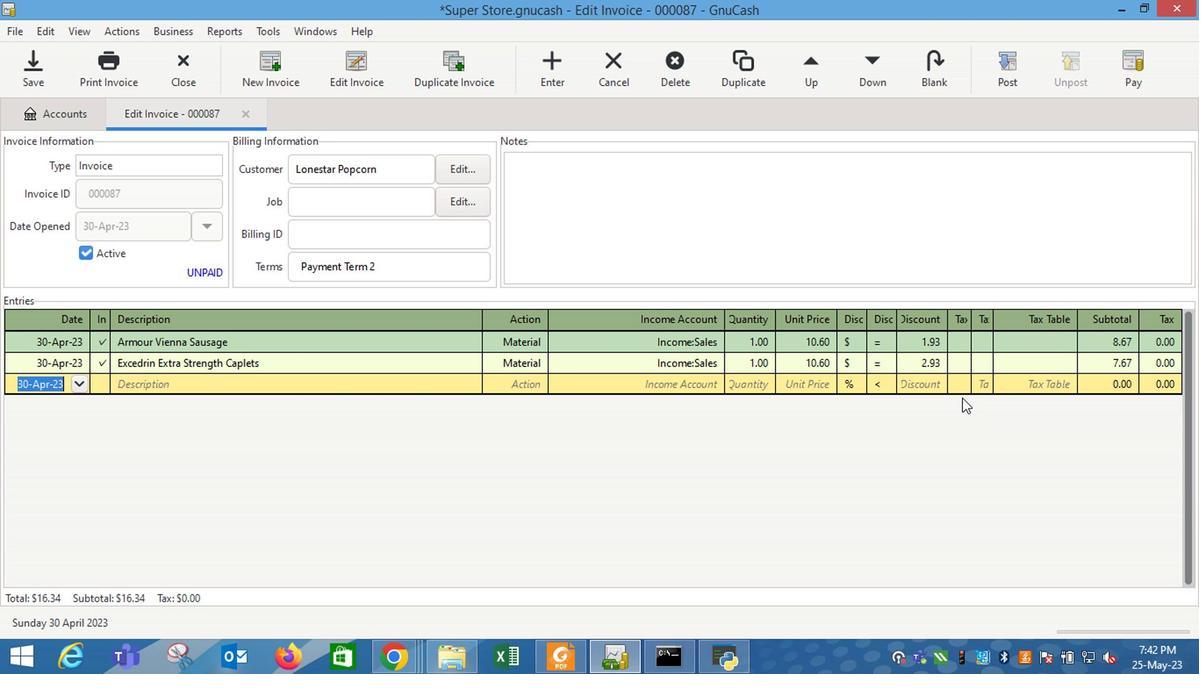 
Action: Key pressed <Key.tab><Key.shift_r>Cover<Key.shift_r>G
Screenshot: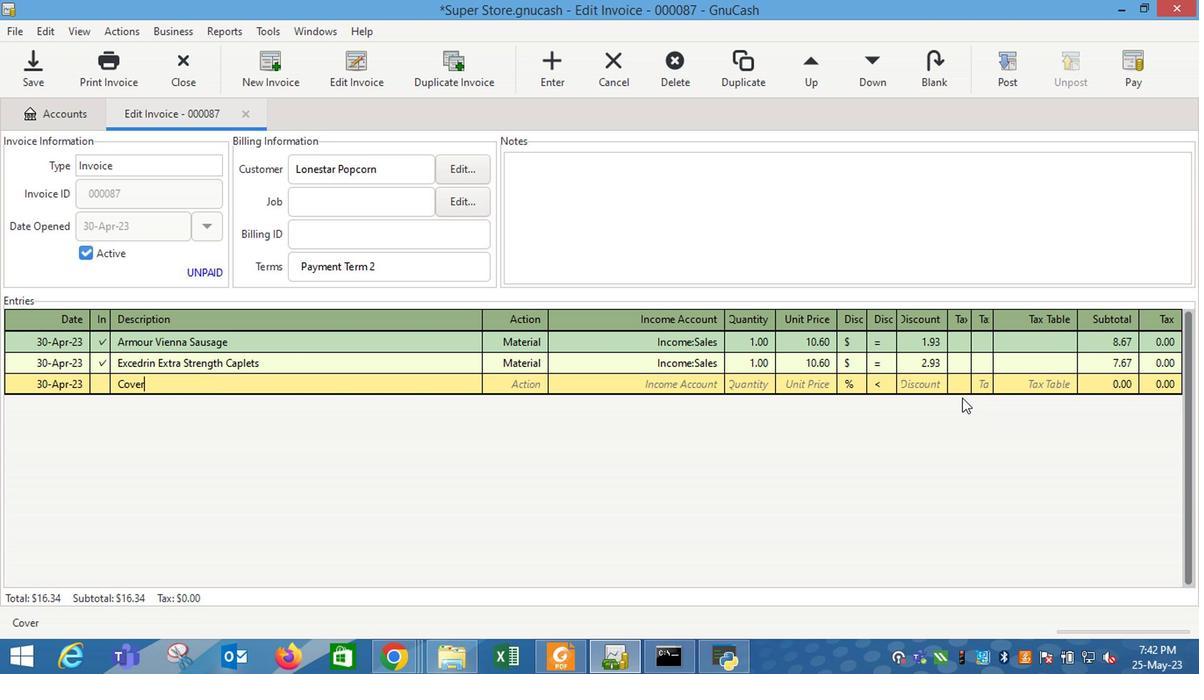 
Action: Mouse moved to (961, 402)
Screenshot: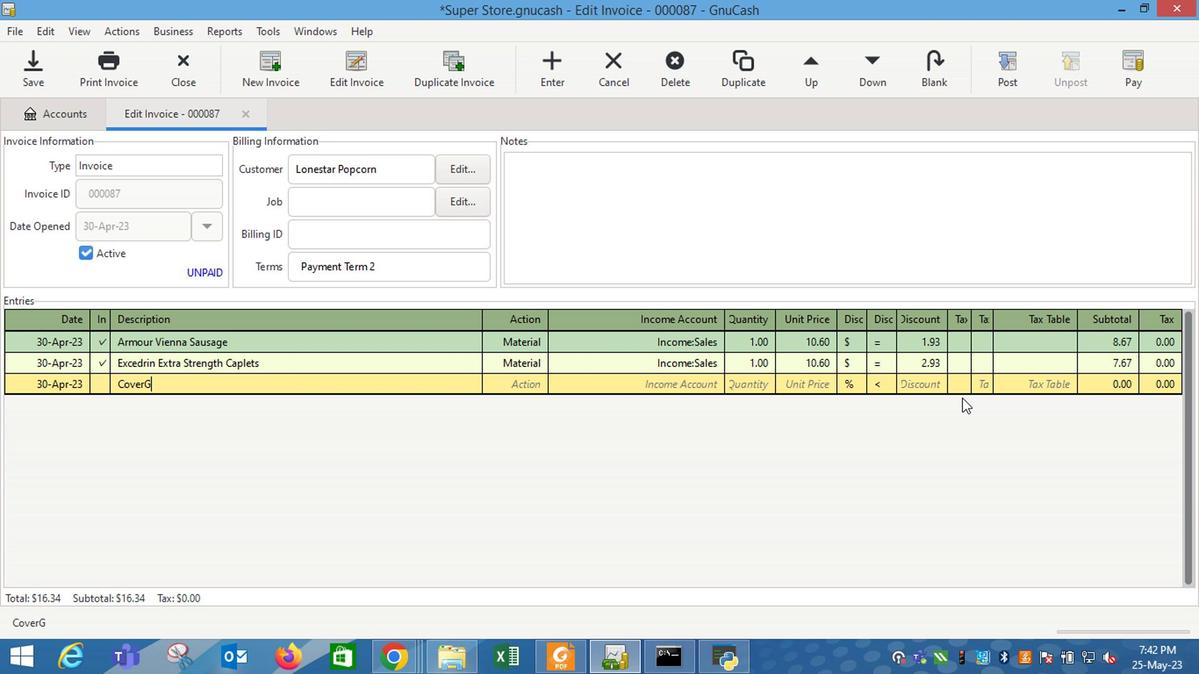 
Action: Key pressed irl<Key.space><Key.shift_r>Exh
Screenshot: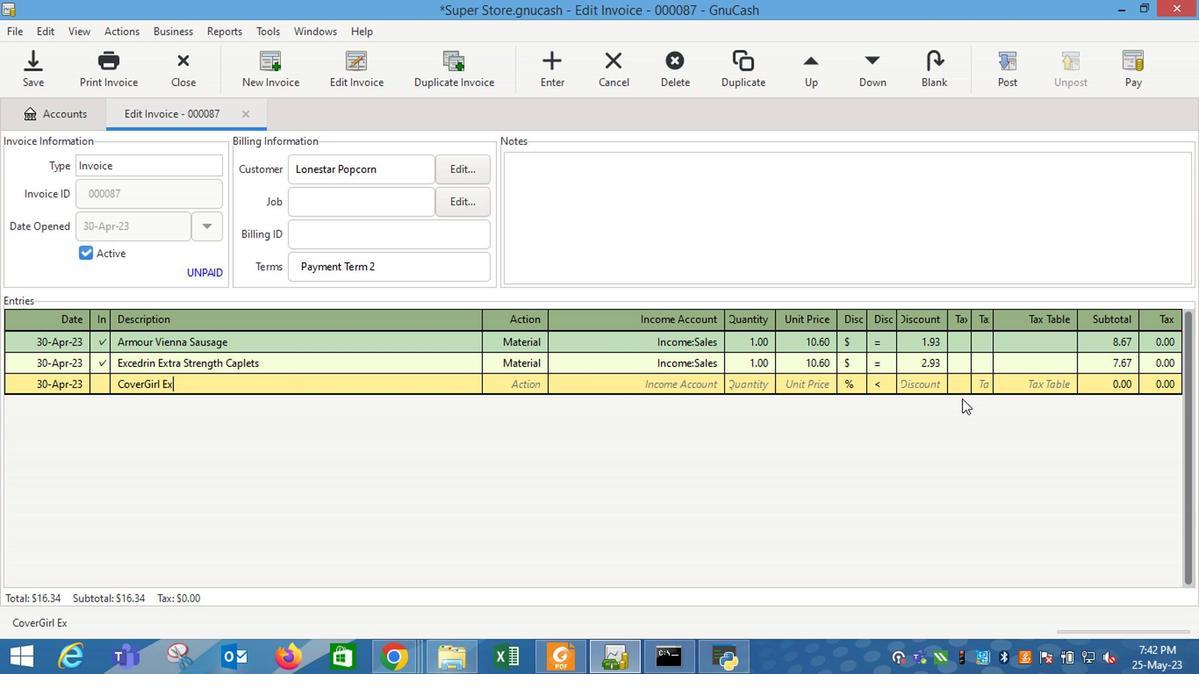 
Action: Mouse moved to (968, 404)
Screenshot: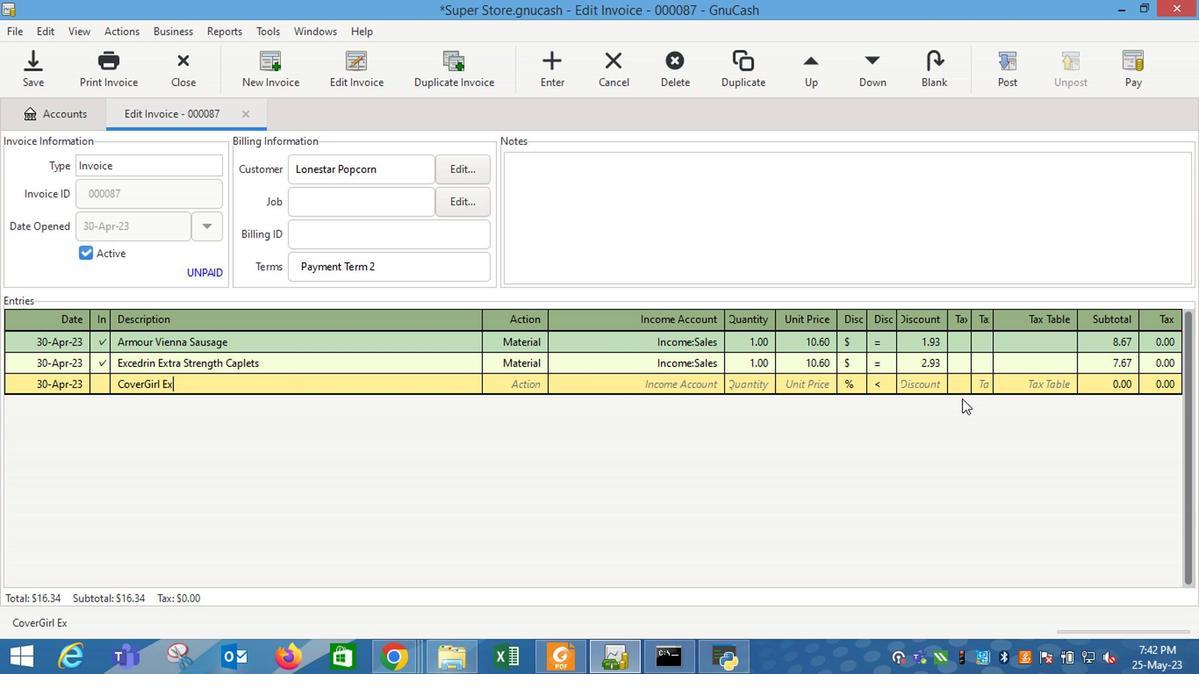 
Action: Key pressed ibitionist<Key.space><Key.shift_r>Lip<Key.space><Key.shift_r>Liner<Key.space>230<Key.space><Key.shift_r><Key.shift_r>Mauvelous<Key.space><Key.backspace><Key.tab><Key.down>
Screenshot: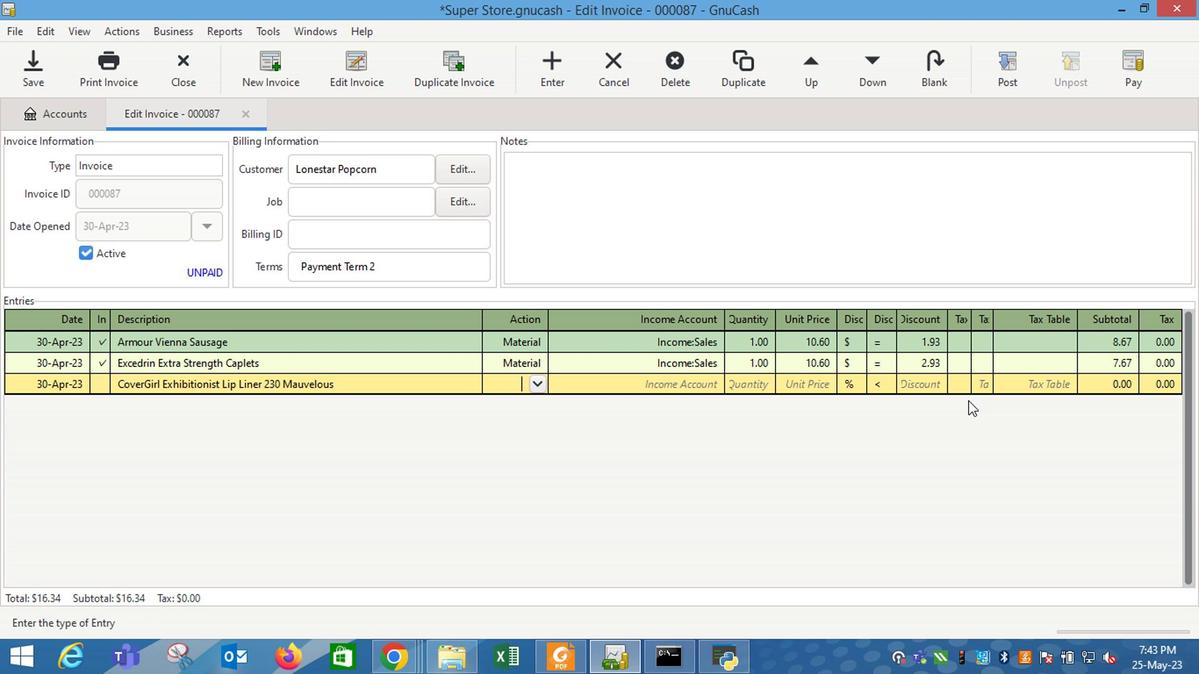 
Action: Mouse moved to (530, 388)
Screenshot: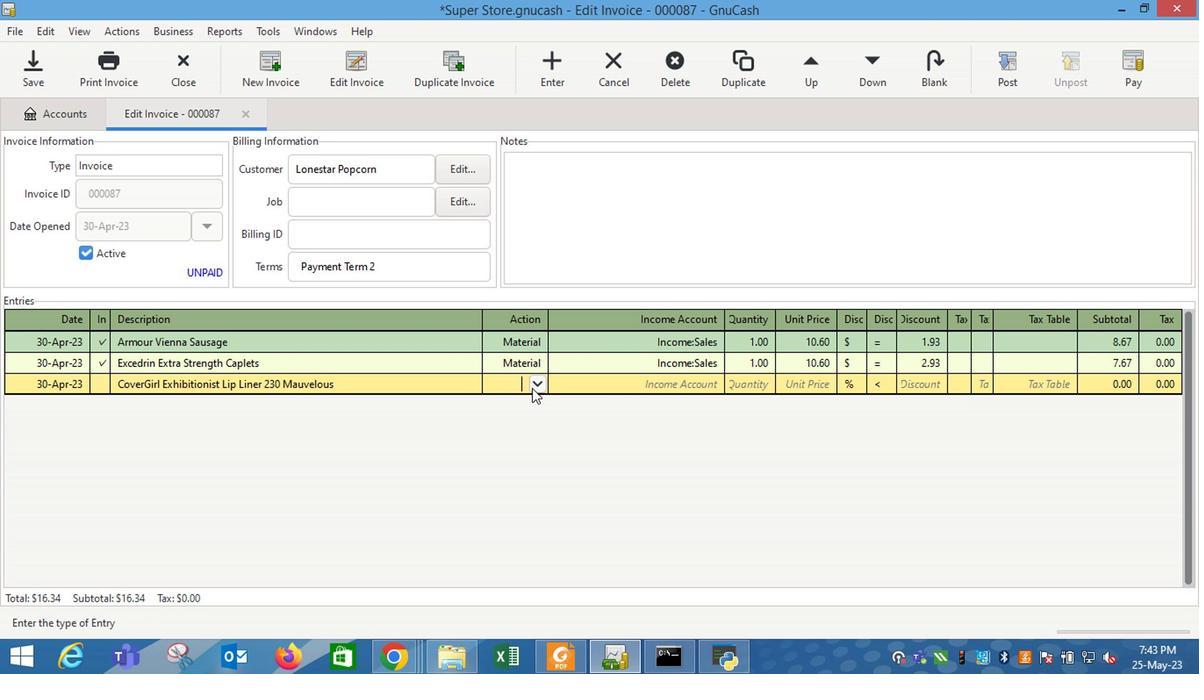 
Action: Mouse pressed left at (530, 388)
Screenshot: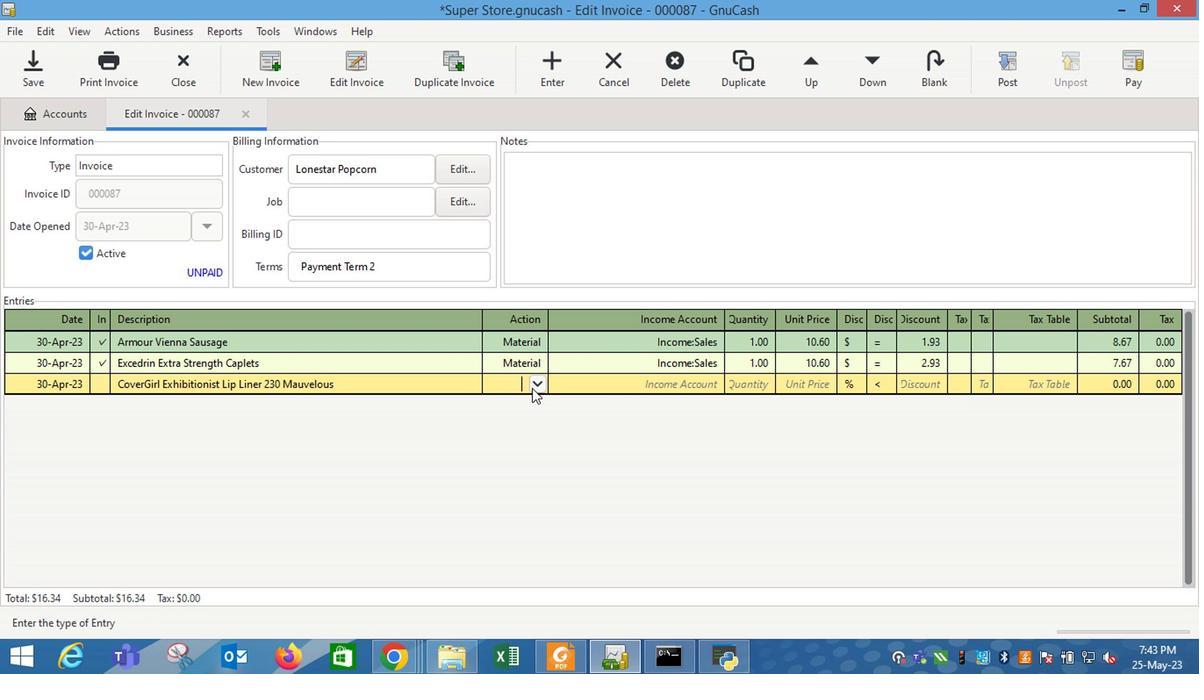 
Action: Mouse moved to (507, 431)
Screenshot: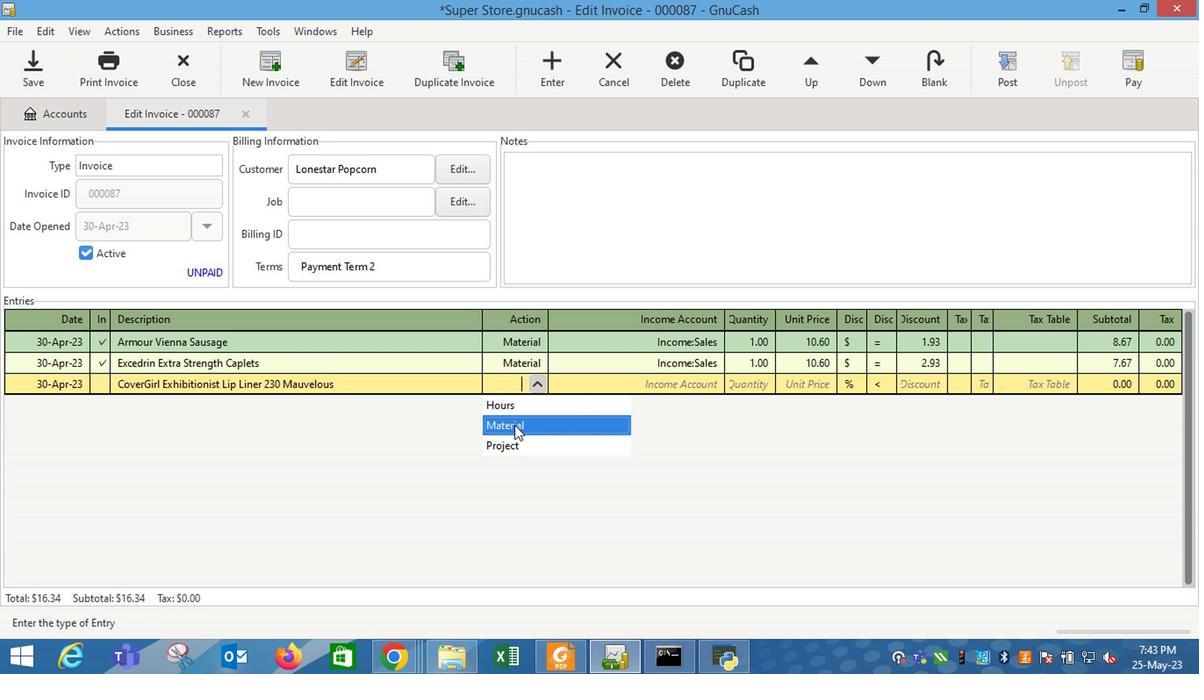 
Action: Mouse pressed left at (507, 431)
Screenshot: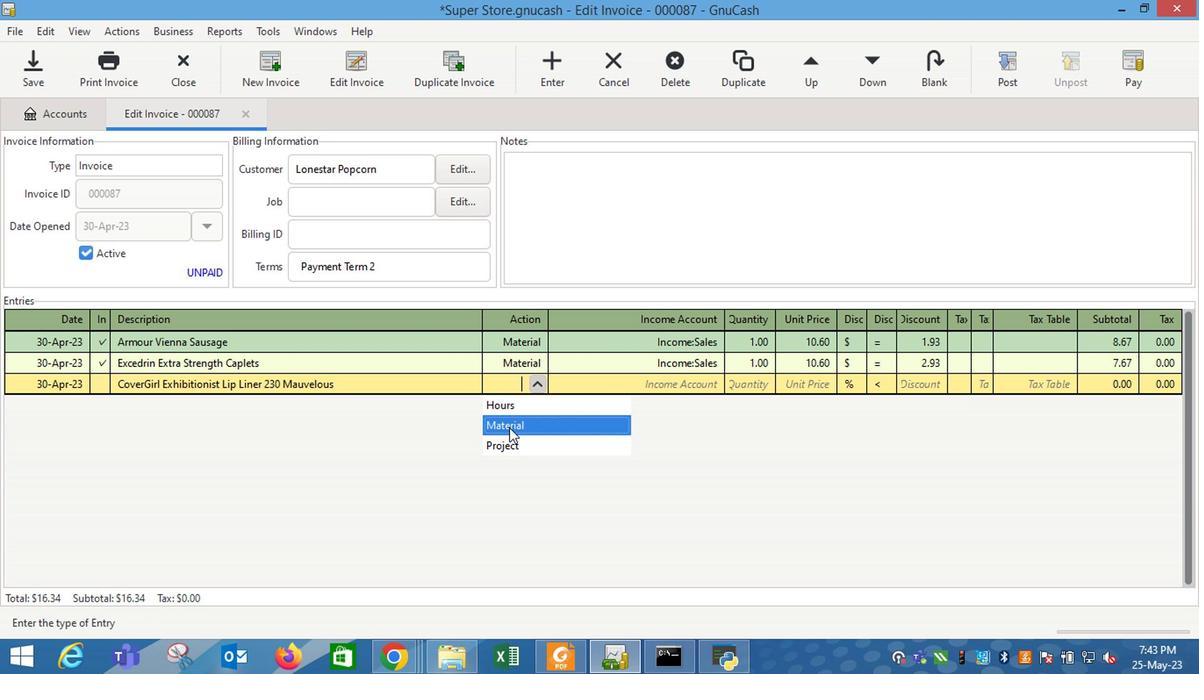 
Action: Key pressed <Key.tab>i<Key.down><Key.down><Key.down><Key.tab>1<Key.tab>11.6<Key.tab>
Screenshot: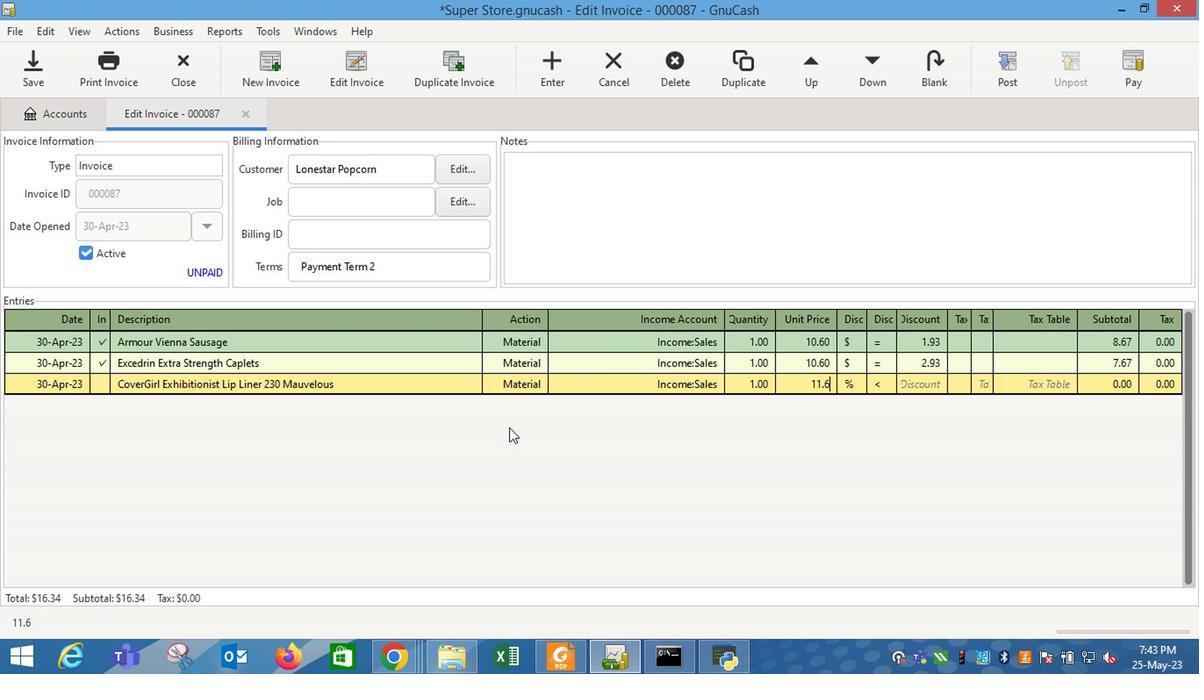 
Action: Mouse moved to (847, 386)
Screenshot: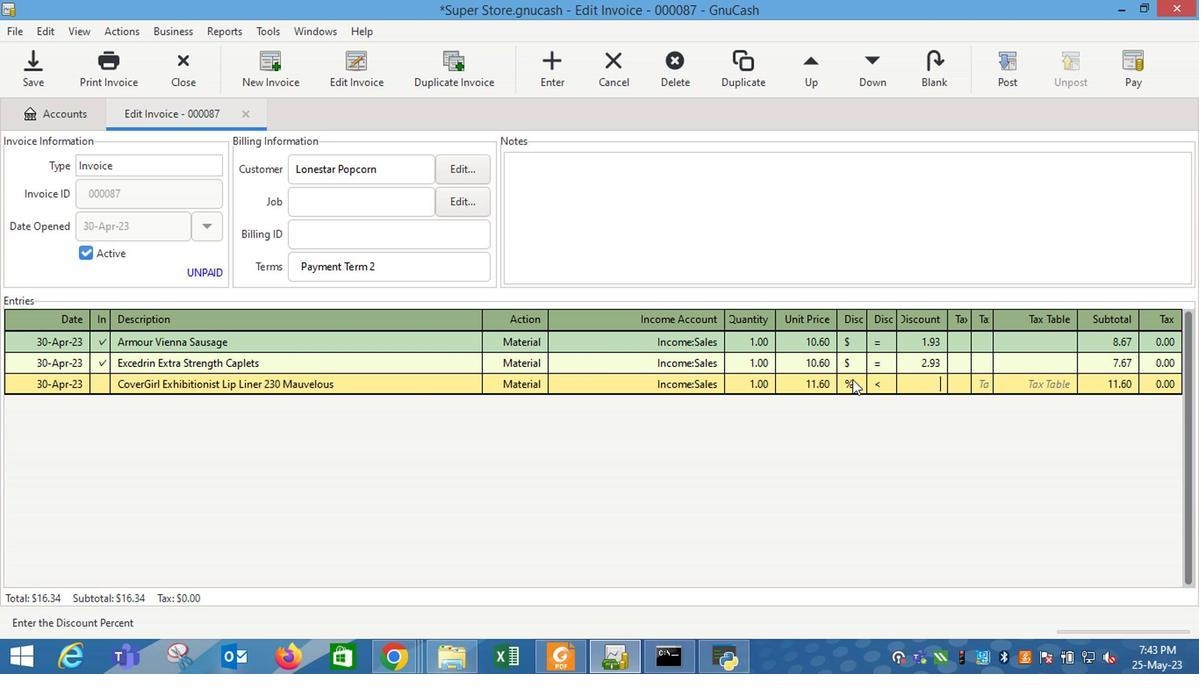 
Action: Mouse pressed left at (847, 386)
Screenshot: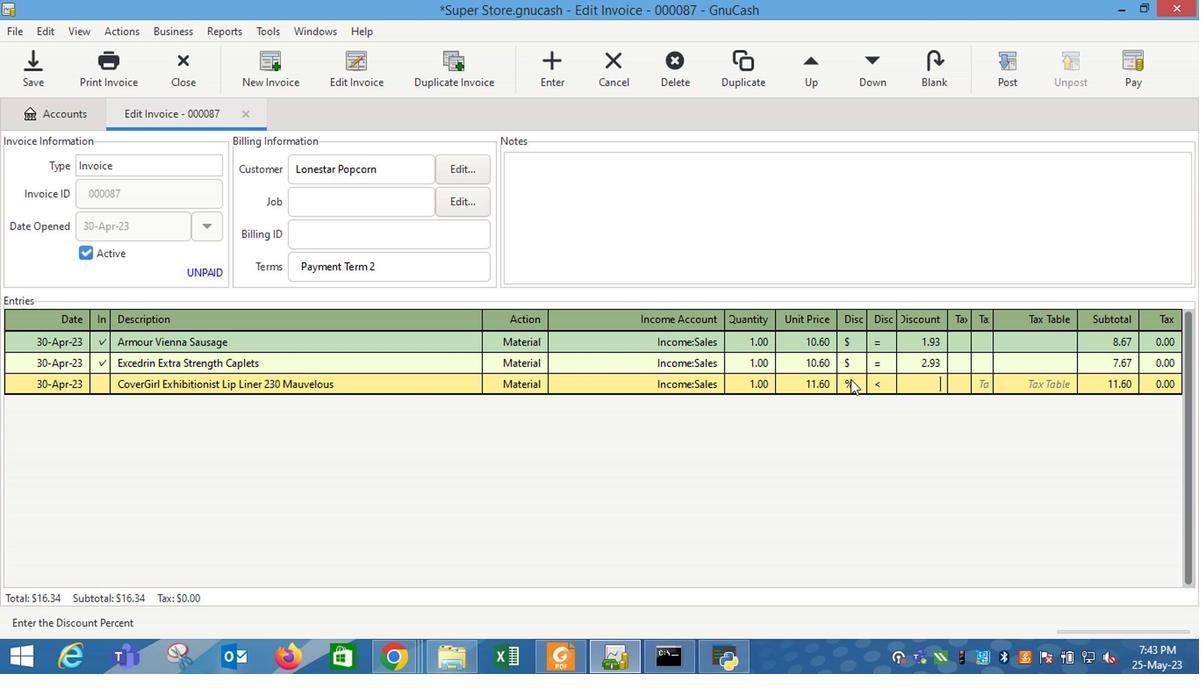 
Action: Mouse moved to (876, 390)
Screenshot: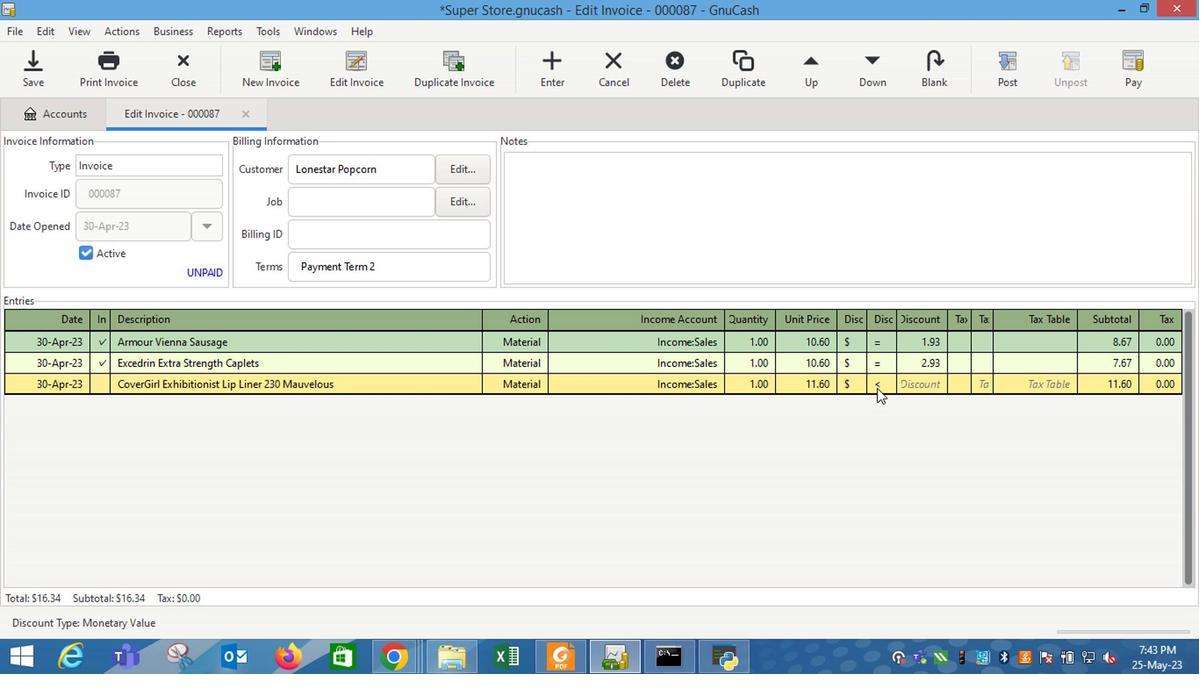 
Action: Mouse pressed left at (876, 390)
Screenshot: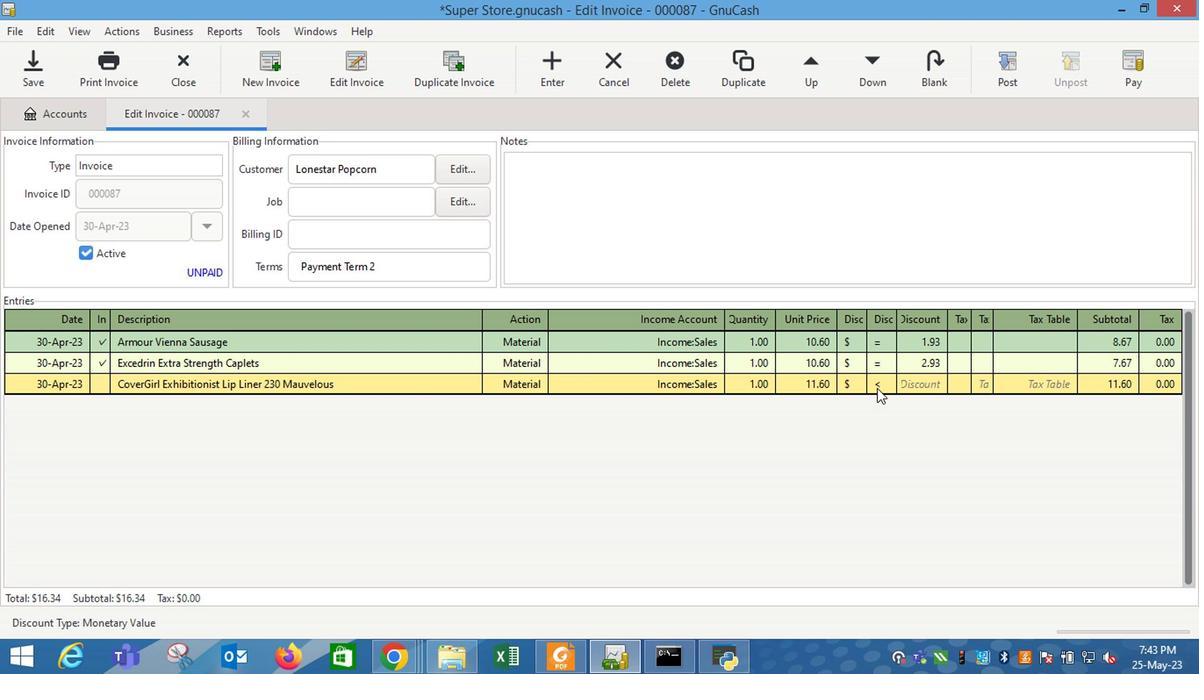 
Action: Mouse moved to (905, 391)
Screenshot: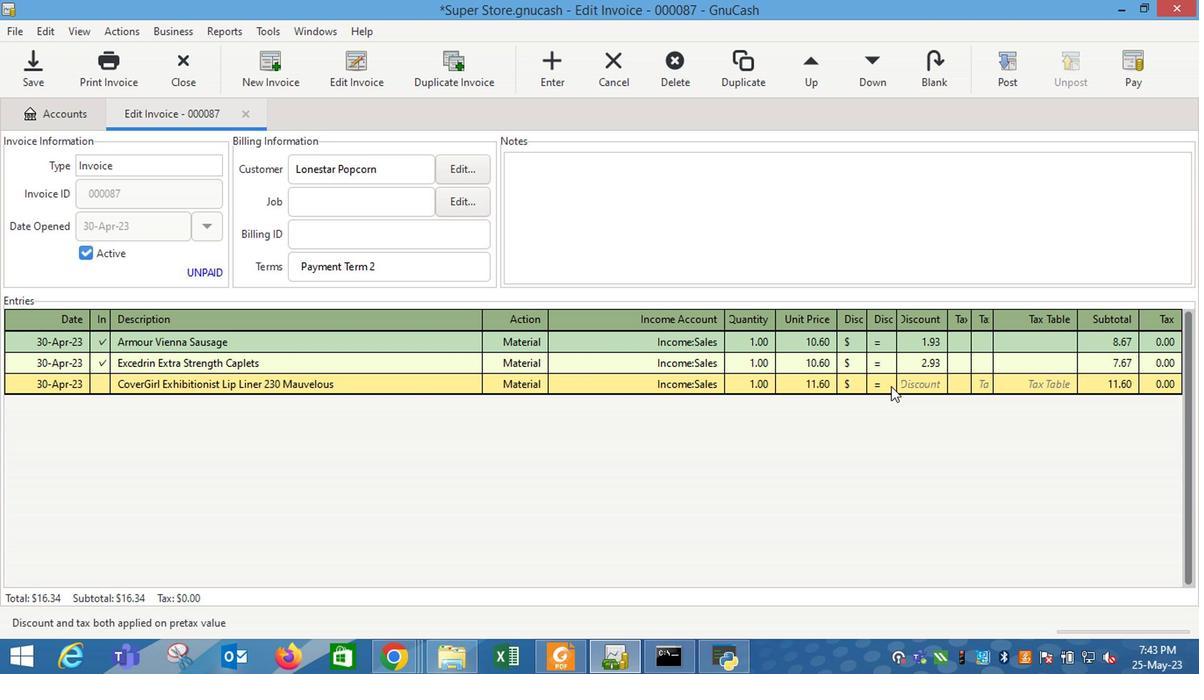 
Action: Mouse pressed left at (905, 391)
Screenshot: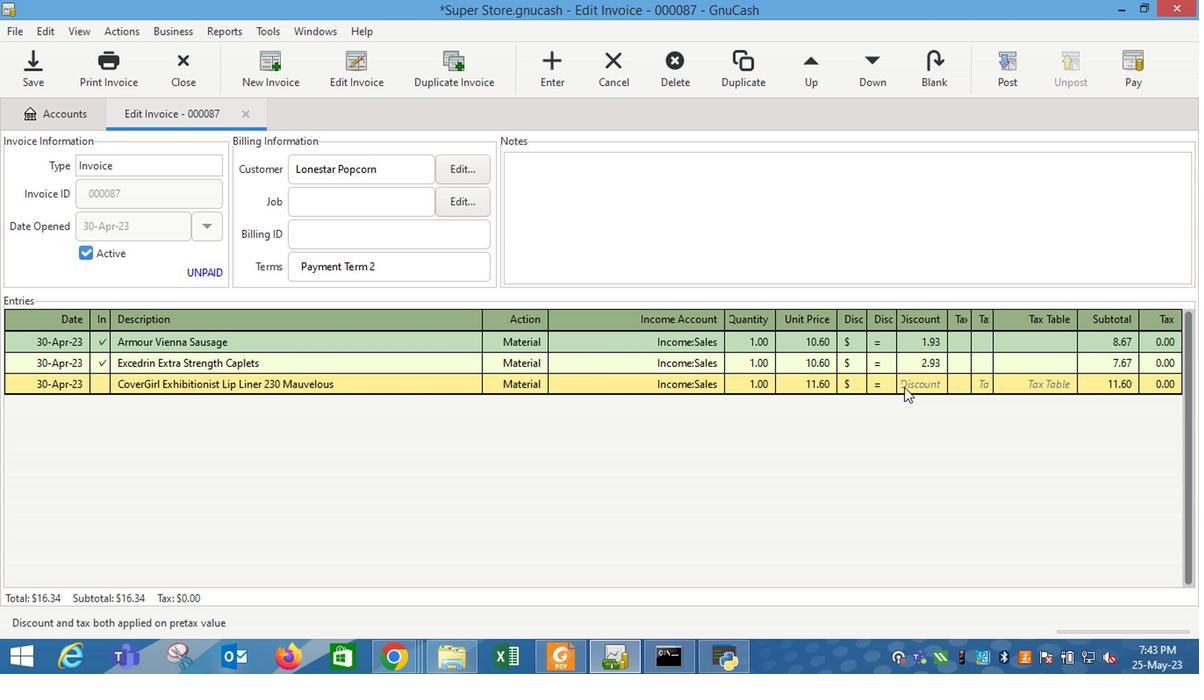 
Action: Key pressed 3.43<Key.enter>
Screenshot: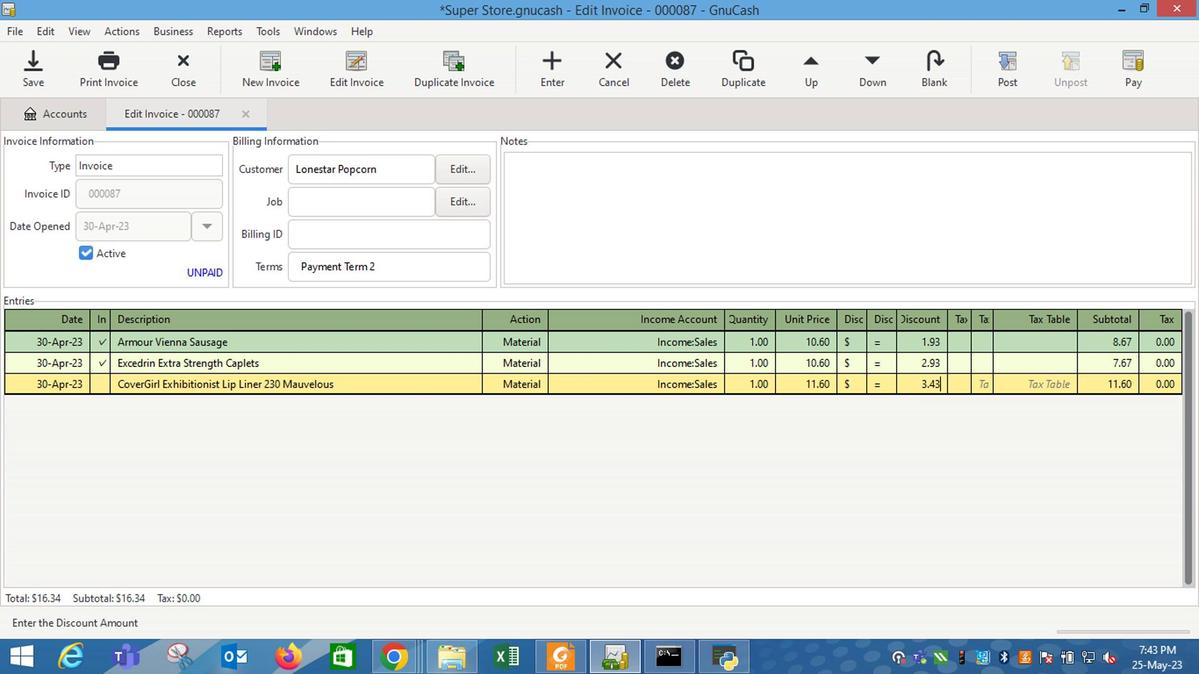 
Action: Mouse moved to (635, 221)
Screenshot: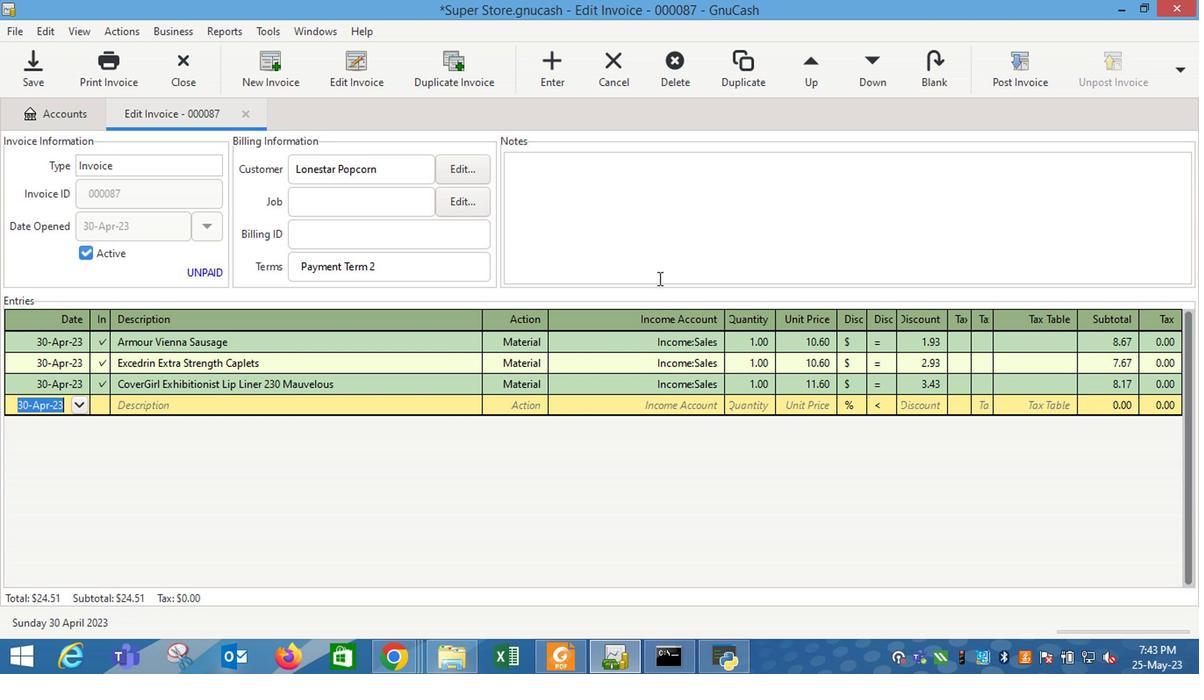 
Action: Mouse pressed left at (635, 221)
Screenshot: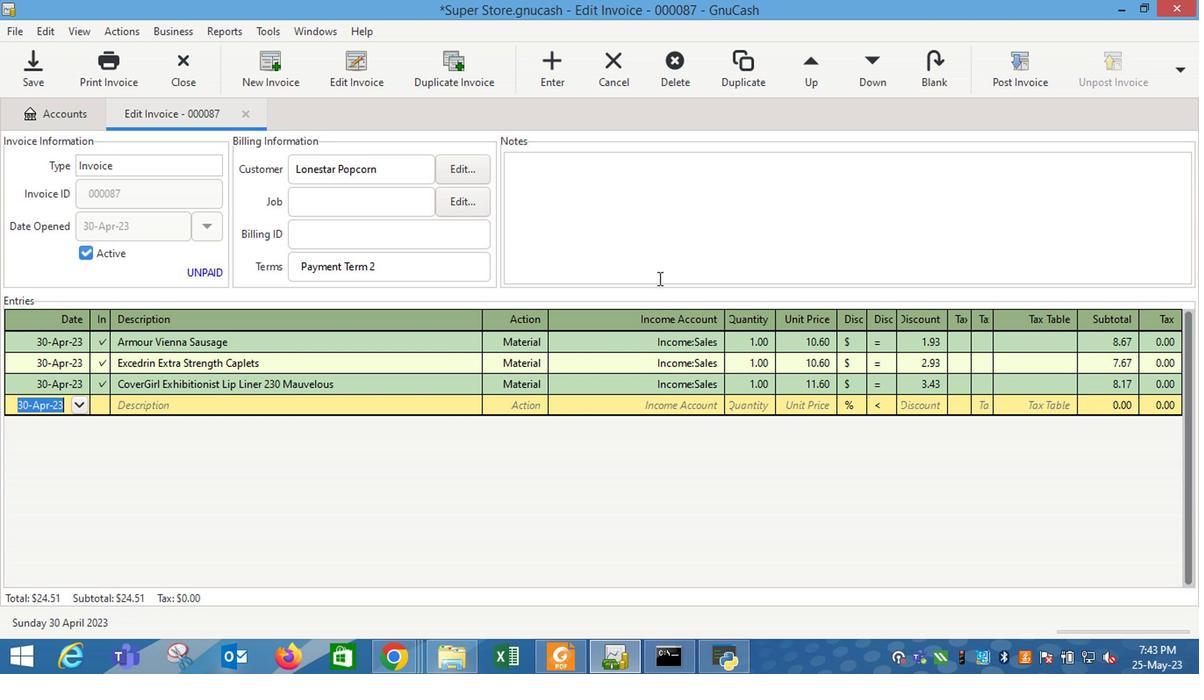 
Action: Mouse moved to (631, 221)
Screenshot: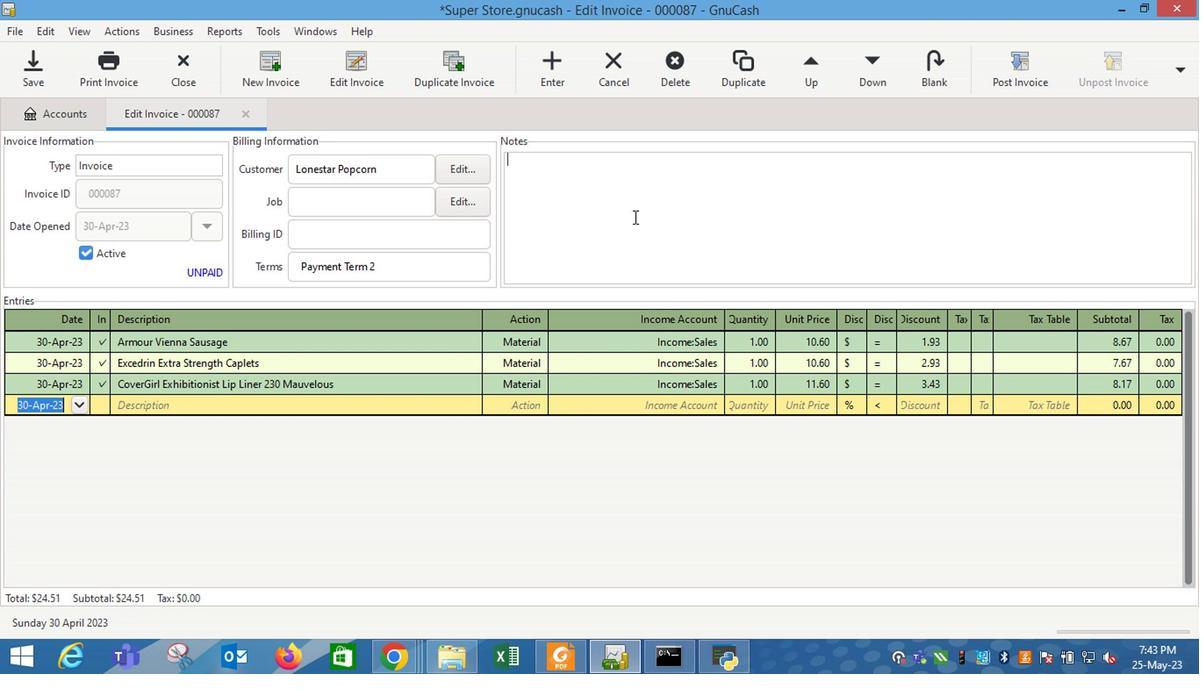 
Action: Key pressed <Key.shift_r>Looking<Key.space>forward<Key.space>to<Key.space>serving<Key.space>you<Key.space>again.
Screenshot: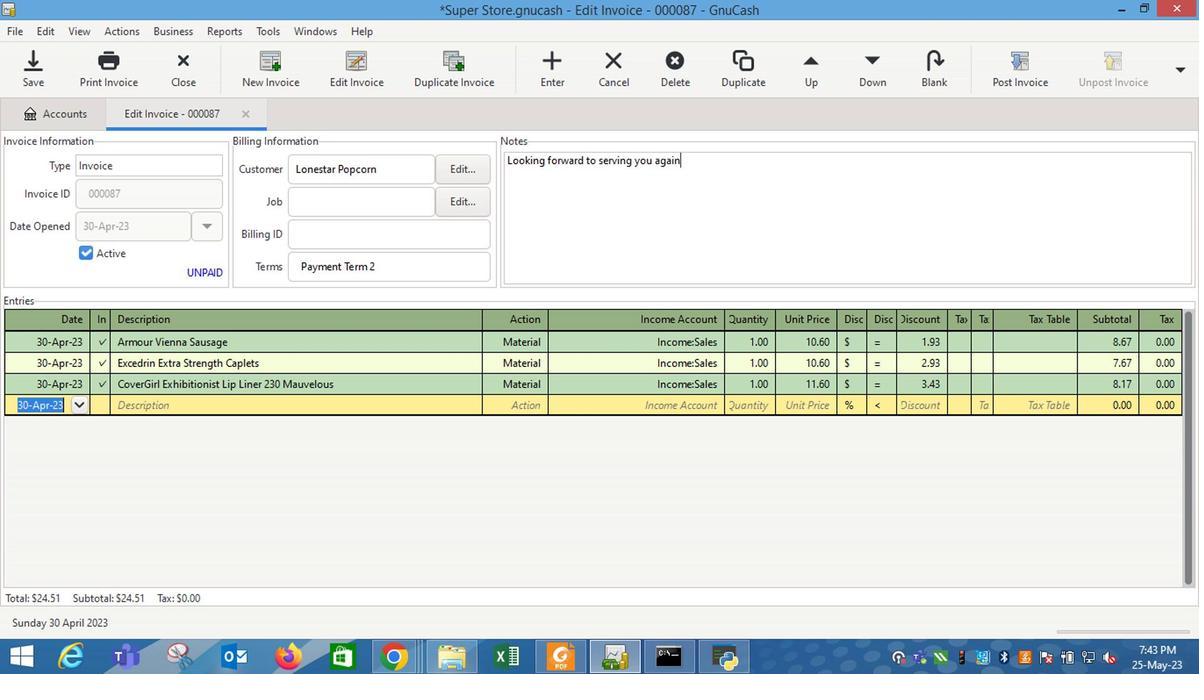 
Action: Mouse moved to (1004, 76)
Screenshot: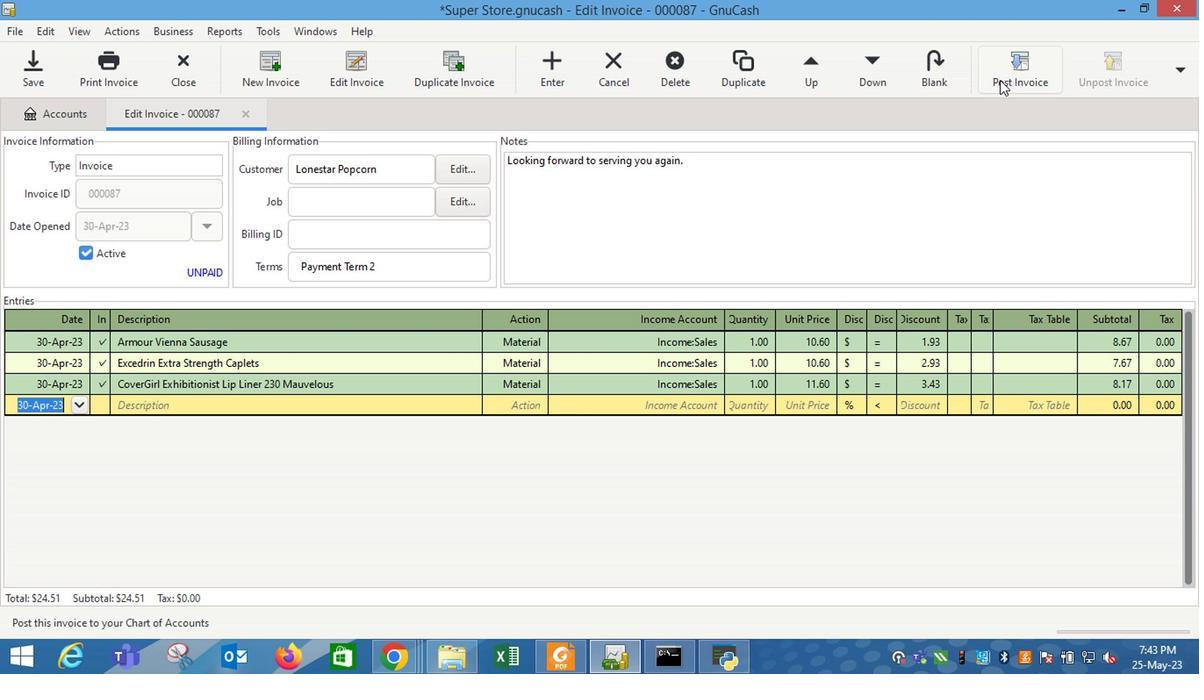 
Action: Mouse pressed left at (1004, 76)
Screenshot: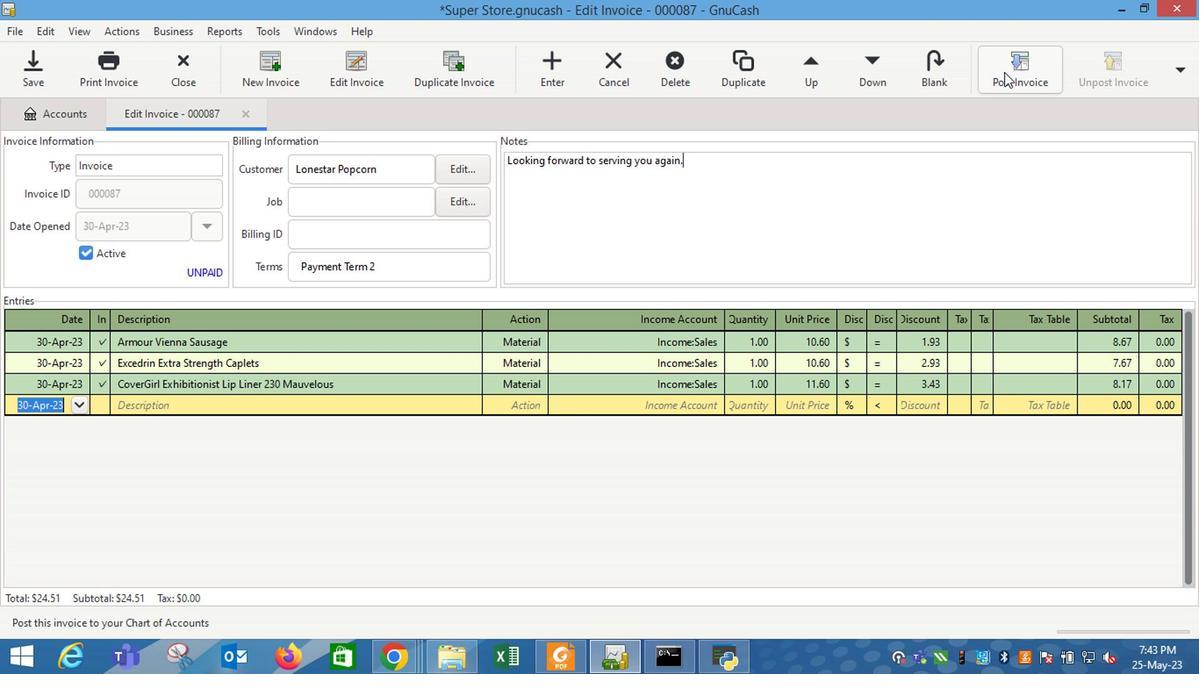 
Action: Mouse moved to (742, 296)
Screenshot: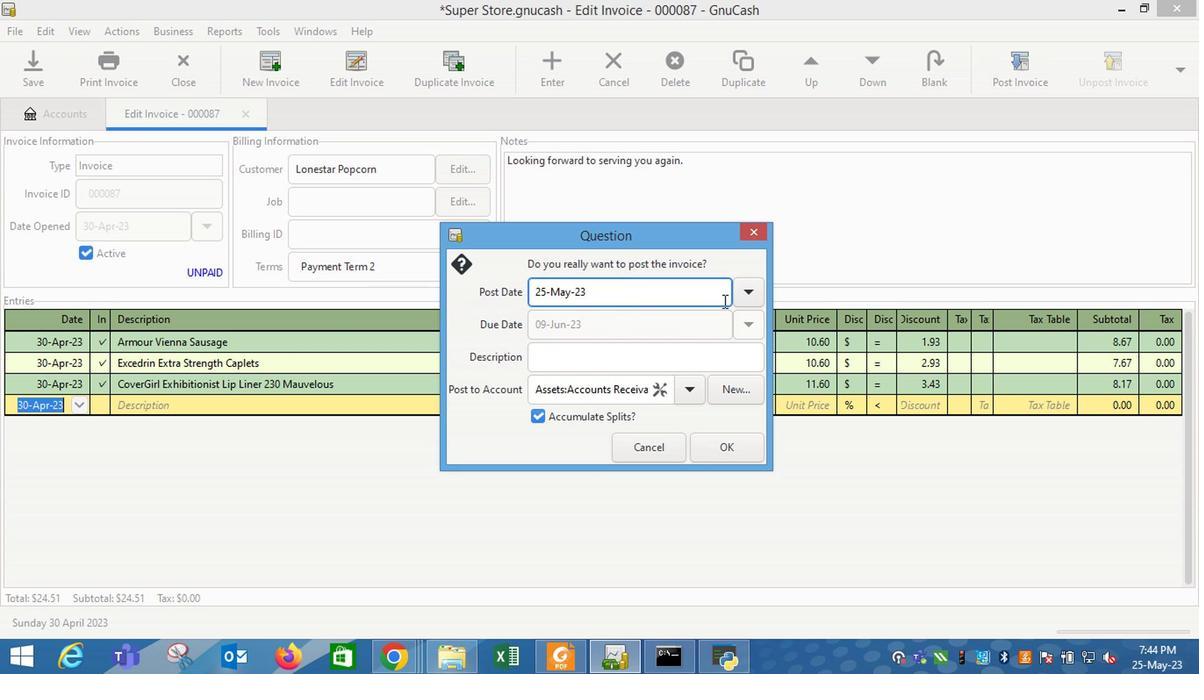 
Action: Mouse pressed left at (742, 296)
Screenshot: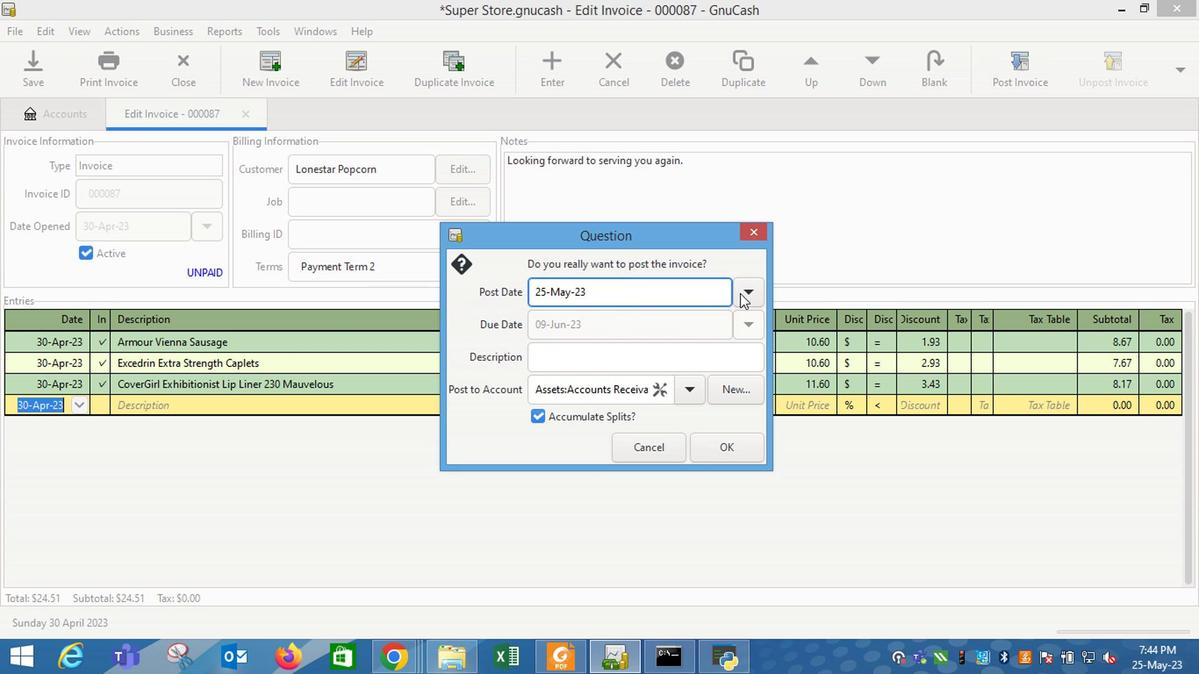 
Action: Mouse moved to (609, 322)
Screenshot: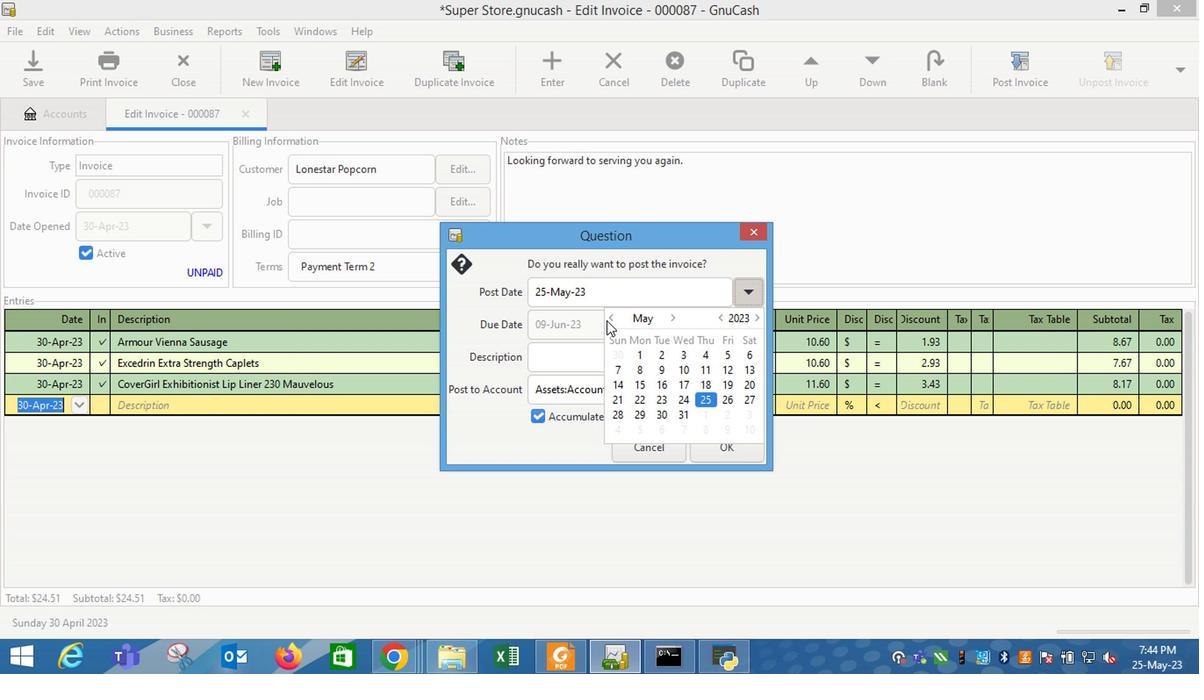 
Action: Mouse pressed left at (609, 322)
Screenshot: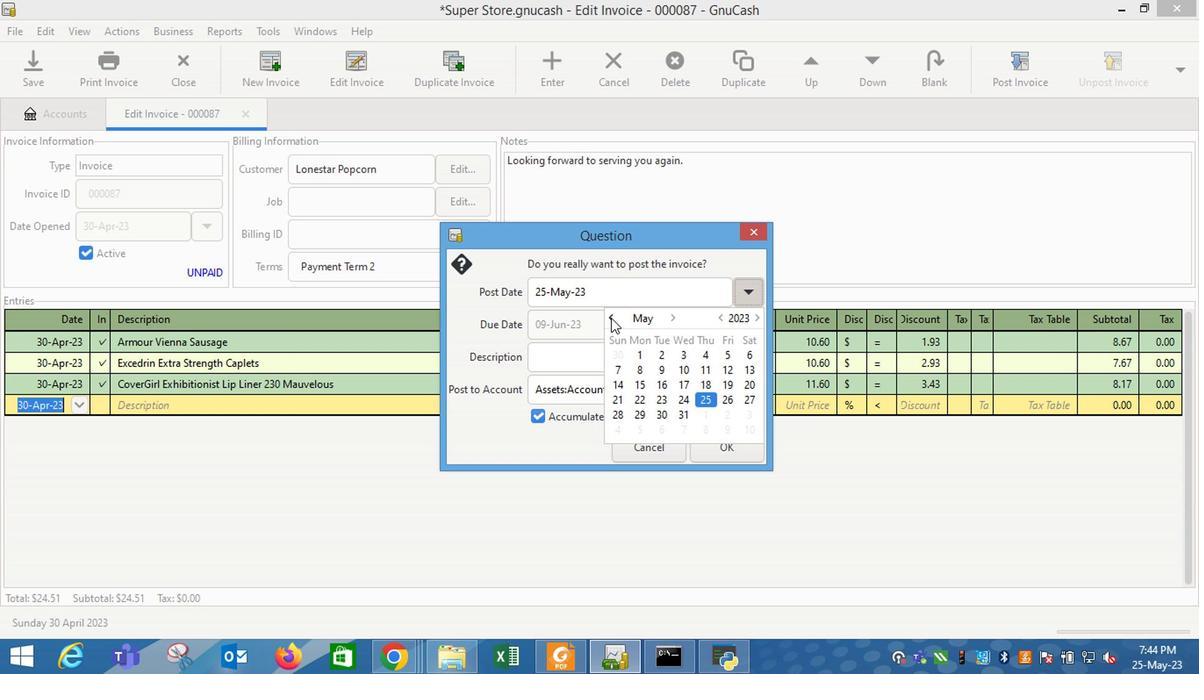 
Action: Mouse moved to (616, 430)
Screenshot: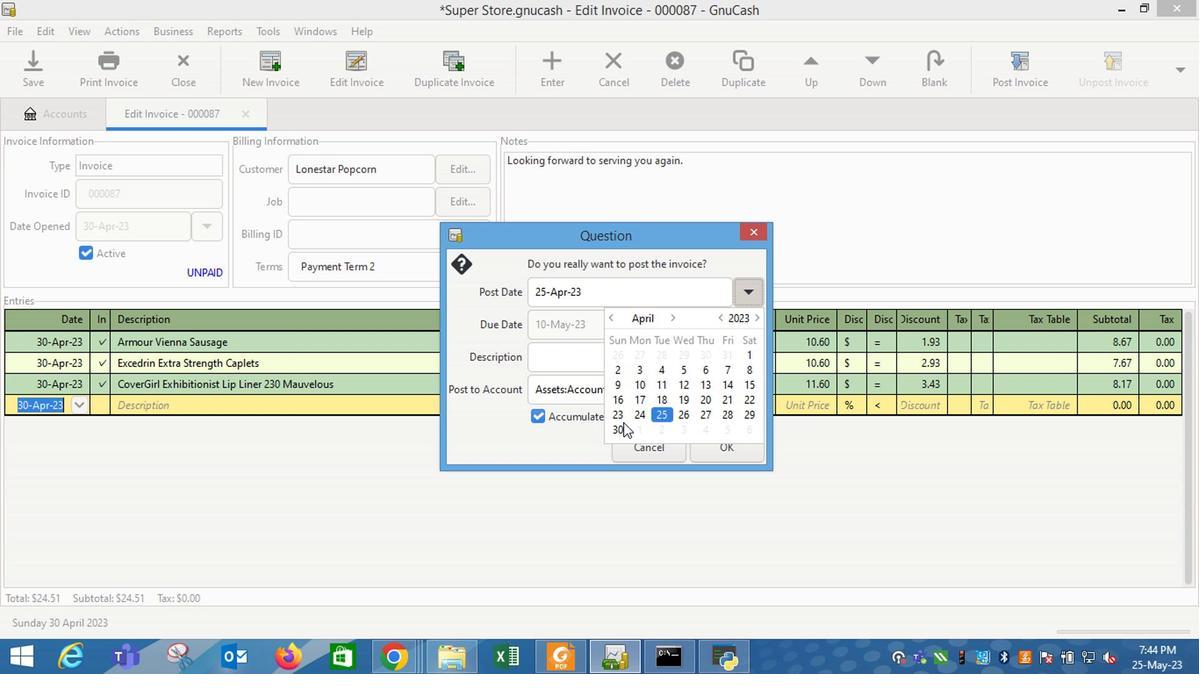 
Action: Mouse pressed left at (616, 430)
Screenshot: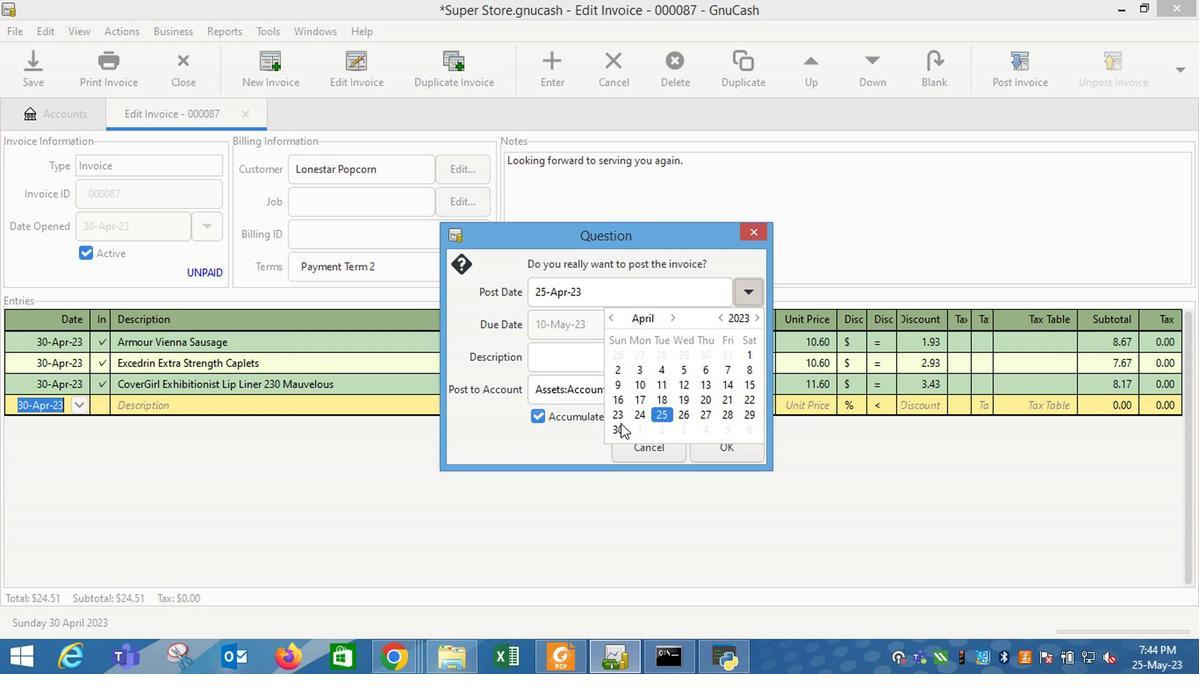 
Action: Mouse moved to (568, 338)
Screenshot: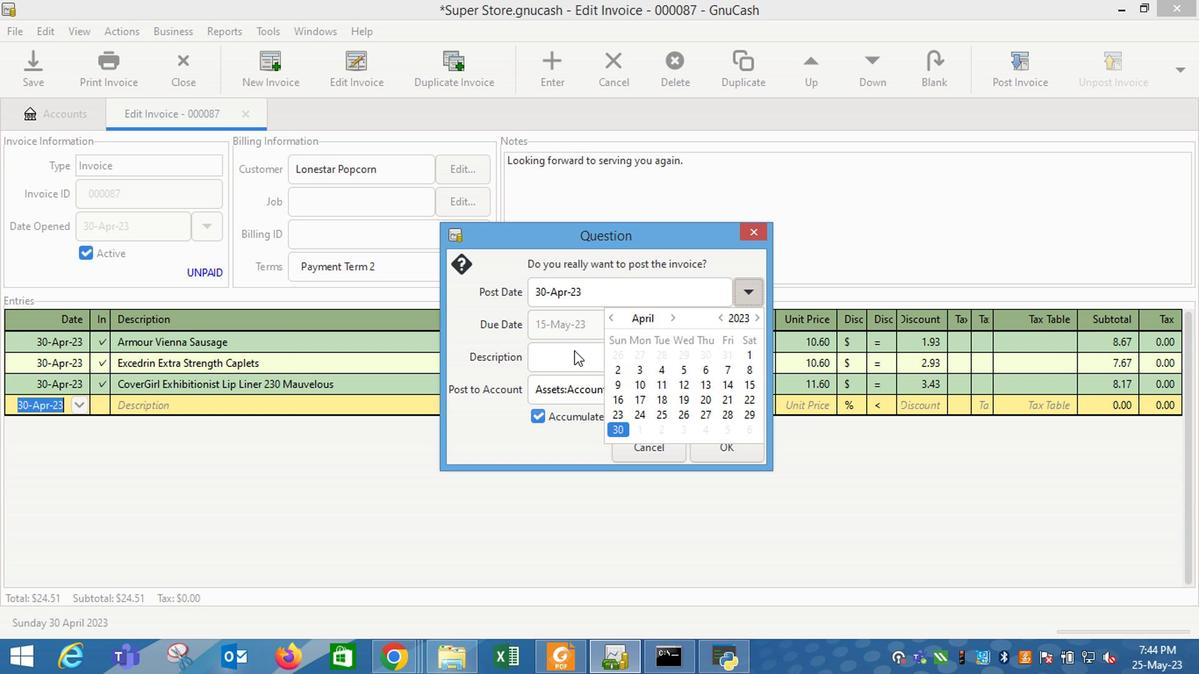 
Action: Mouse pressed left at (568, 338)
Screenshot: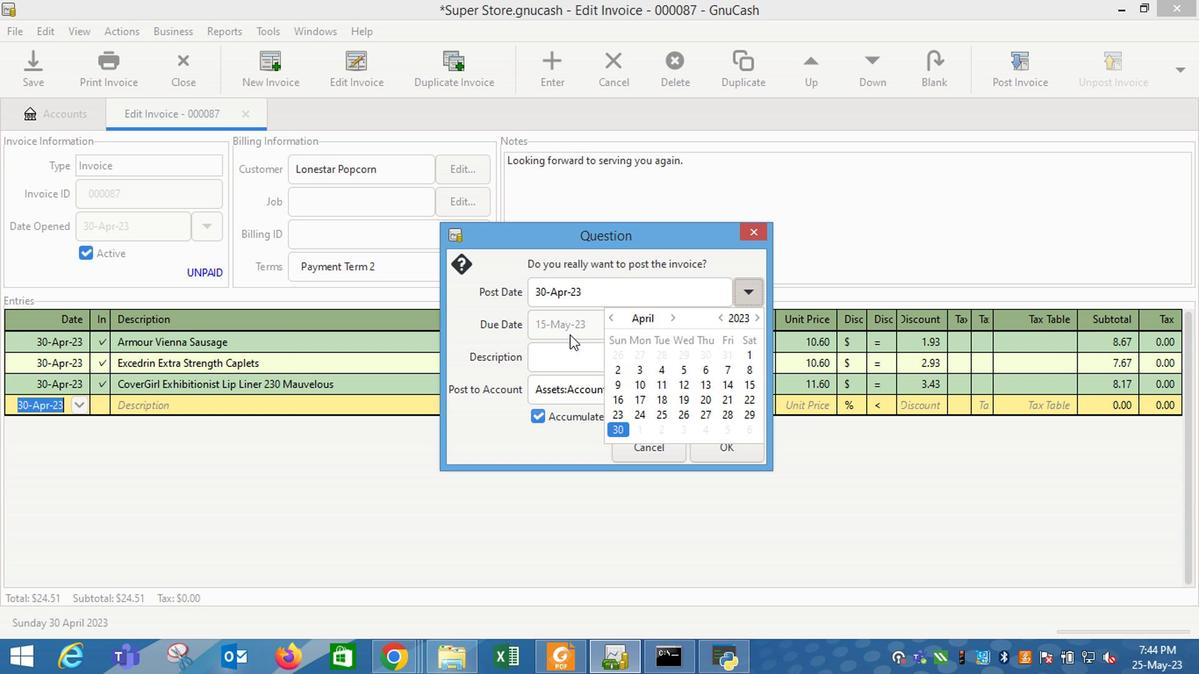 
Action: Mouse moved to (594, 366)
Screenshot: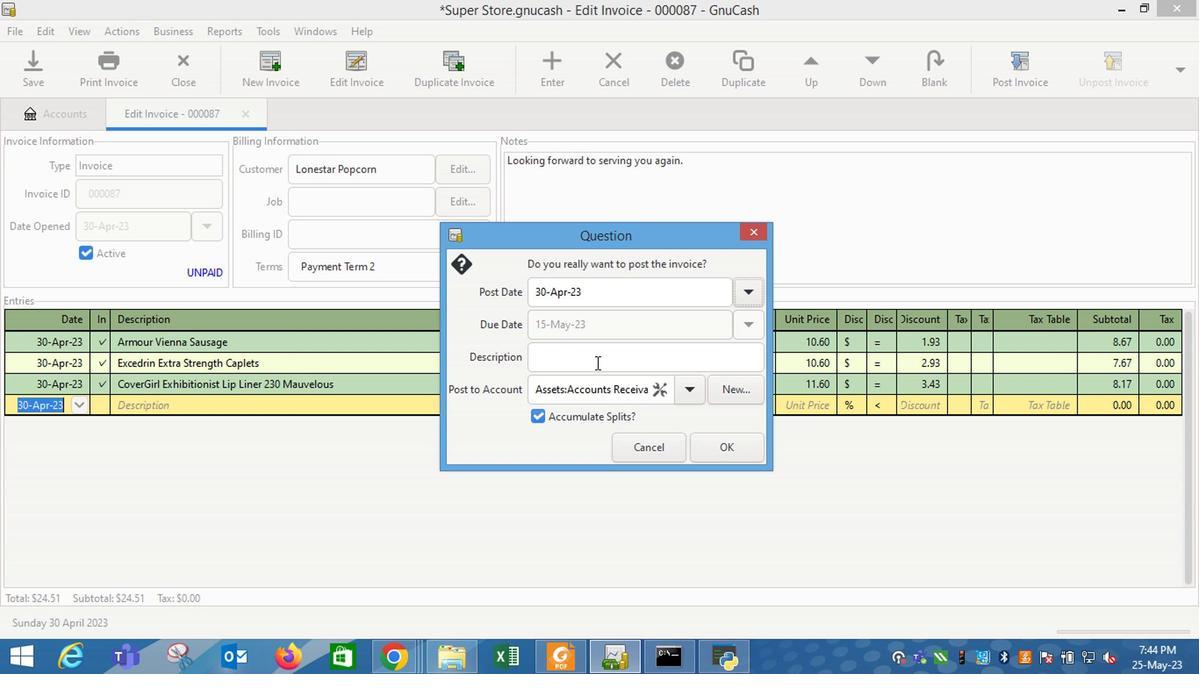 
Action: Mouse pressed left at (594, 366)
Screenshot: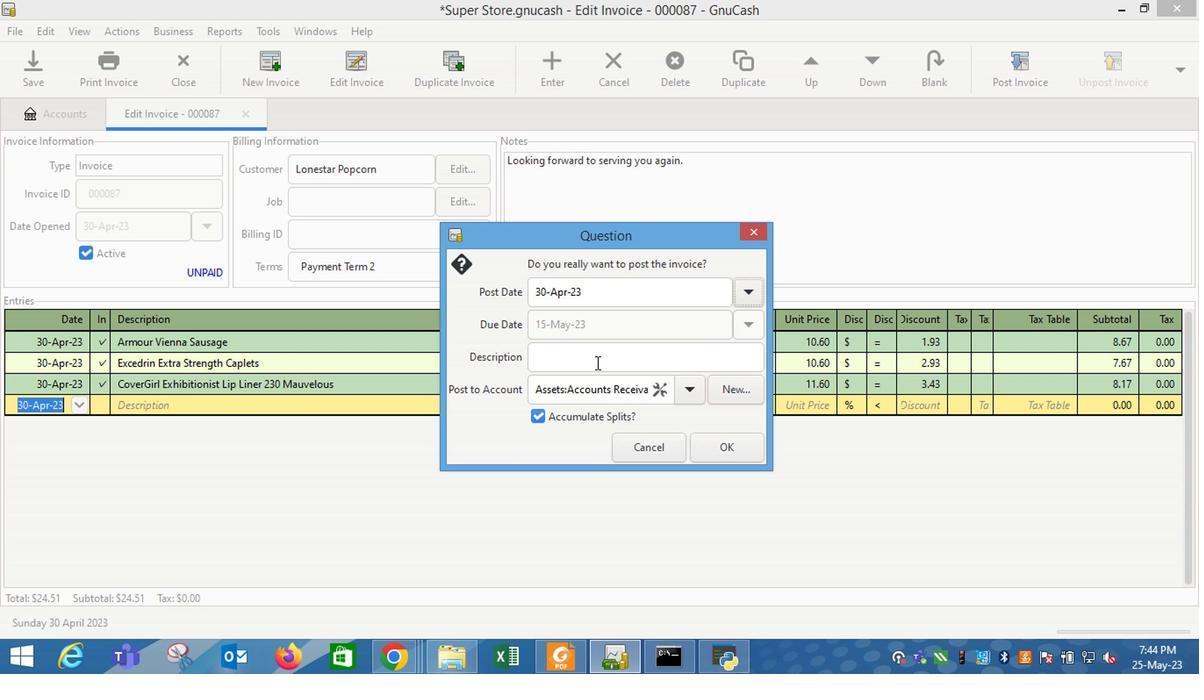 
Action: Mouse moved to (708, 446)
Screenshot: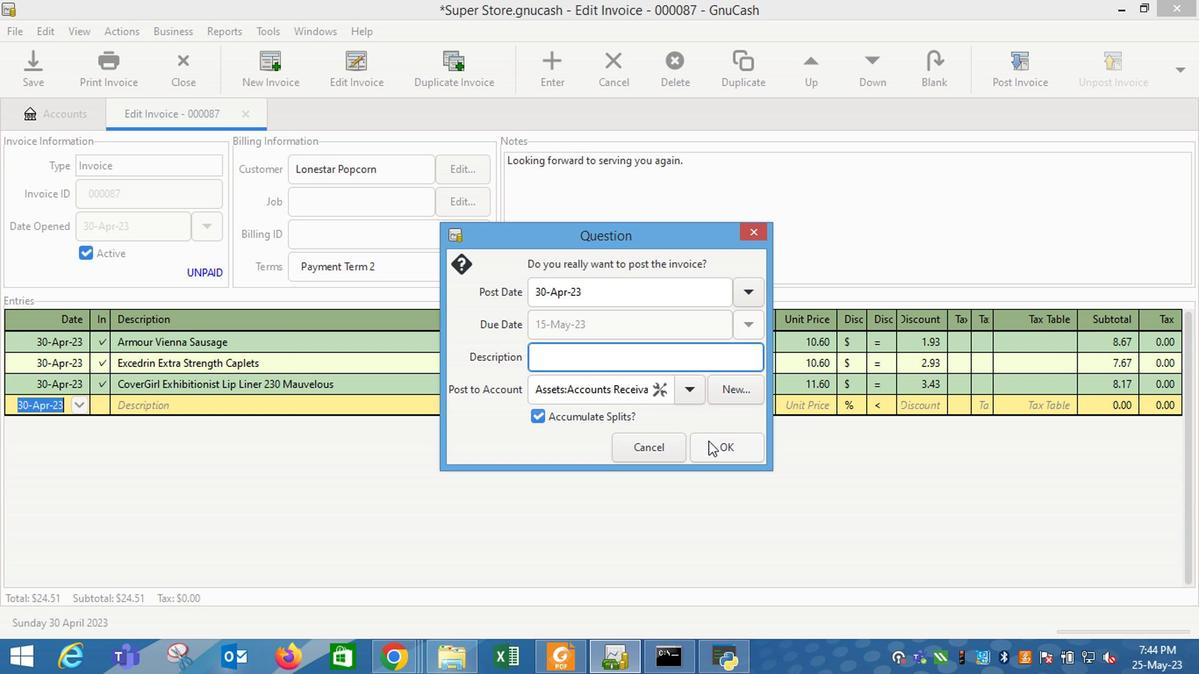 
Action: Mouse pressed left at (708, 446)
Screenshot: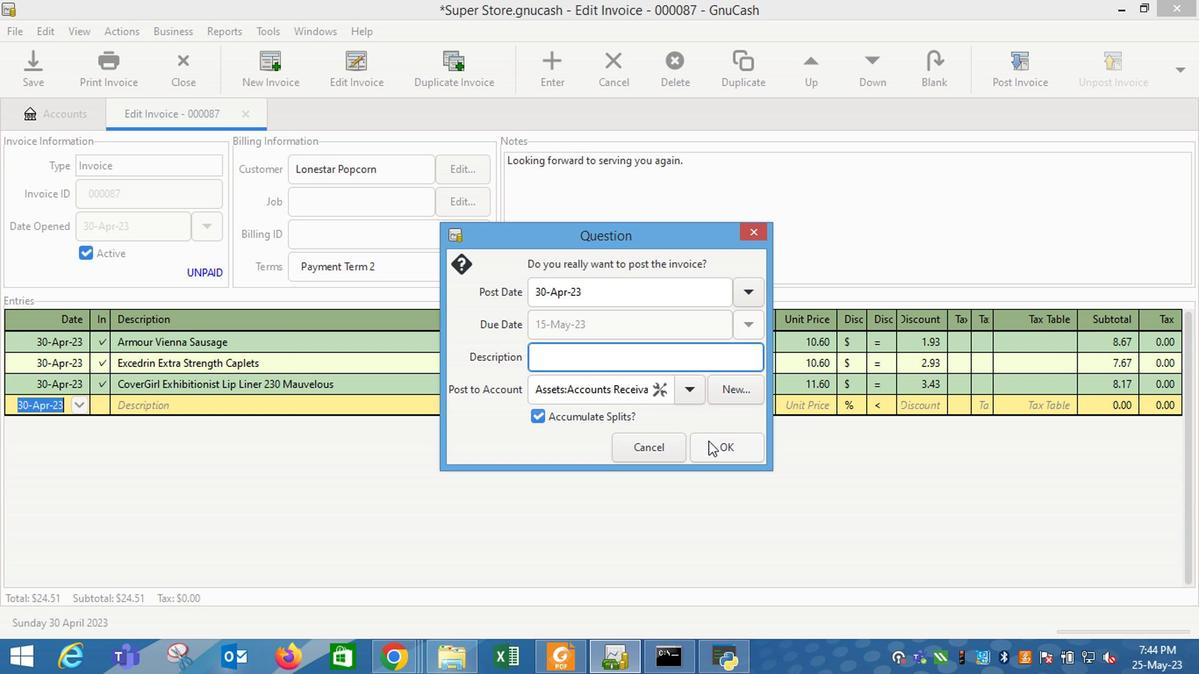
Action: Mouse moved to (1130, 76)
Screenshot: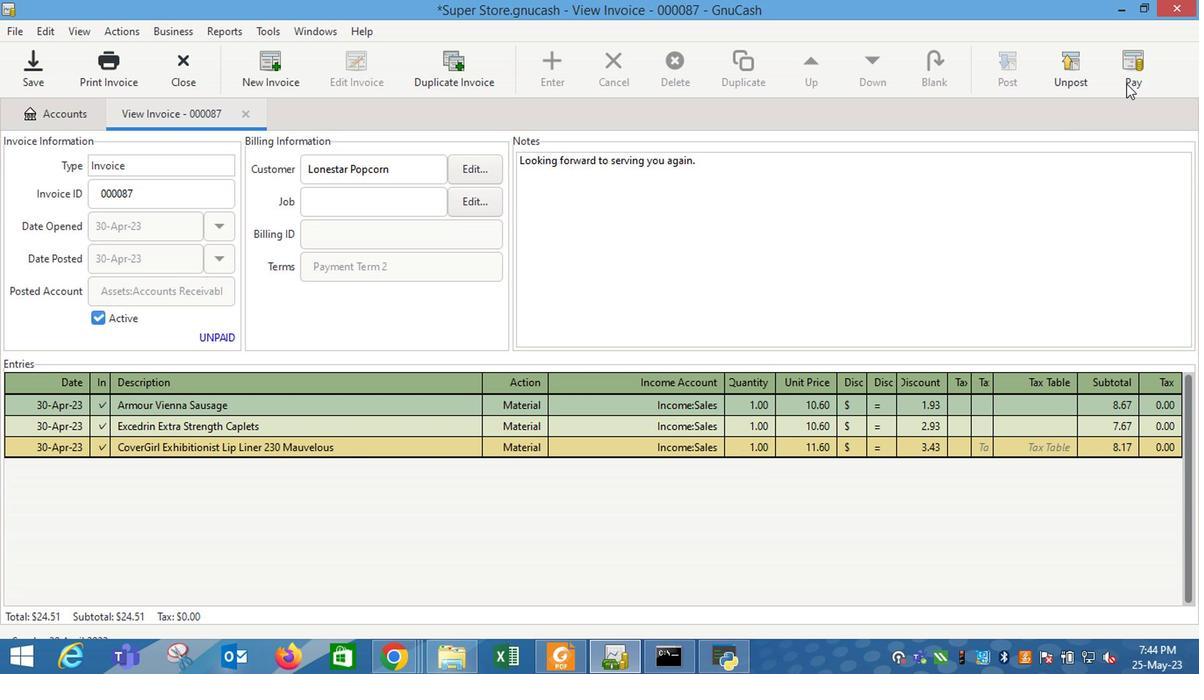 
Action: Mouse pressed left at (1130, 76)
Screenshot: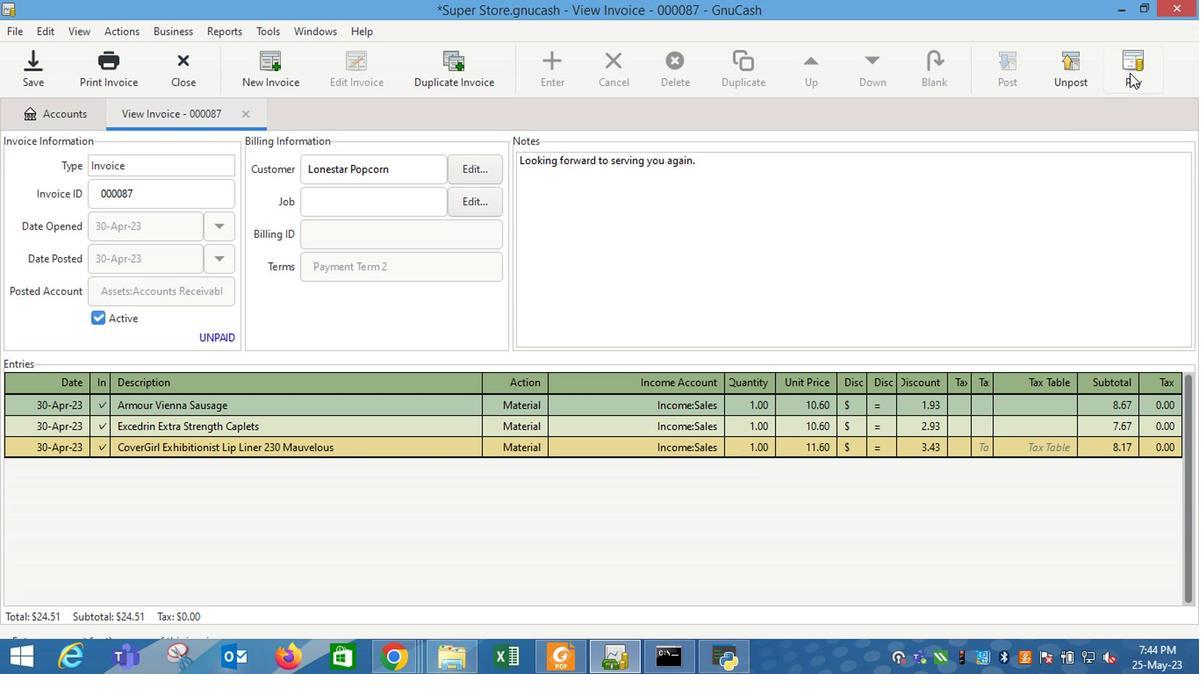 
Action: Mouse moved to (540, 348)
Screenshot: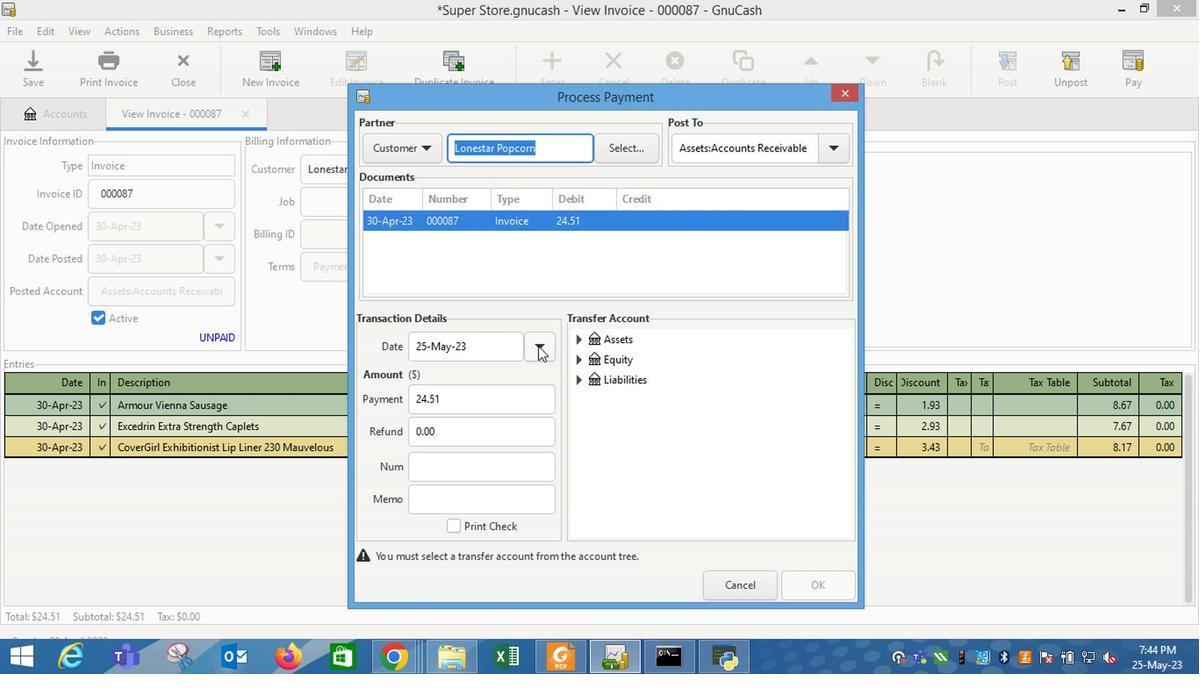 
Action: Mouse pressed left at (540, 348)
Screenshot: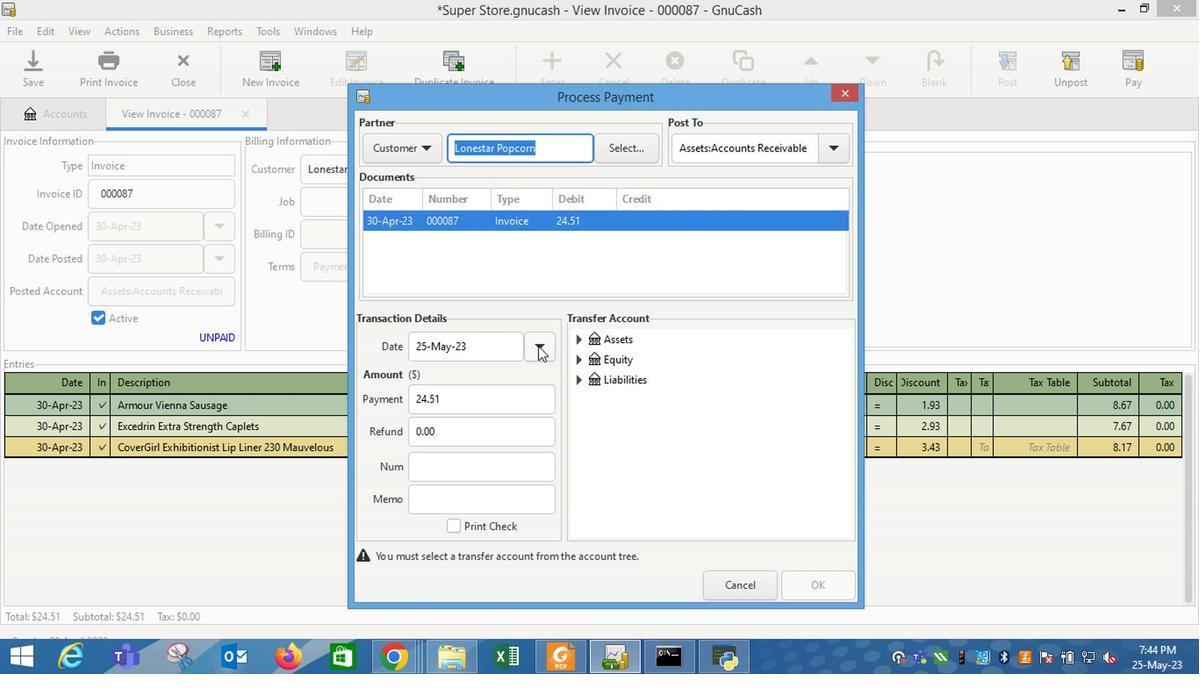 
Action: Mouse moved to (430, 444)
Screenshot: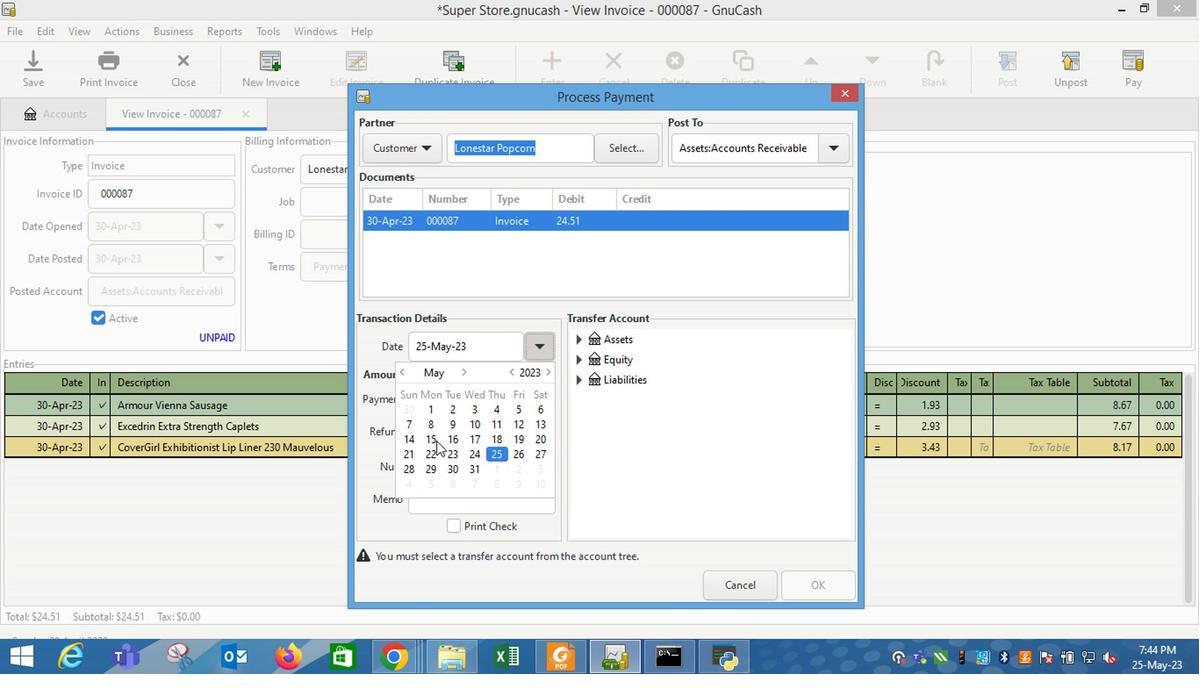 
Action: Mouse pressed left at (430, 444)
Screenshot: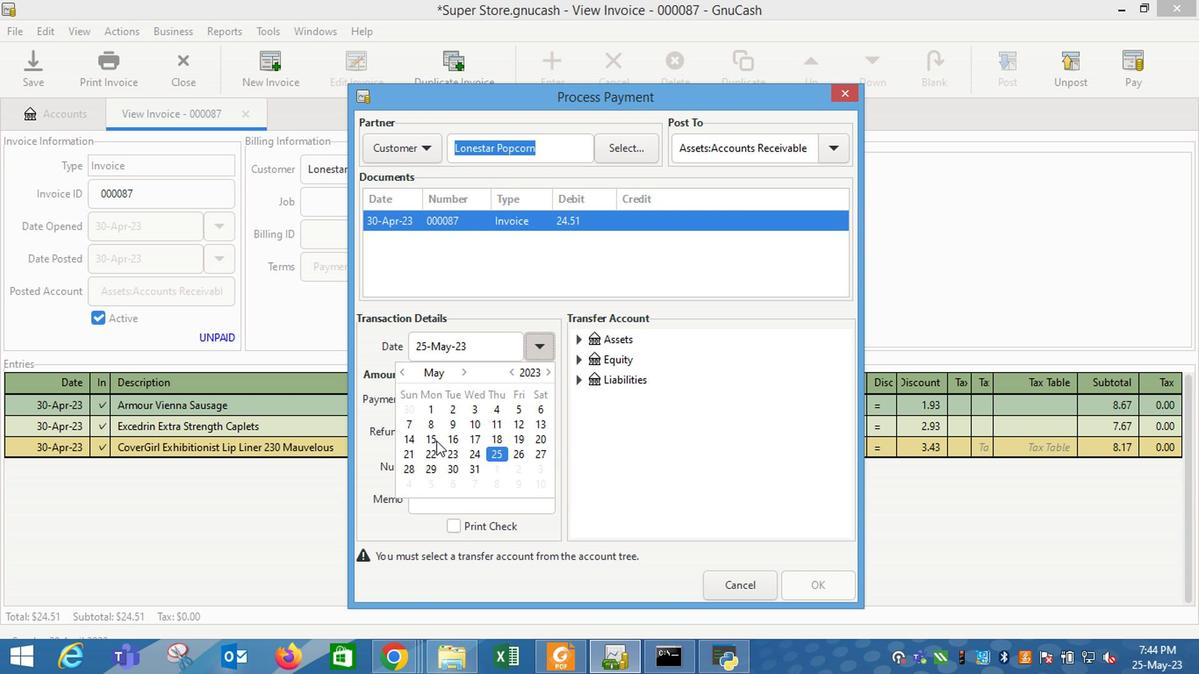 
Action: Mouse moved to (572, 341)
Screenshot: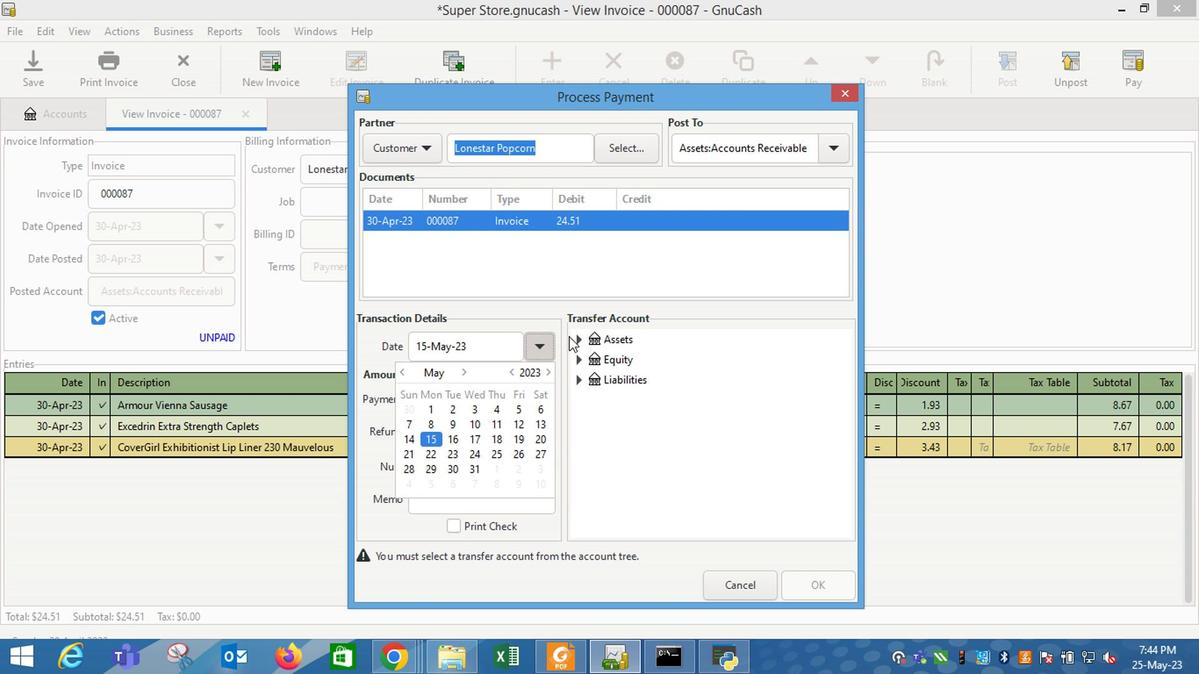 
Action: Mouse pressed left at (572, 341)
Screenshot: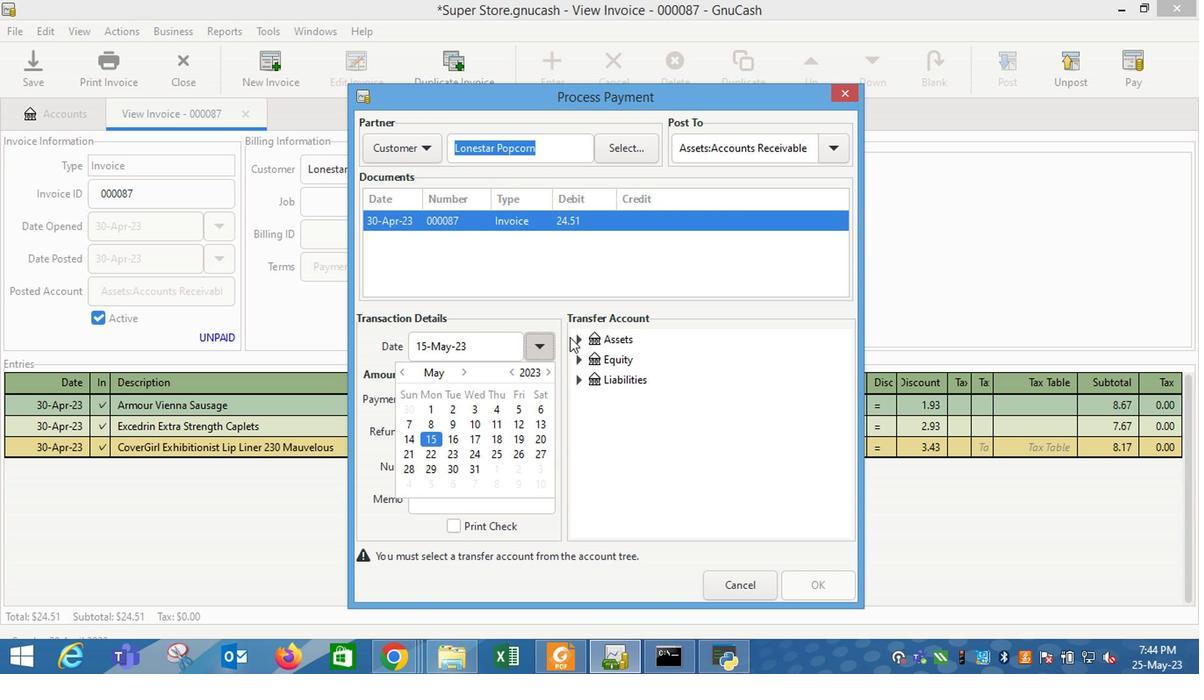 
Action: Mouse moved to (580, 342)
Screenshot: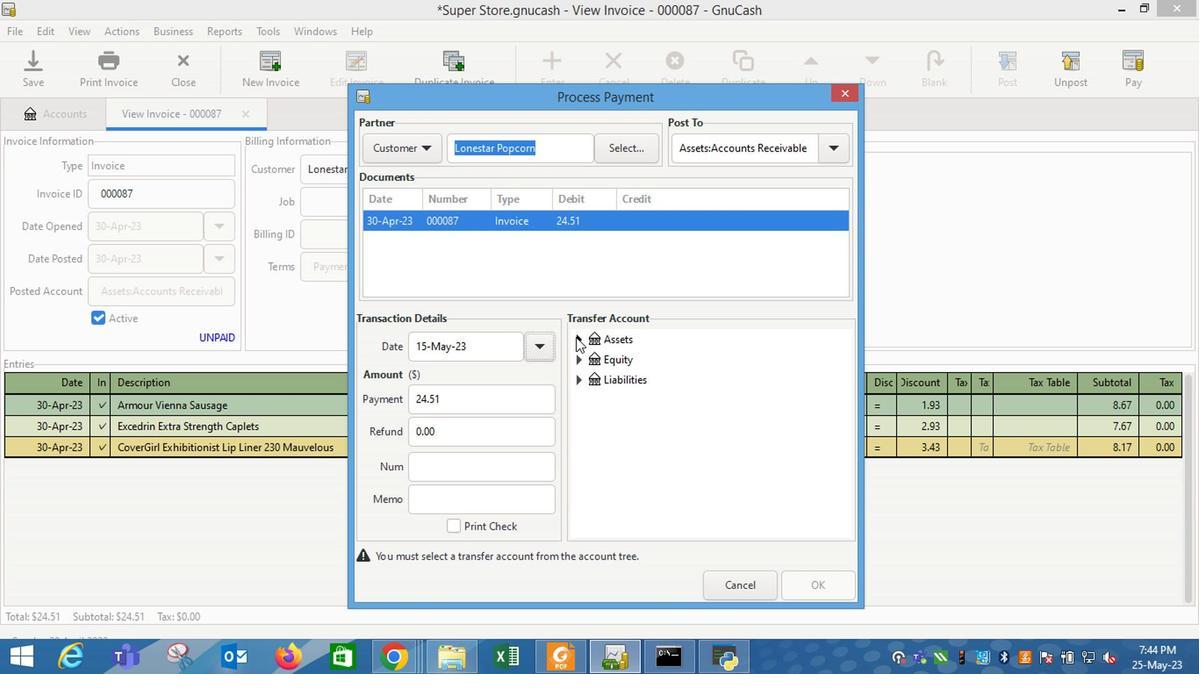 
Action: Mouse pressed left at (580, 342)
Screenshot: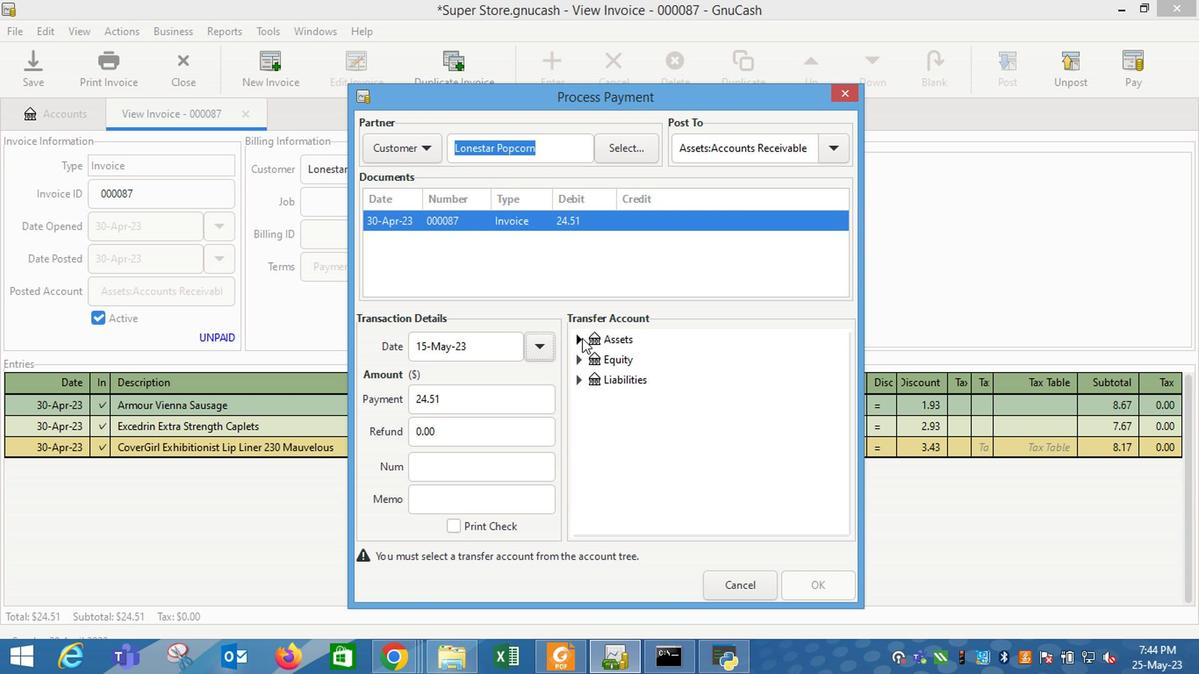 
Action: Mouse moved to (592, 368)
Screenshot: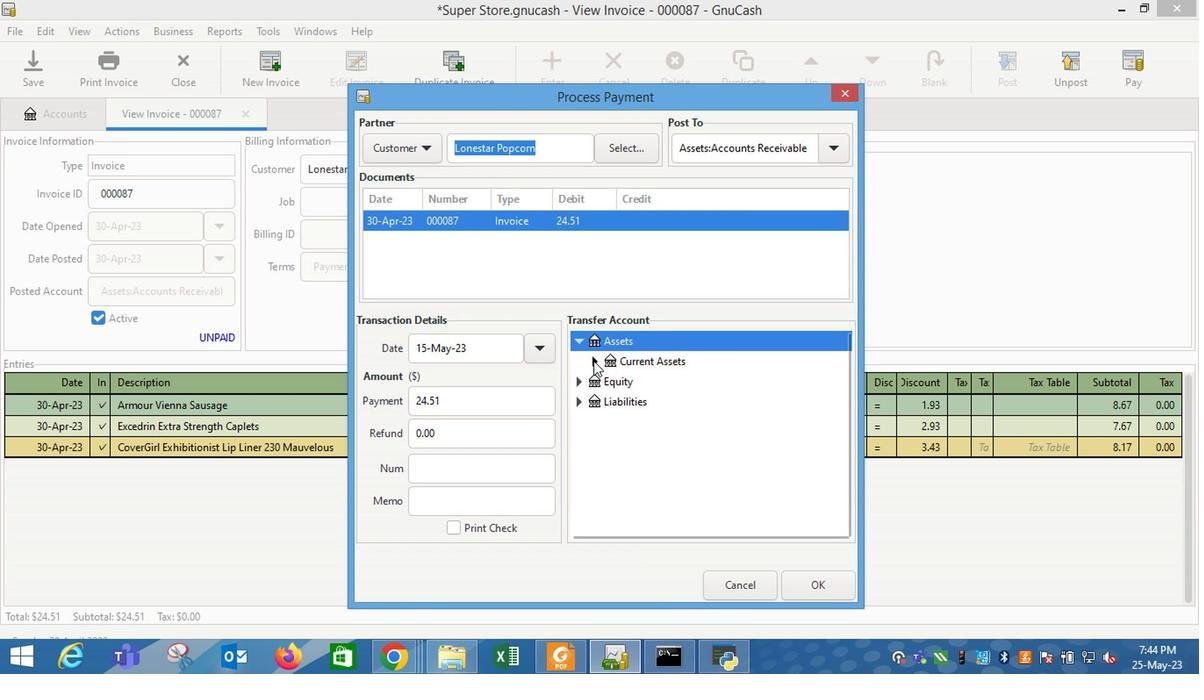 
Action: Mouse pressed left at (592, 368)
Screenshot: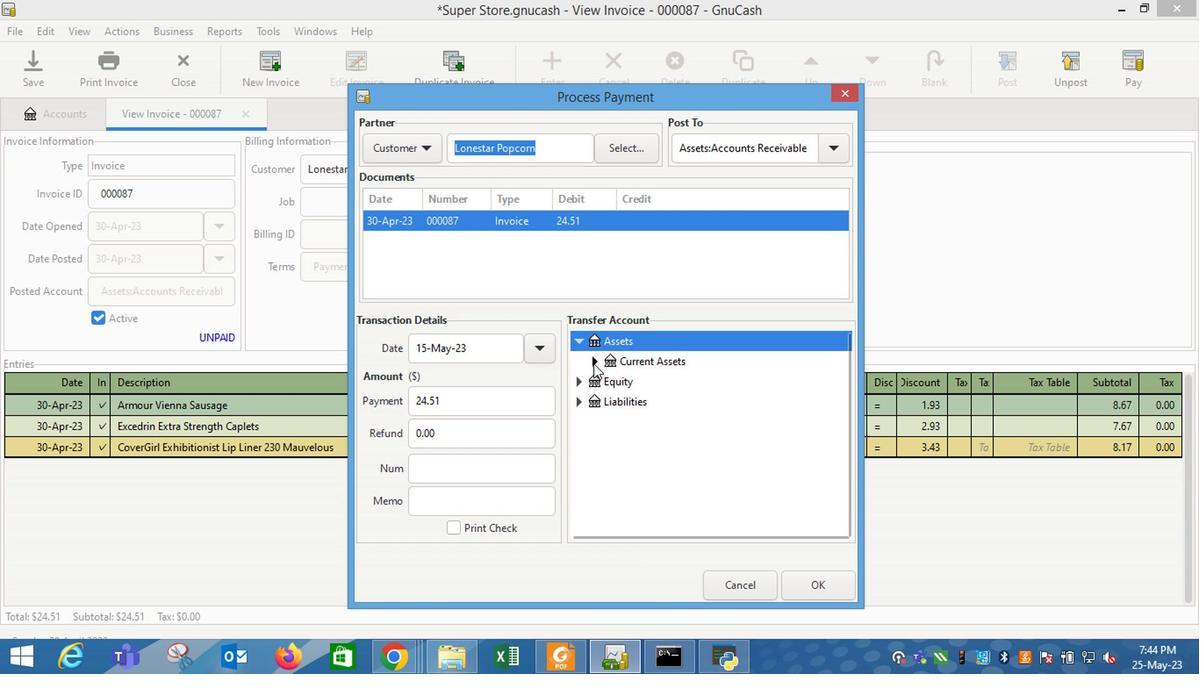 
Action: Mouse moved to (646, 384)
Screenshot: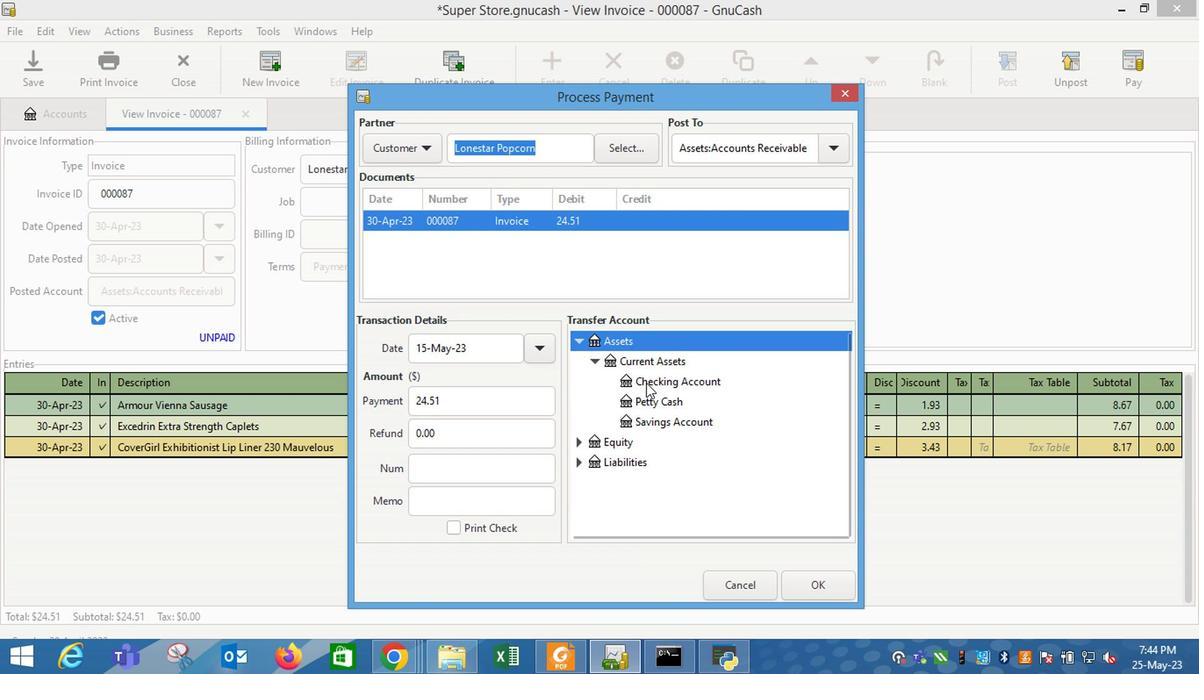 
Action: Mouse pressed left at (646, 384)
Screenshot: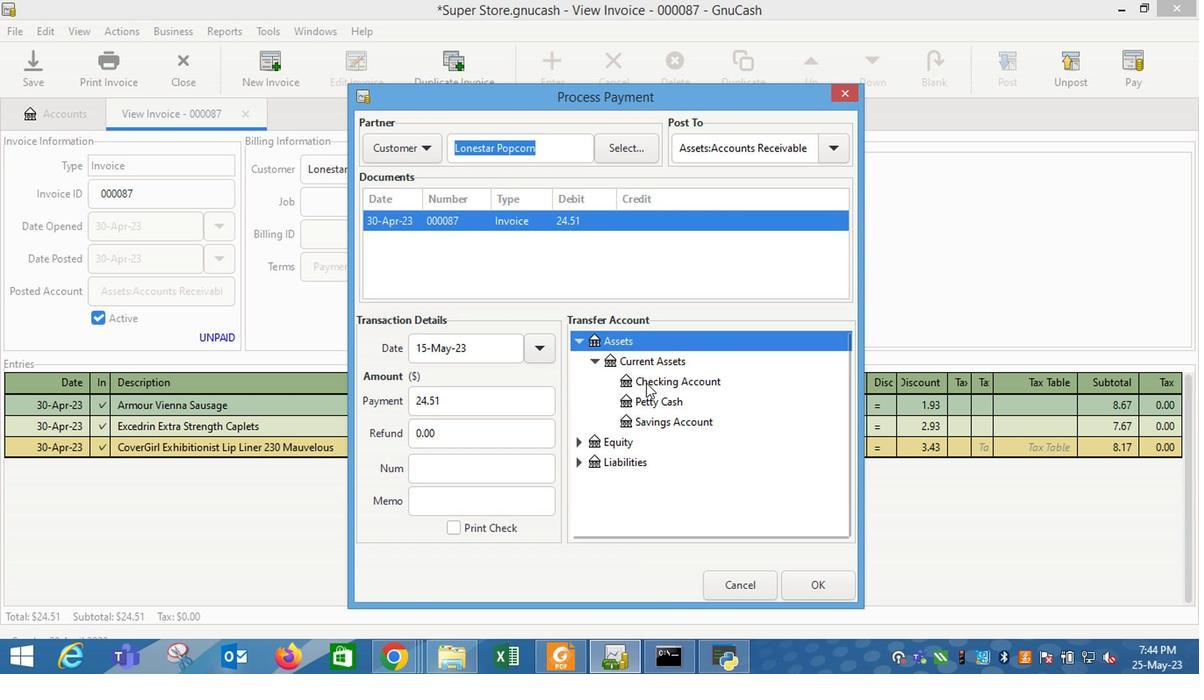 
Action: Mouse moved to (815, 595)
Screenshot: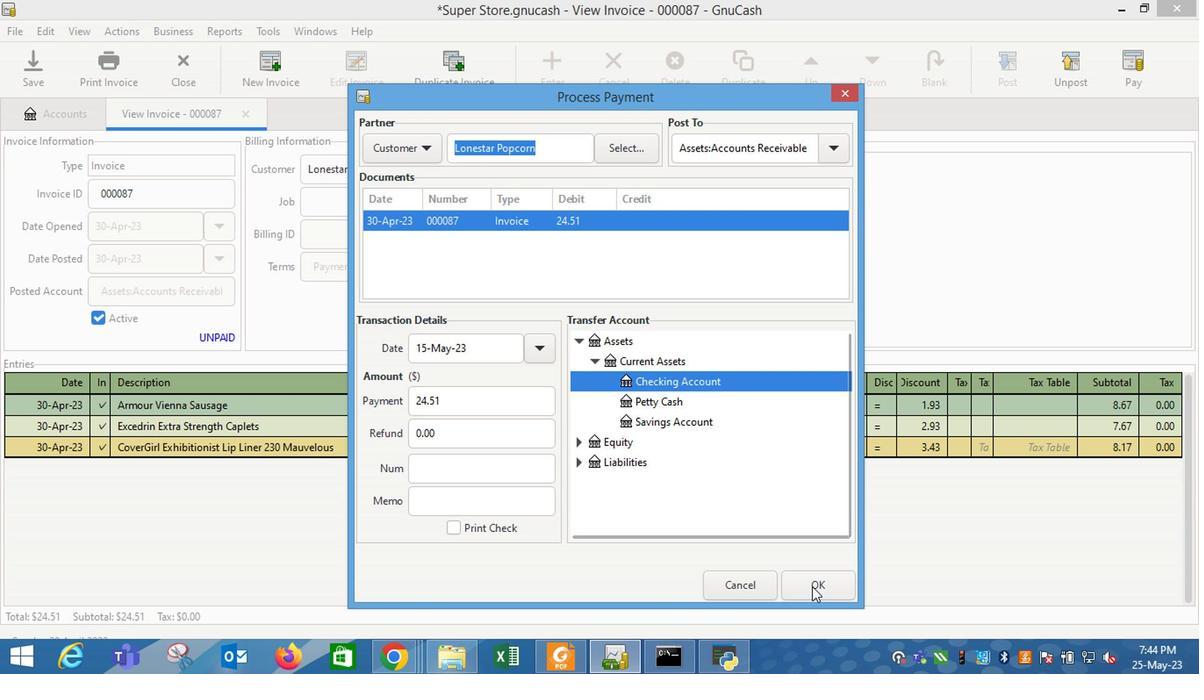 
Action: Mouse pressed left at (815, 595)
Screenshot: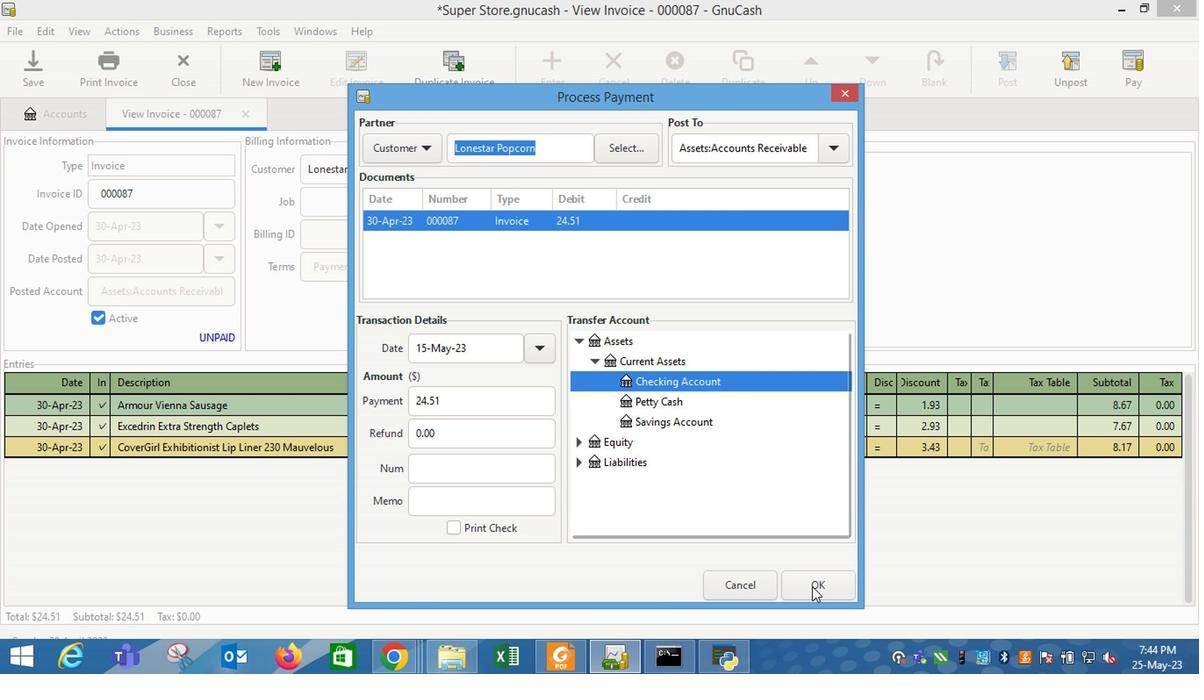 
Action: Mouse moved to (104, 69)
Screenshot: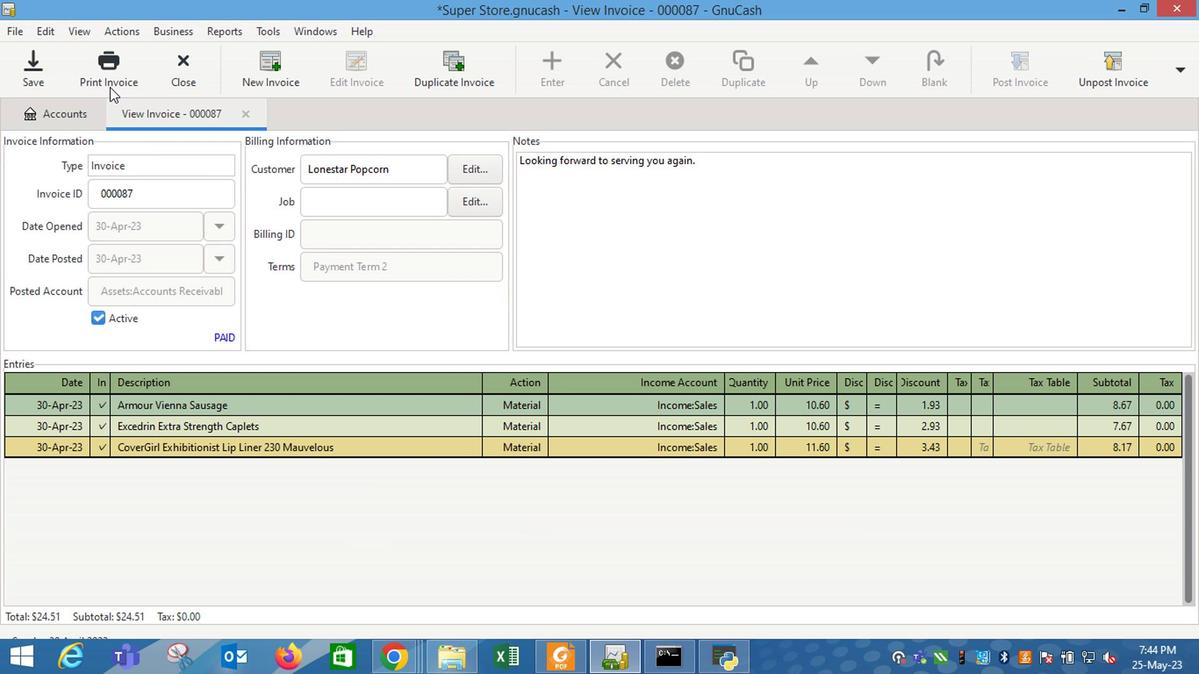 
Action: Mouse pressed left at (104, 69)
Screenshot: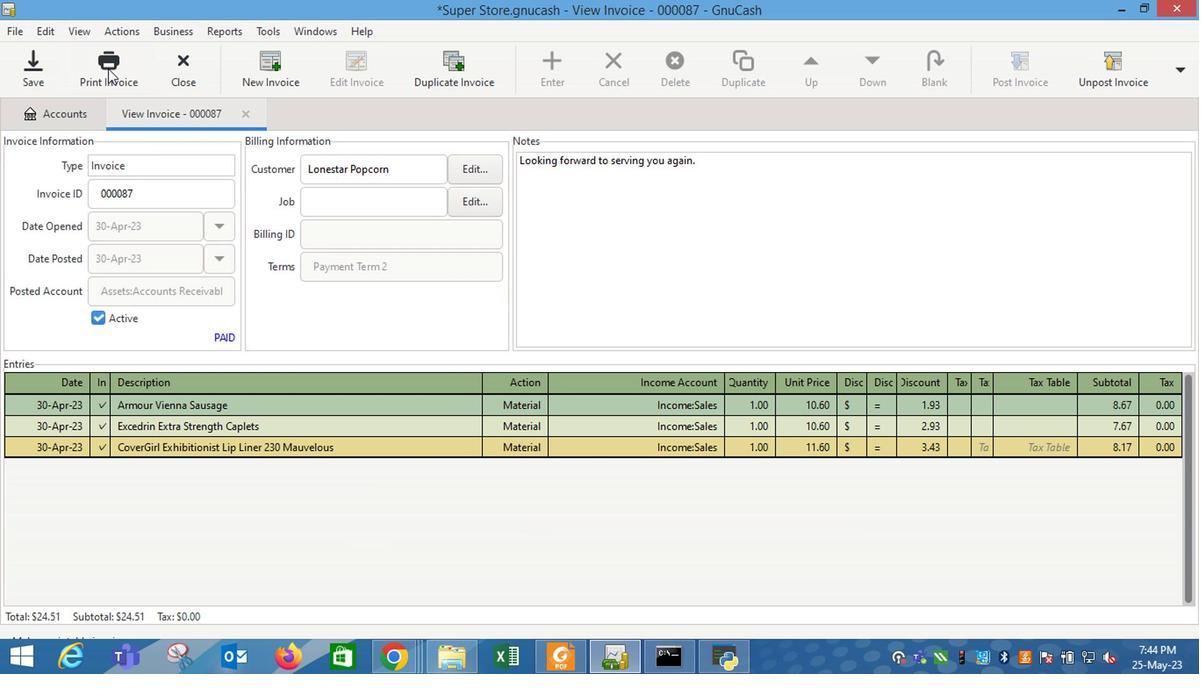 
Action: Mouse moved to (454, 80)
Screenshot: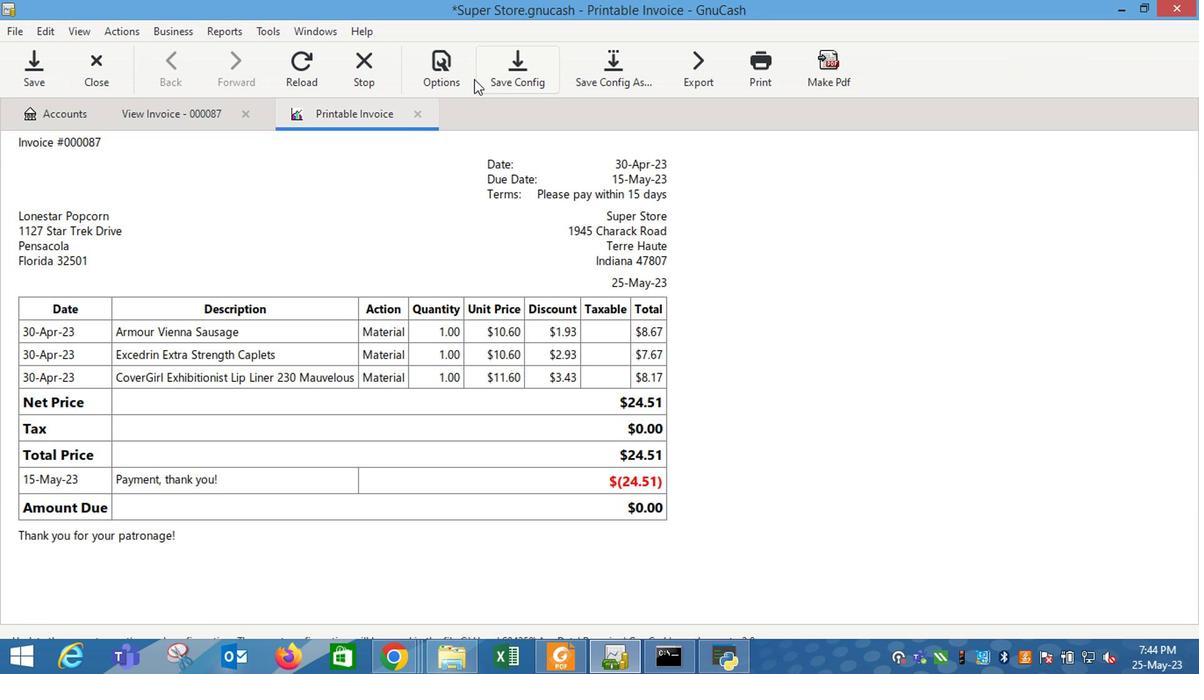 
Action: Mouse pressed left at (454, 80)
Screenshot: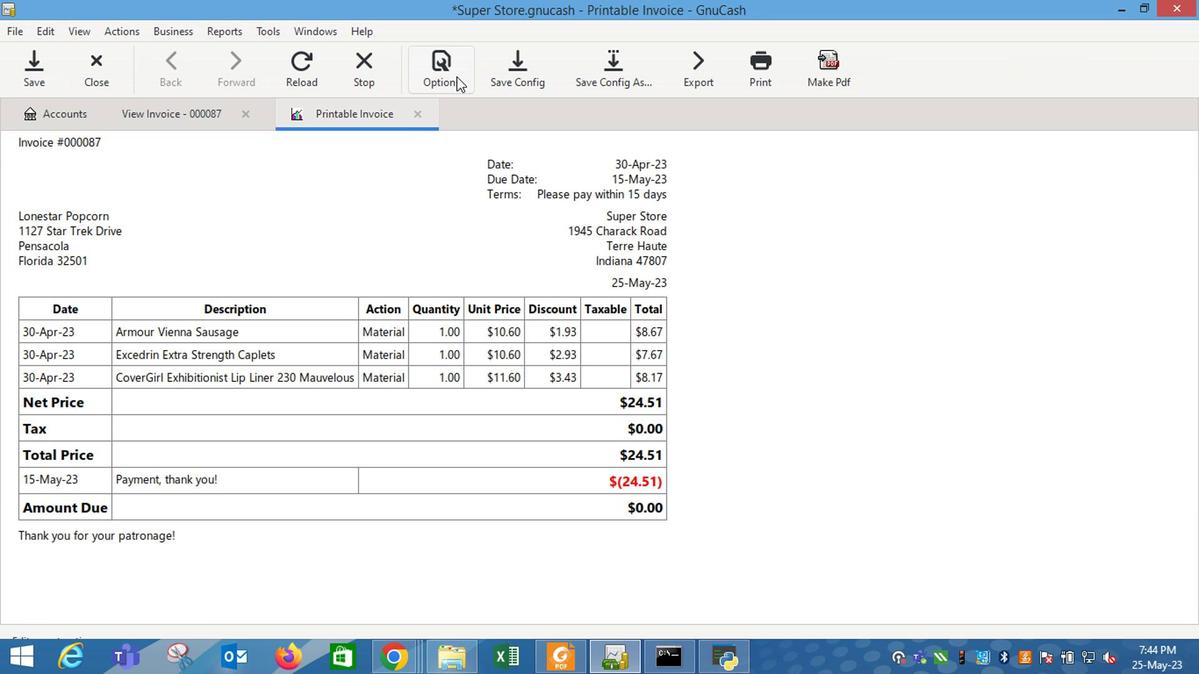 
Action: Mouse moved to (329, 176)
Screenshot: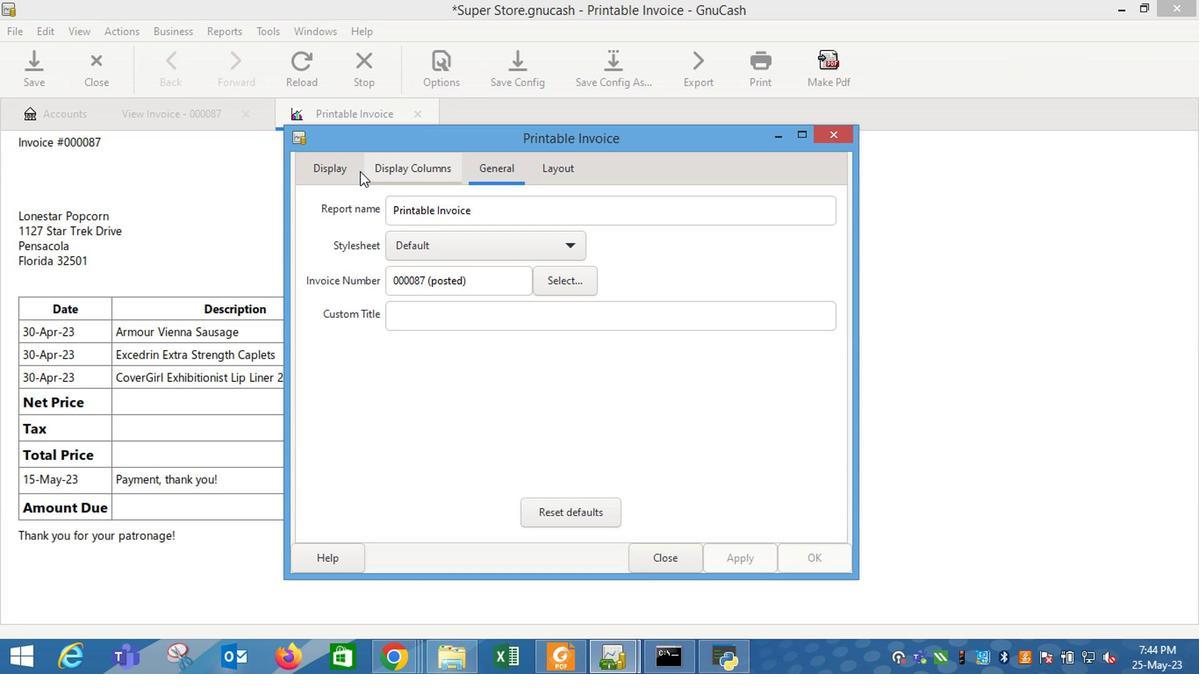 
Action: Mouse pressed left at (329, 176)
Screenshot: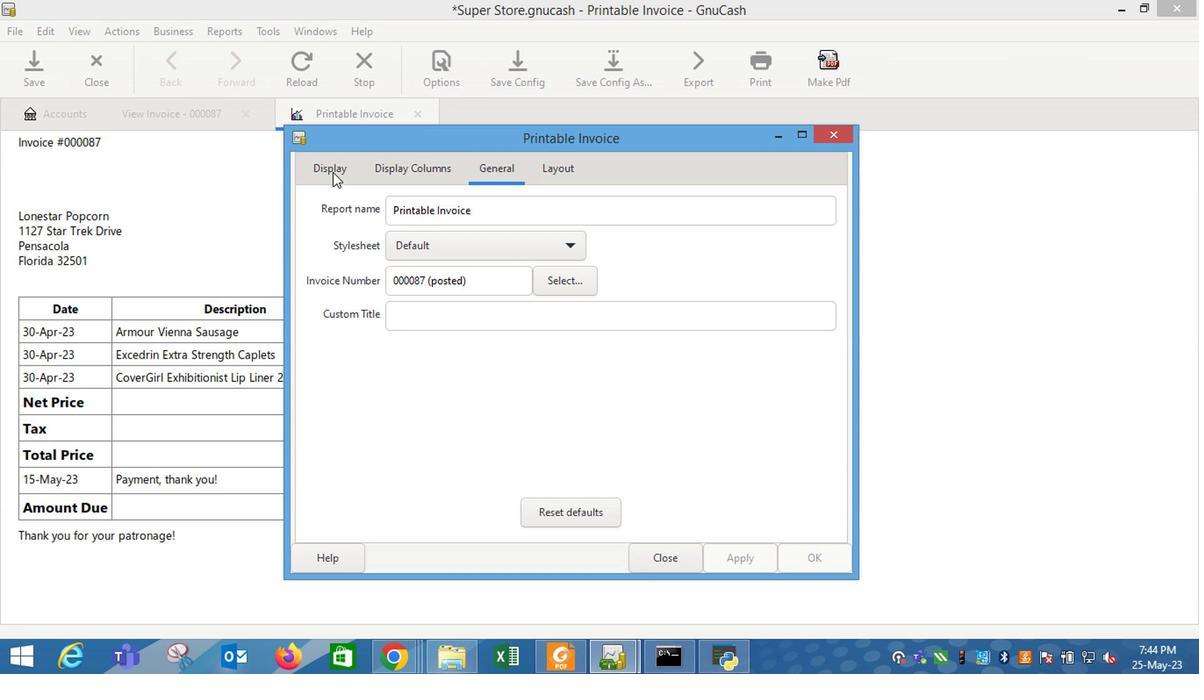 
Action: Mouse moved to (450, 371)
Screenshot: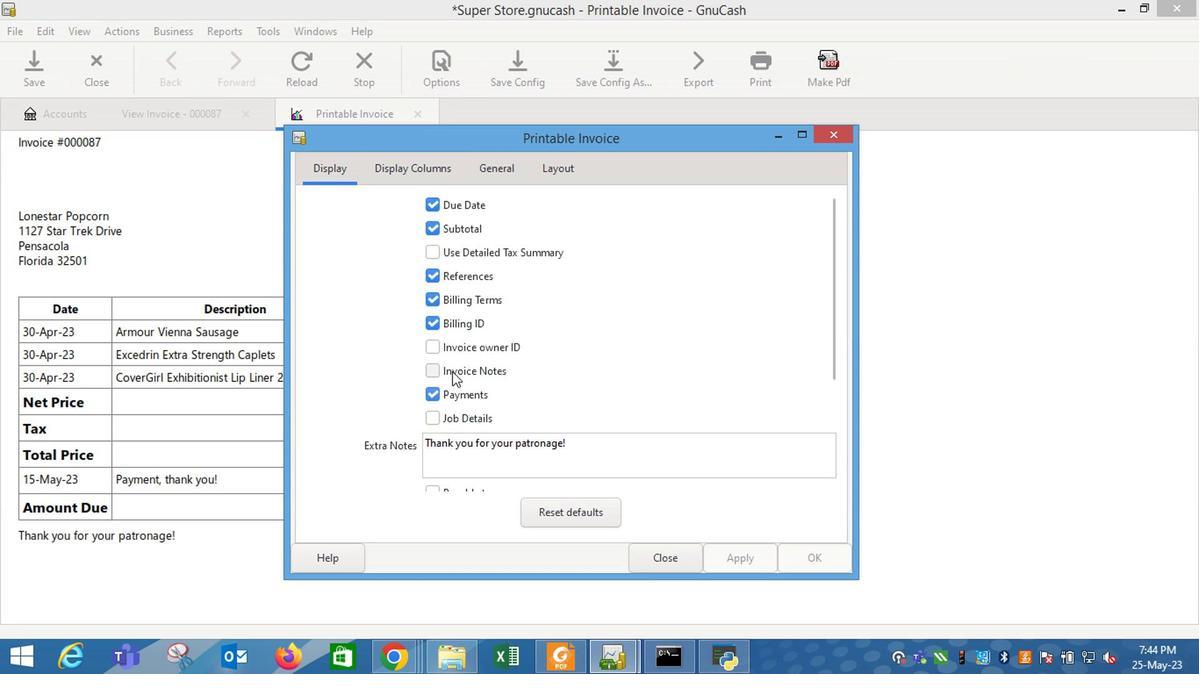 
Action: Mouse pressed left at (450, 371)
Screenshot: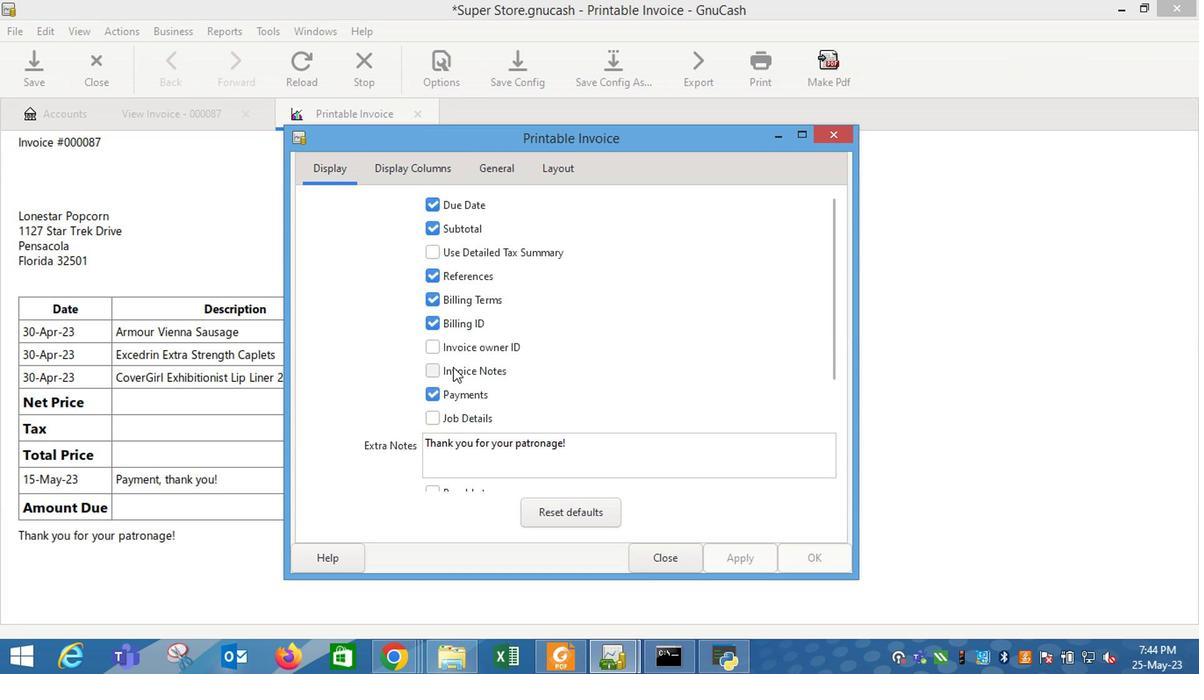 
Action: Mouse moved to (735, 562)
Screenshot: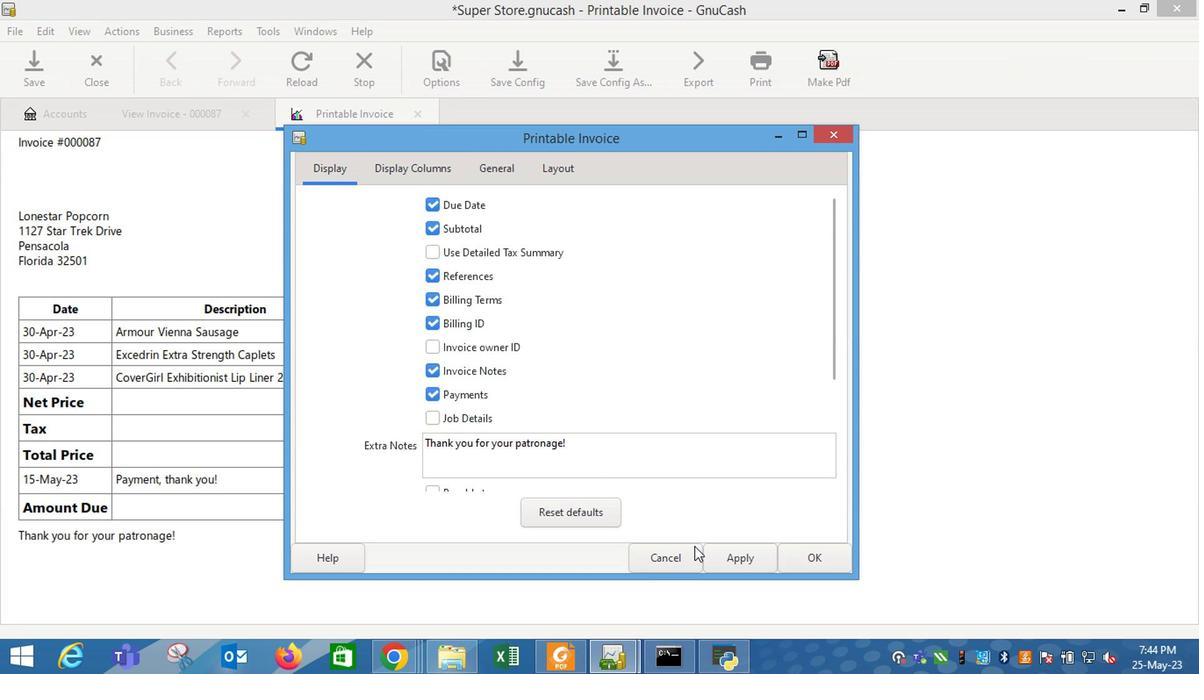 
Action: Mouse pressed left at (735, 562)
Screenshot: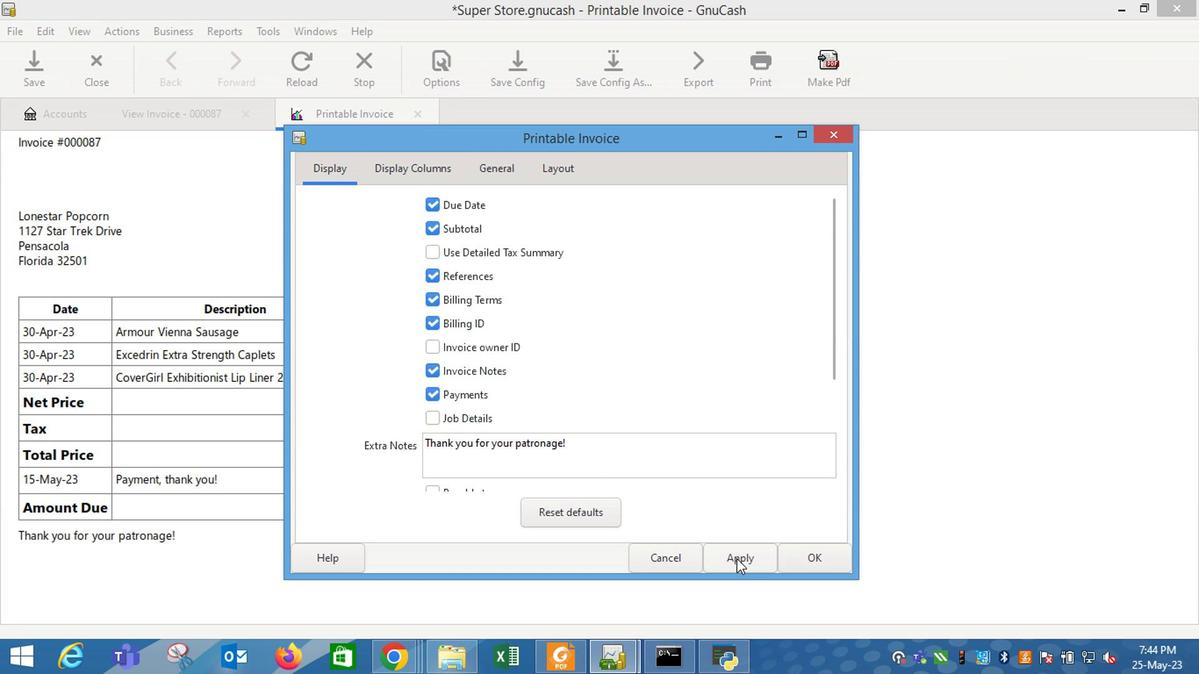 
Action: Mouse moved to (658, 569)
Screenshot: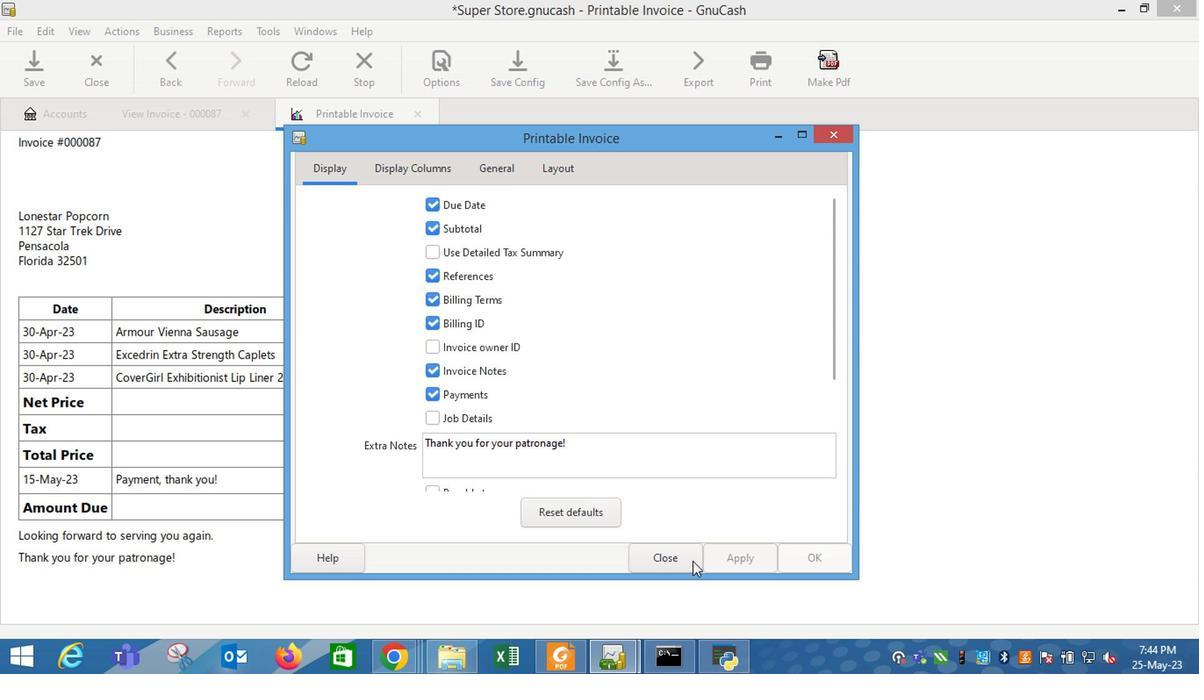 
Action: Mouse pressed left at (658, 569)
Screenshot: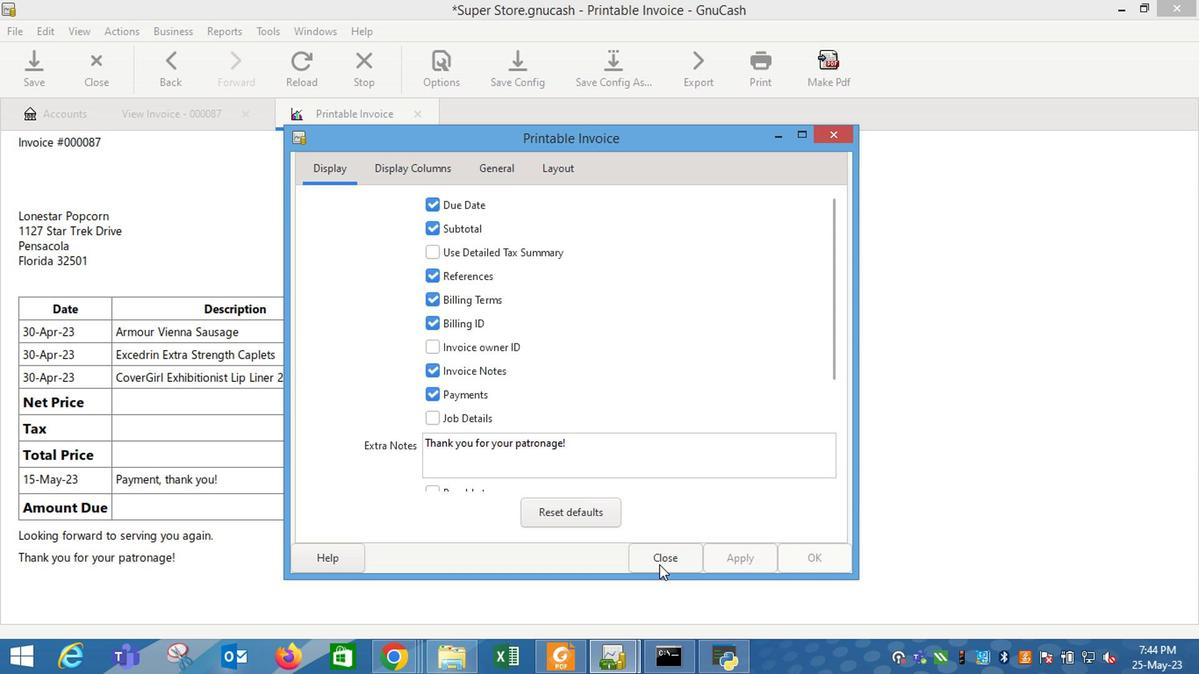 
Action: Mouse moved to (655, 569)
Screenshot: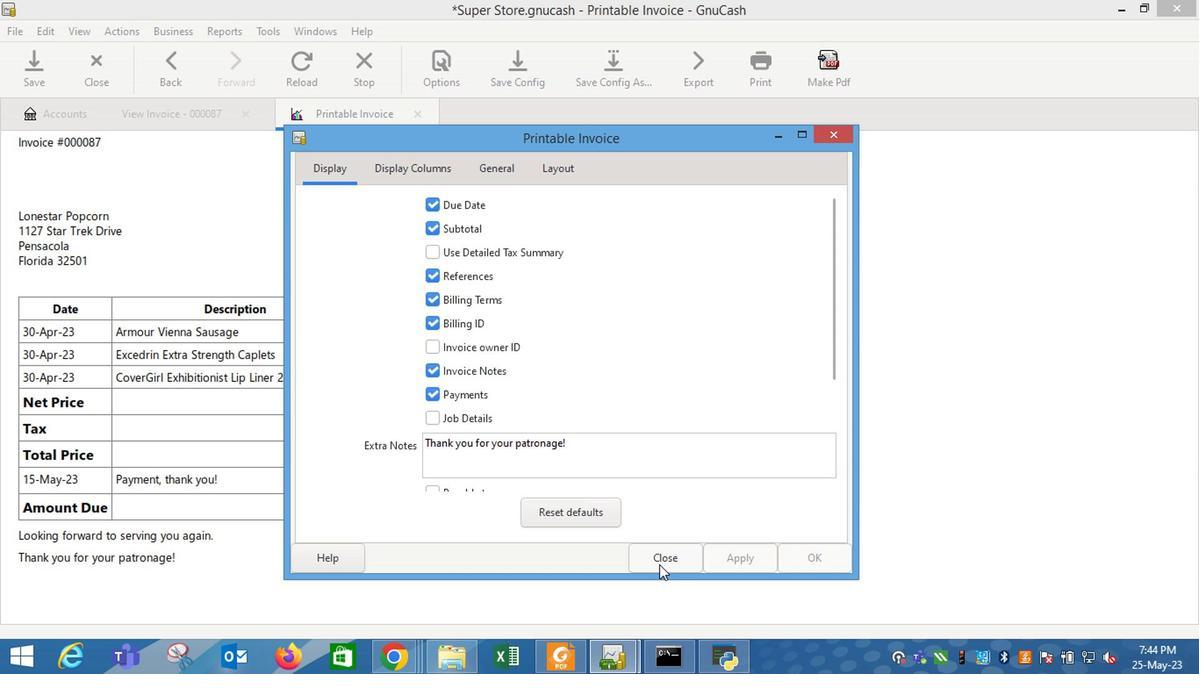 
